 Task: Create a profiles.
Action: Mouse moved to (618, 49)
Screenshot: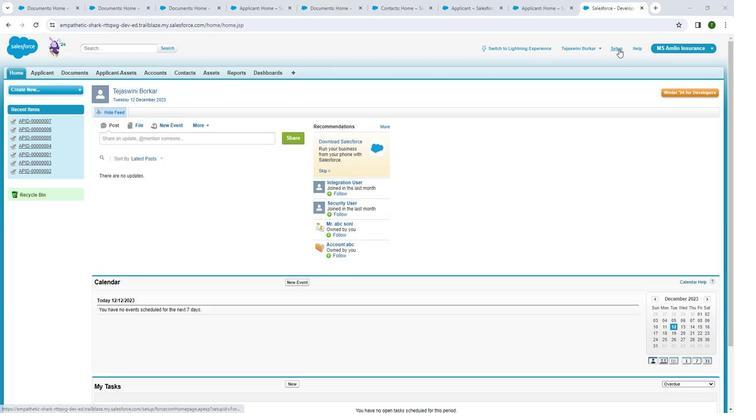 
Action: Mouse pressed left at (618, 49)
Screenshot: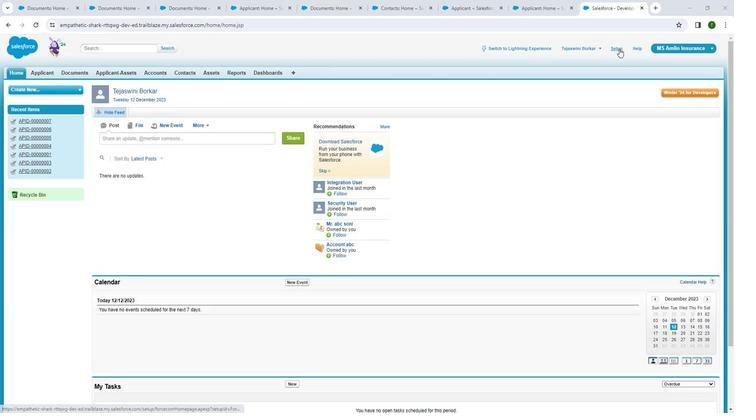 
Action: Mouse moved to (618, 49)
Screenshot: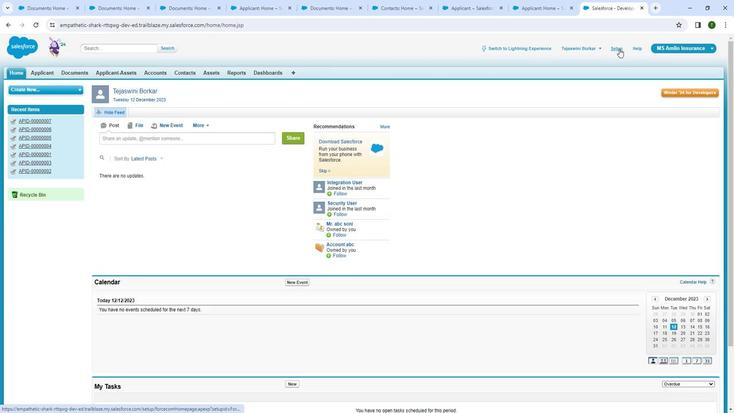 
Action: Mouse pressed left at (618, 49)
Screenshot: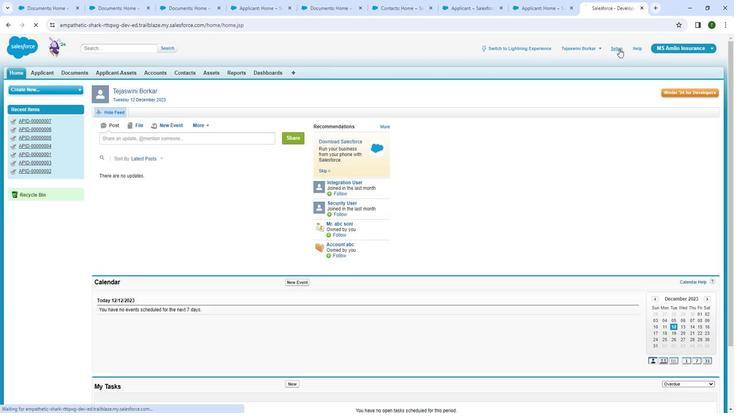 
Action: Mouse moved to (41, 139)
Screenshot: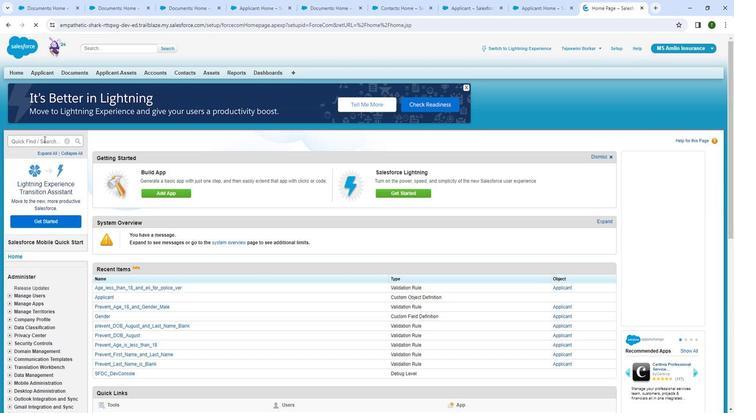 
Action: Mouse pressed left at (41, 139)
Screenshot: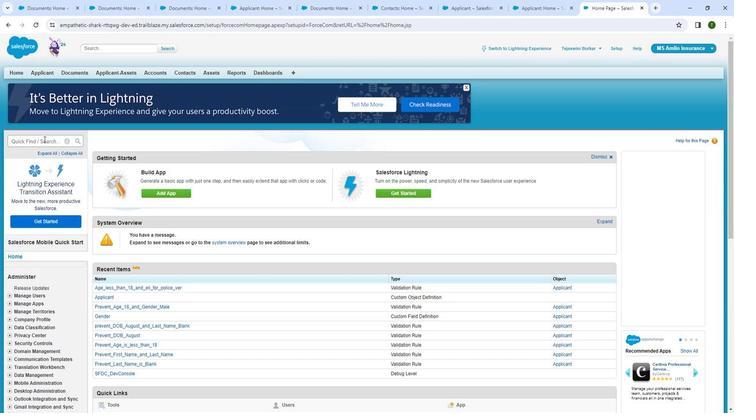 
Action: Mouse moved to (50, 145)
Screenshot: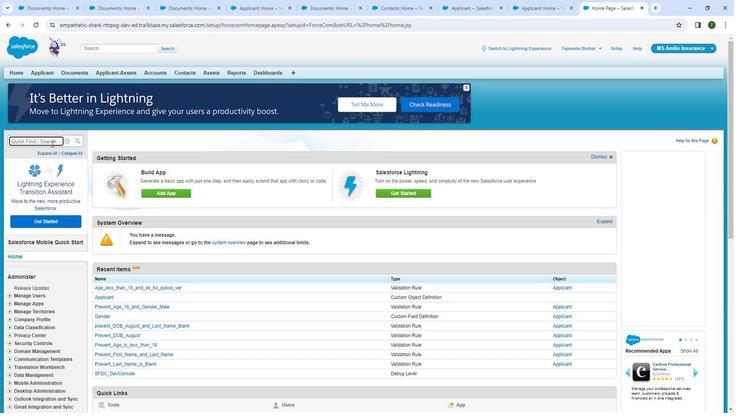 
Action: Key pressed u
Screenshot: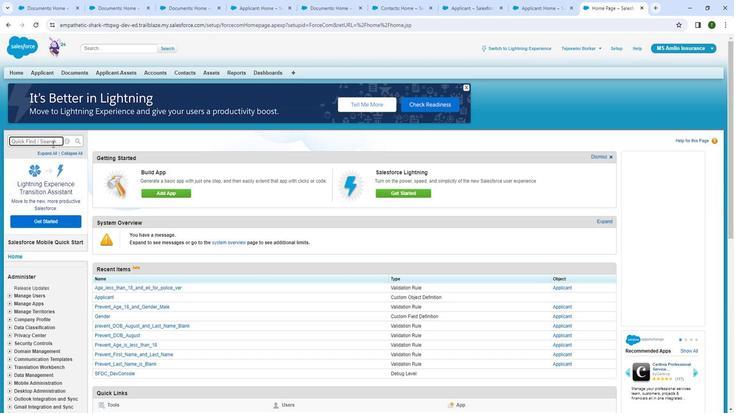 
Action: Mouse moved to (53, 145)
Screenshot: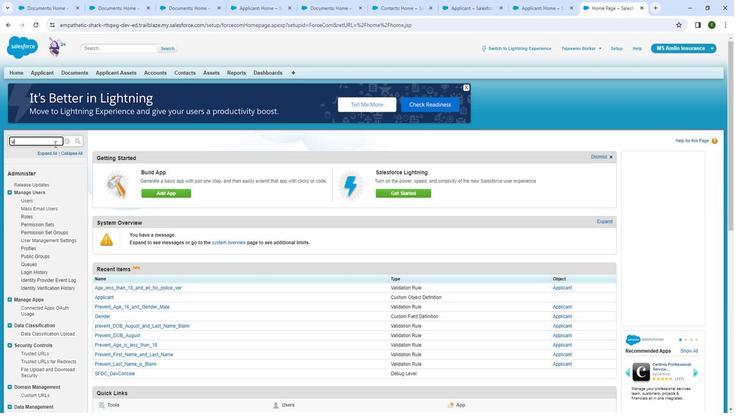 
Action: Key pressed s
Screenshot: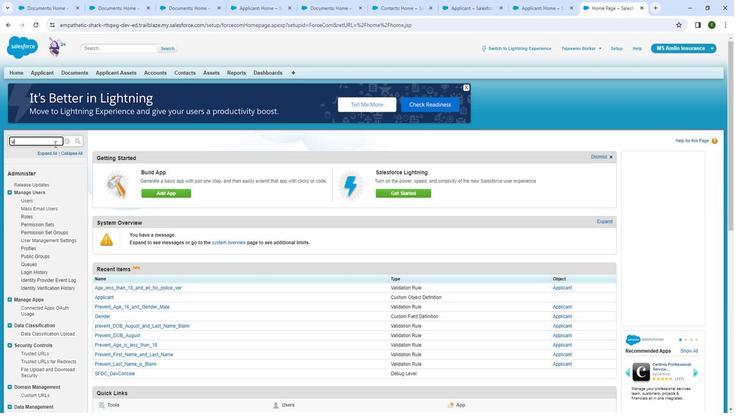 
Action: Mouse moved to (55, 144)
Screenshot: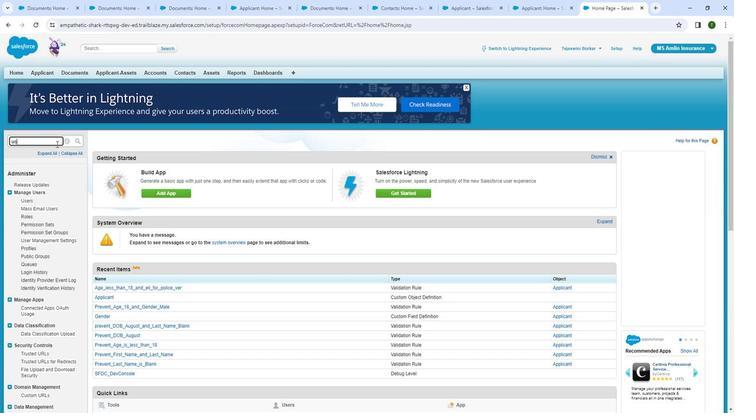 
Action: Key pressed s
Screenshot: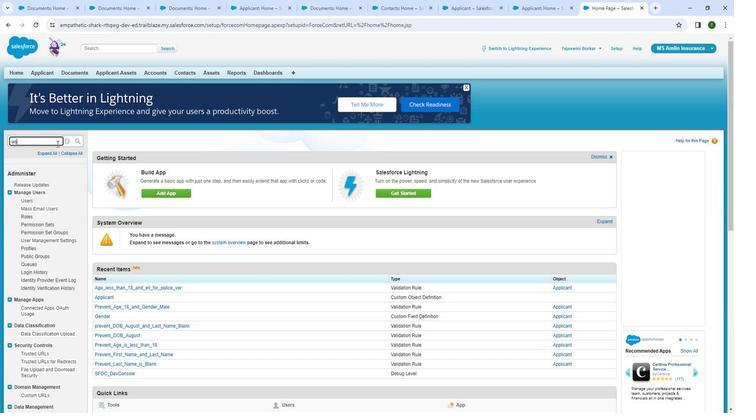 
Action: Mouse moved to (56, 143)
Screenshot: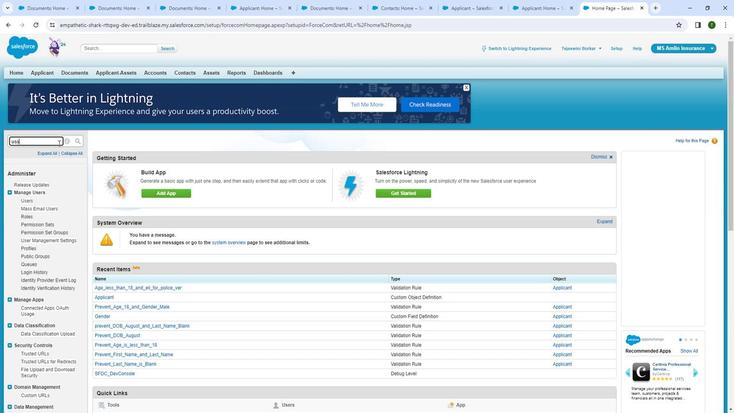 
Action: Key pressed e
Screenshot: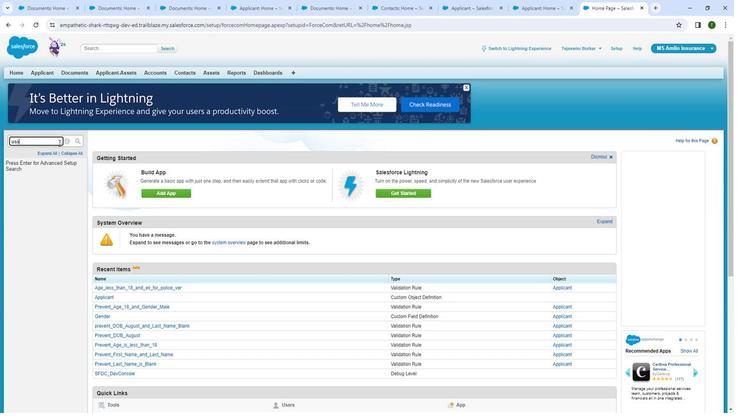 
Action: Mouse moved to (57, 143)
Screenshot: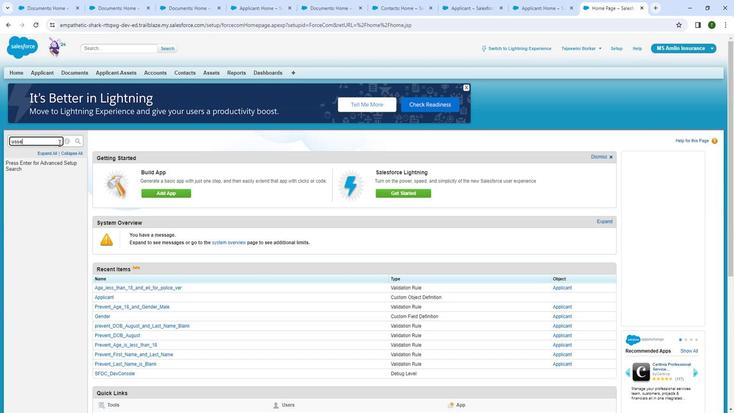 
Action: Key pressed r
Screenshot: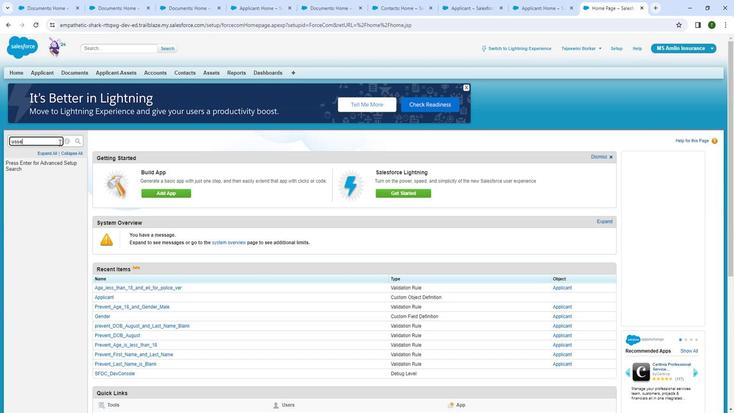 
Action: Mouse moved to (73, 136)
Screenshot: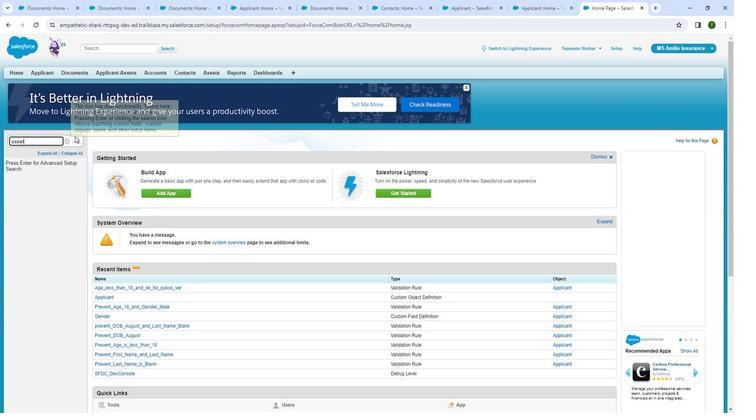 
Action: Key pressed <Key.backspace><Key.backspace><Key.backspace><Key.backspace>p
Screenshot: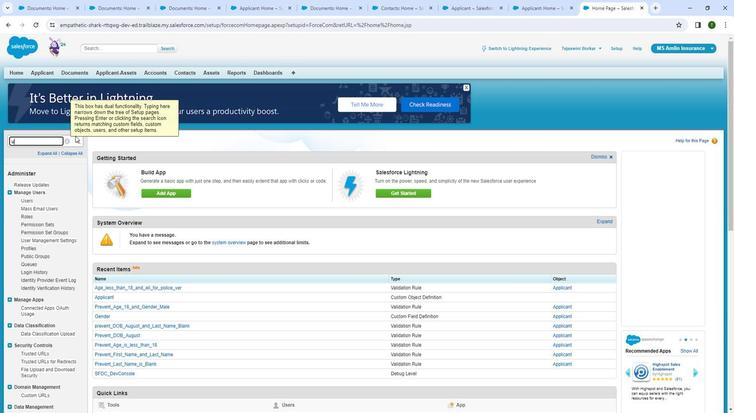 
Action: Mouse moved to (73, 136)
Screenshot: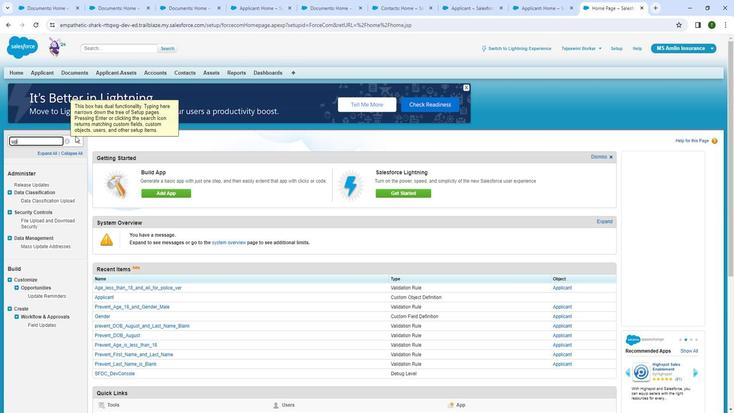 
Action: Key pressed <Key.backspace><Key.backspace>
Screenshot: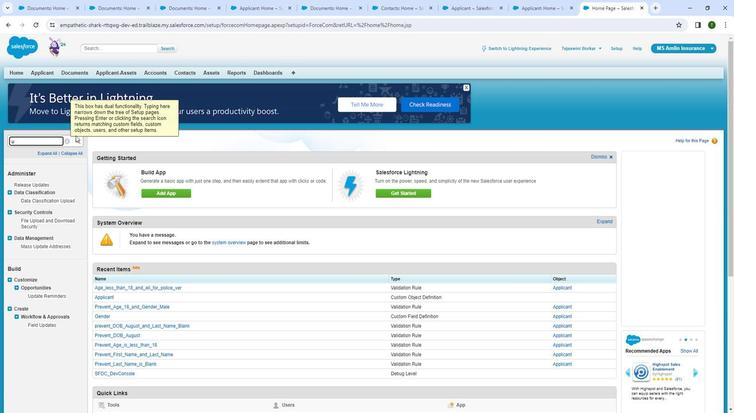 
Action: Mouse moved to (74, 135)
Screenshot: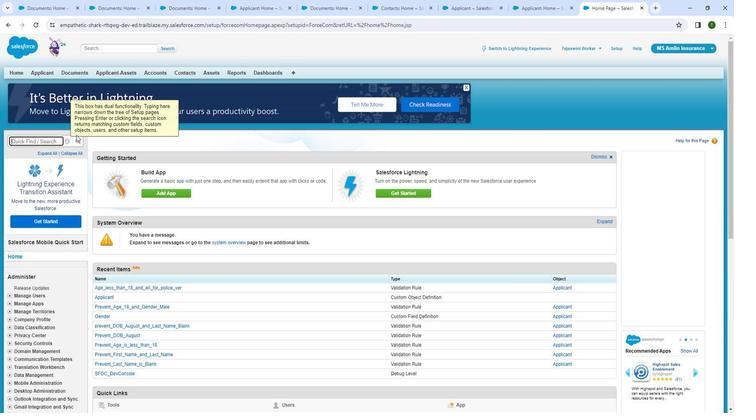 
Action: Key pressed p
Screenshot: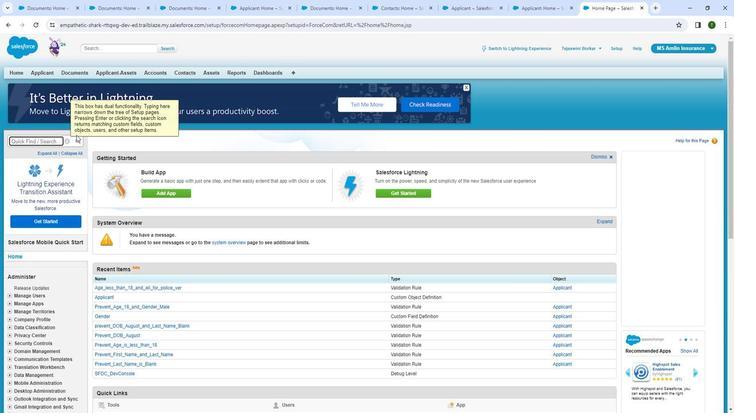 
Action: Mouse moved to (146, 145)
Screenshot: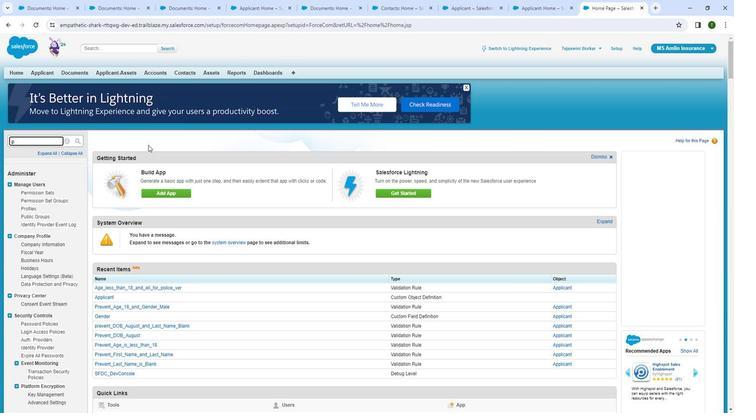 
Action: Key pressed r
Screenshot: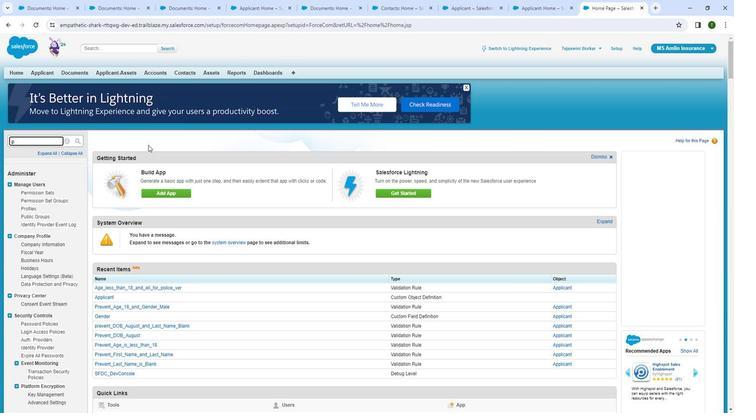 
Action: Mouse moved to (146, 145)
Screenshot: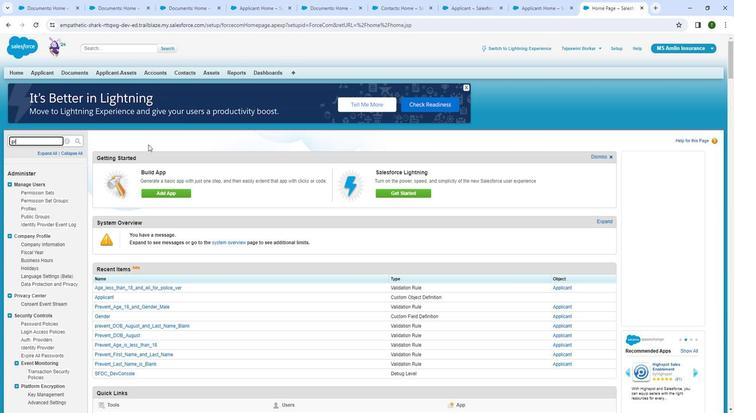 
Action: Key pressed ofile
Screenshot: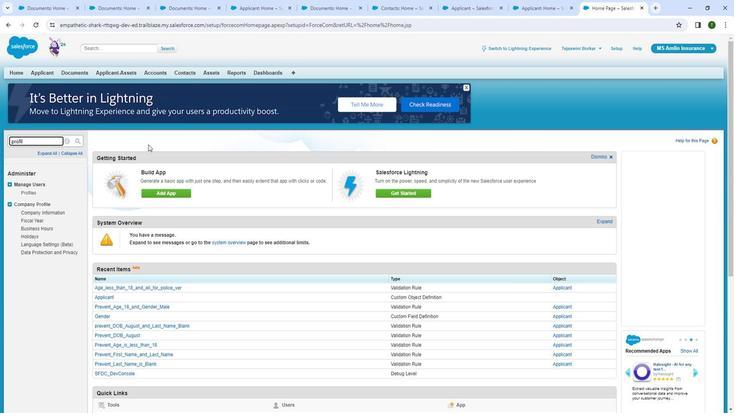 
Action: Mouse moved to (26, 192)
Screenshot: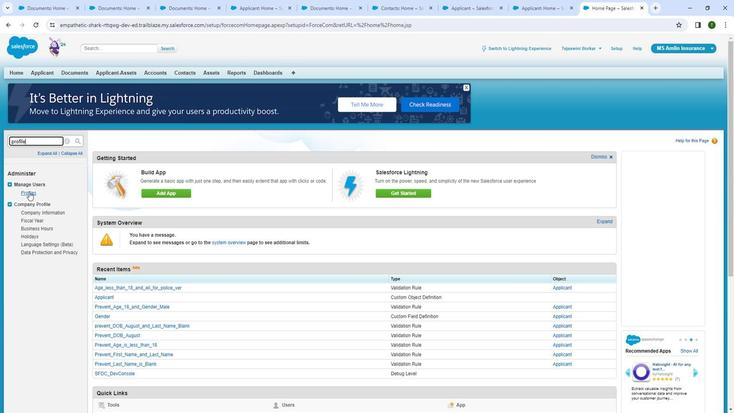 
Action: Mouse pressed left at (26, 192)
Screenshot: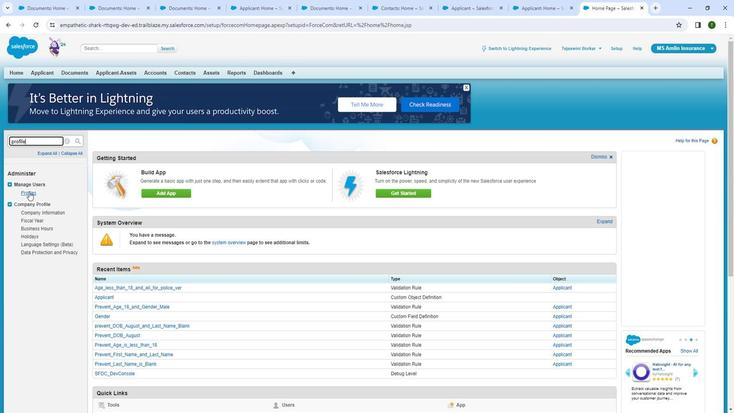 
Action: Mouse moved to (28, 192)
Screenshot: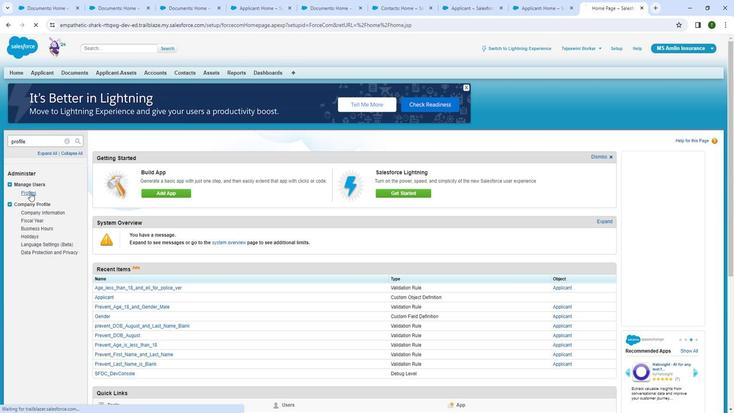 
Action: Mouse pressed left at (28, 192)
Screenshot: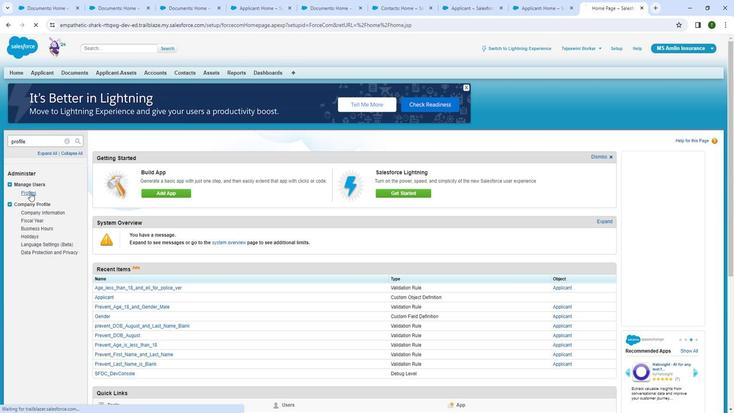 
Action: Mouse moved to (102, 178)
Screenshot: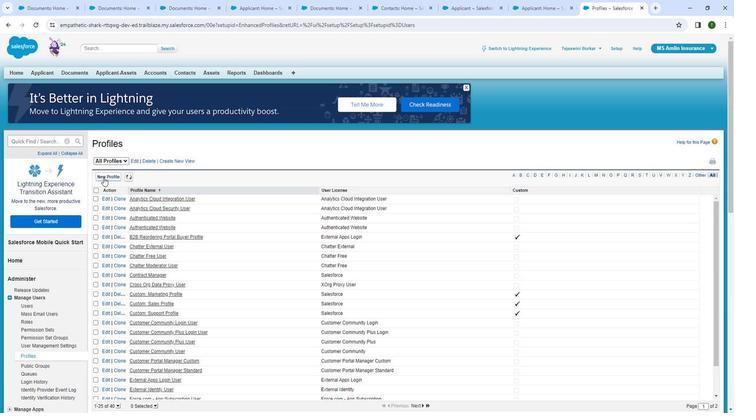 
Action: Mouse pressed left at (102, 178)
Screenshot: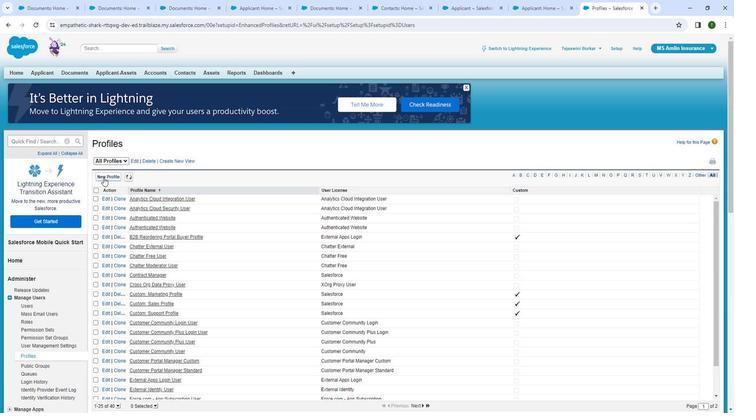 
Action: Mouse moved to (103, 178)
Screenshot: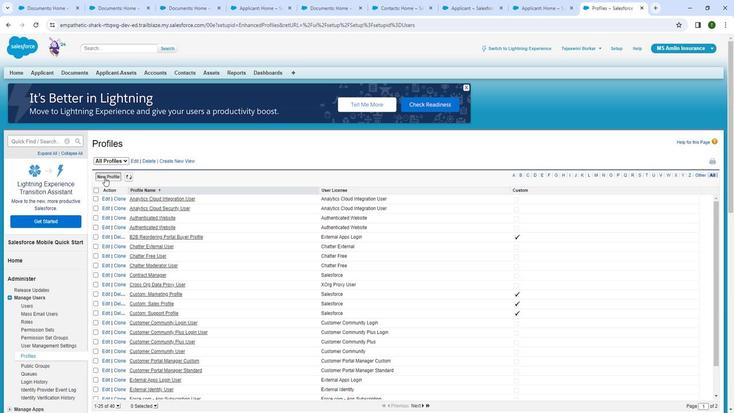 
Action: Mouse pressed left at (103, 178)
Screenshot: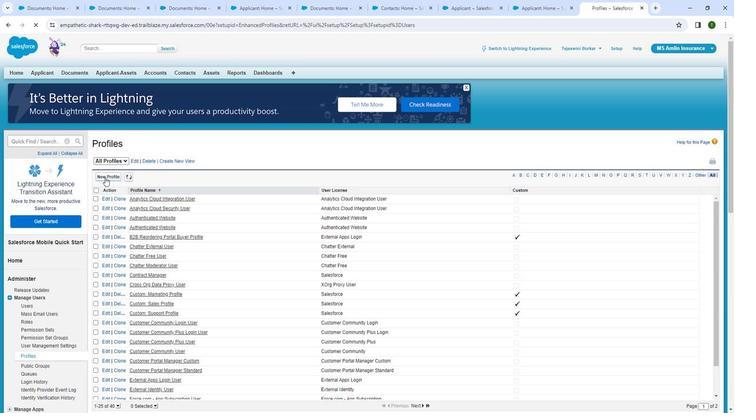 
Action: Mouse moved to (262, 189)
Screenshot: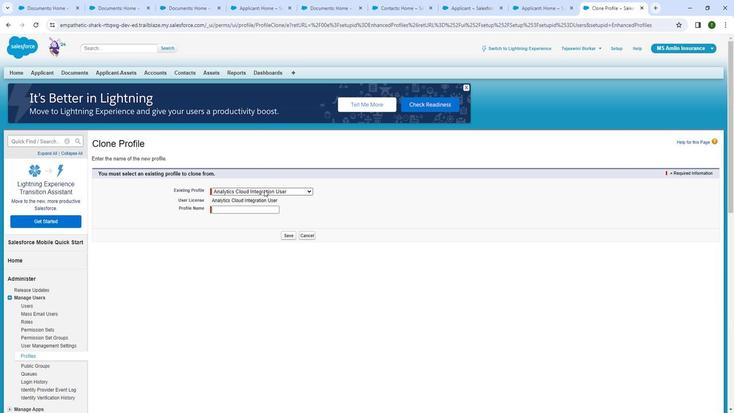 
Action: Mouse pressed left at (262, 189)
Screenshot: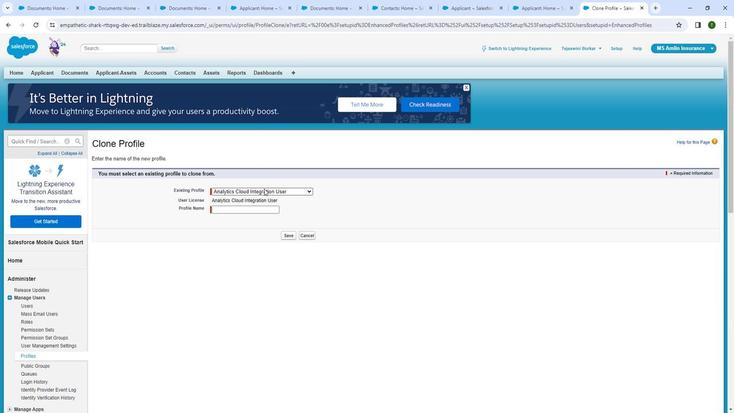 
Action: Mouse moved to (258, 297)
Screenshot: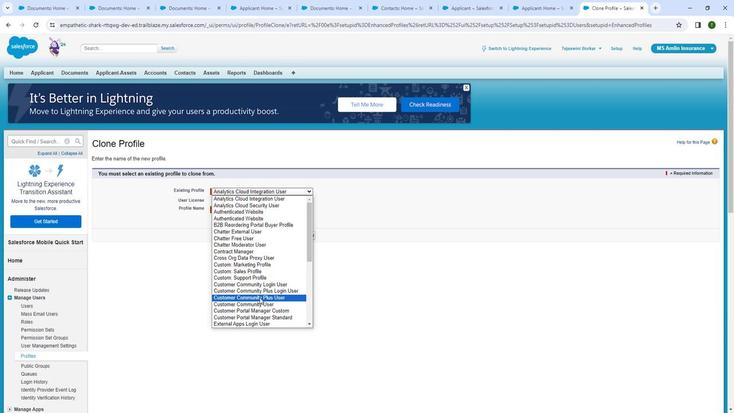 
Action: Key pressed s
Screenshot: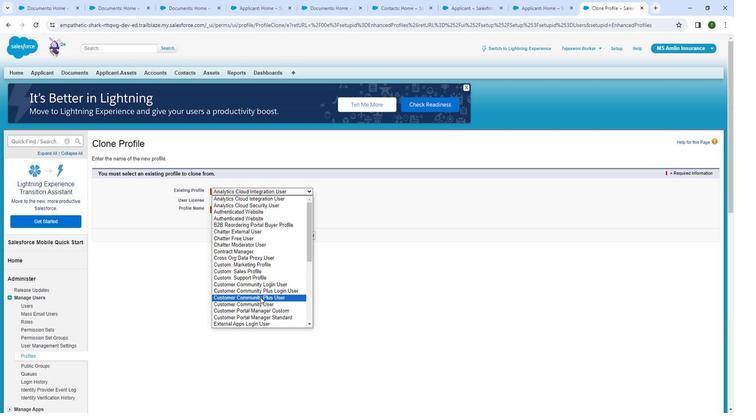 
Action: Mouse moved to (243, 294)
Screenshot: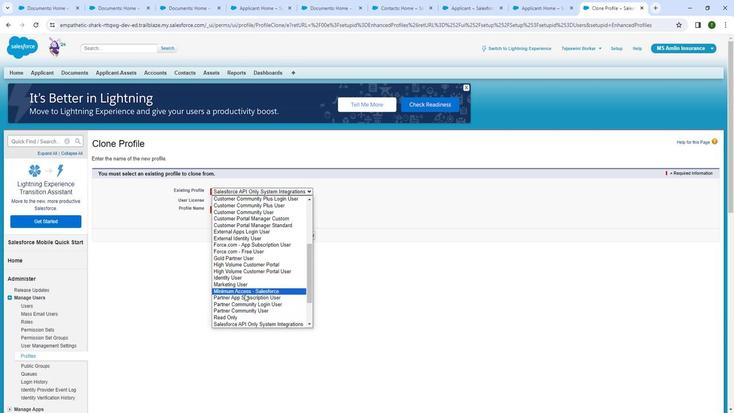 
Action: Key pressed t
Screenshot: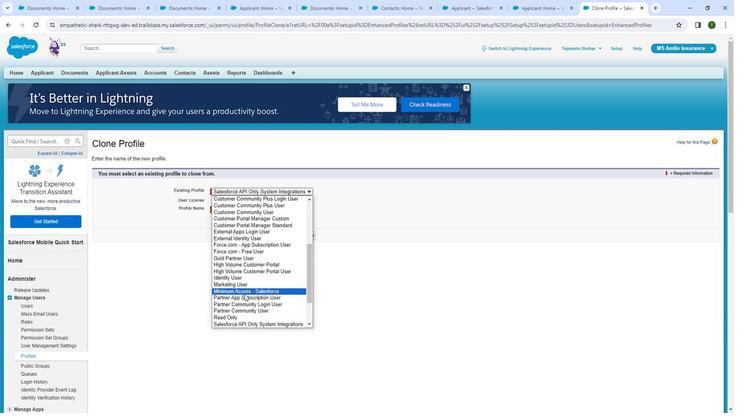 
Action: Mouse moved to (243, 294)
Screenshot: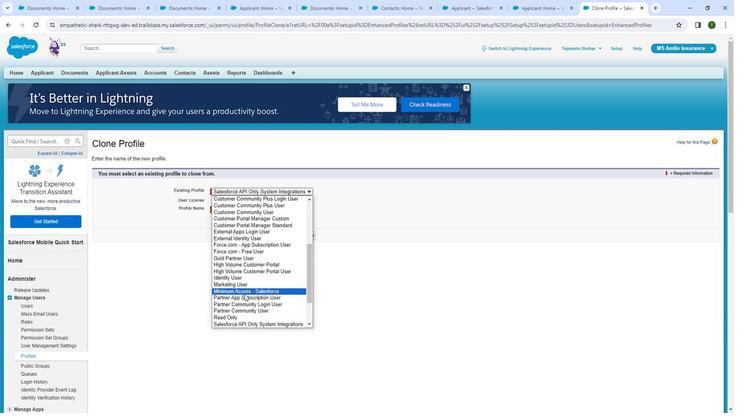 
Action: Key pressed a
Screenshot: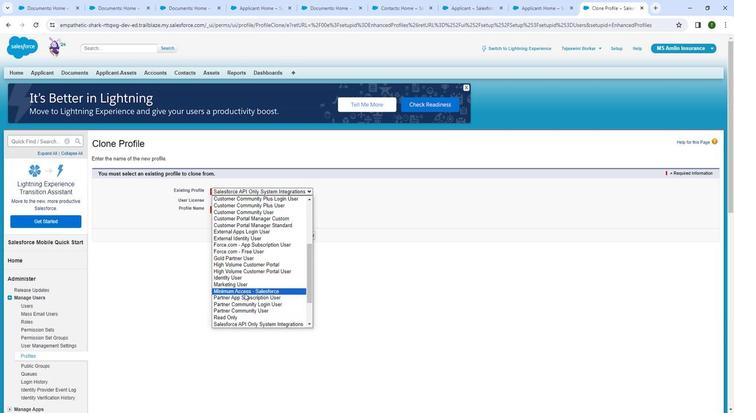 
Action: Mouse moved to (243, 269)
Screenshot: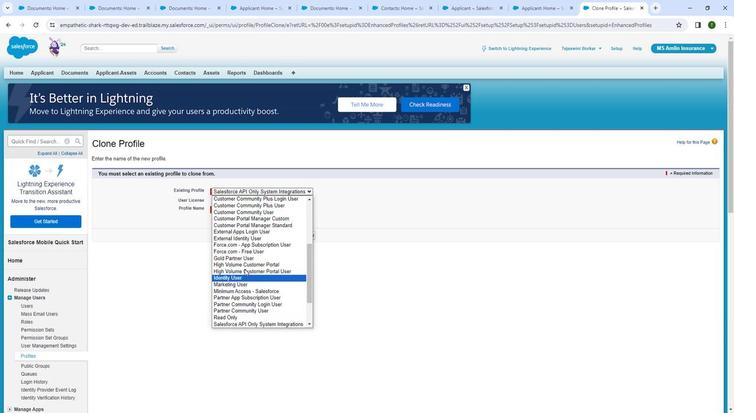 
Action: Mouse scrolled (243, 269) with delta (0, 0)
Screenshot: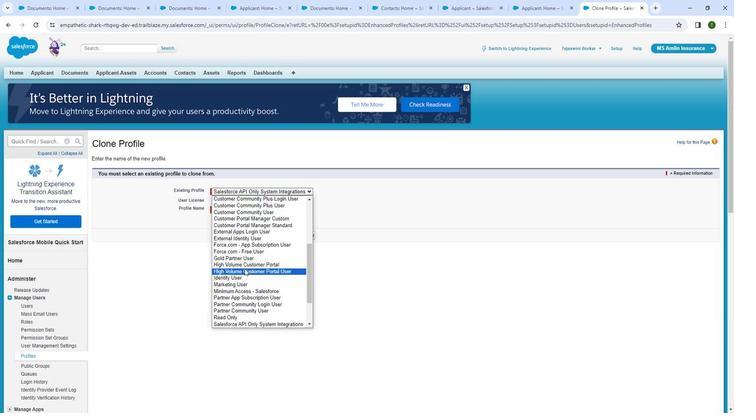 
Action: Mouse moved to (242, 273)
Screenshot: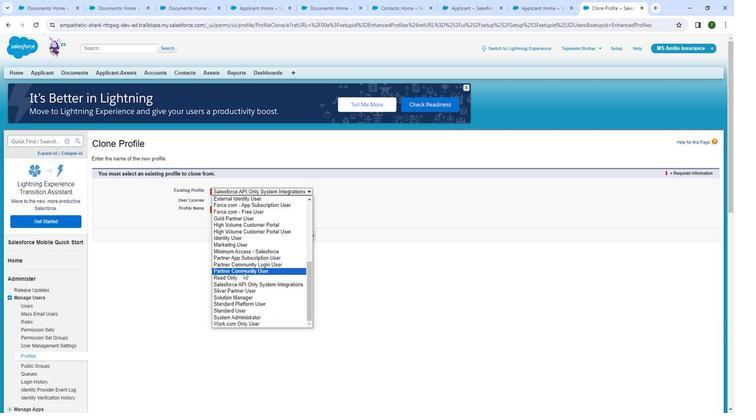 
Action: Mouse scrolled (242, 273) with delta (0, 0)
Screenshot: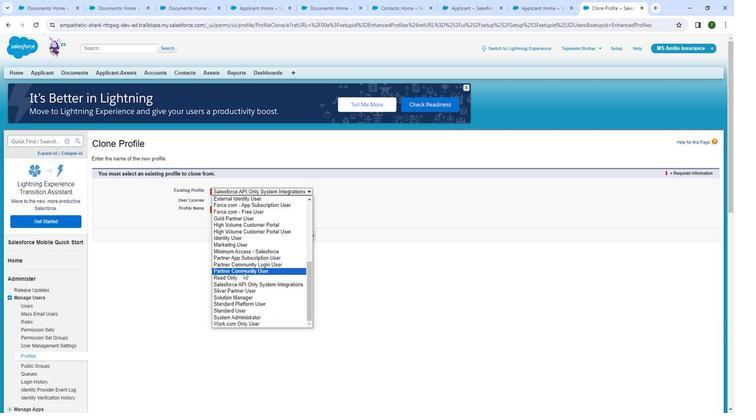 
Action: Mouse moved to (232, 310)
Screenshot: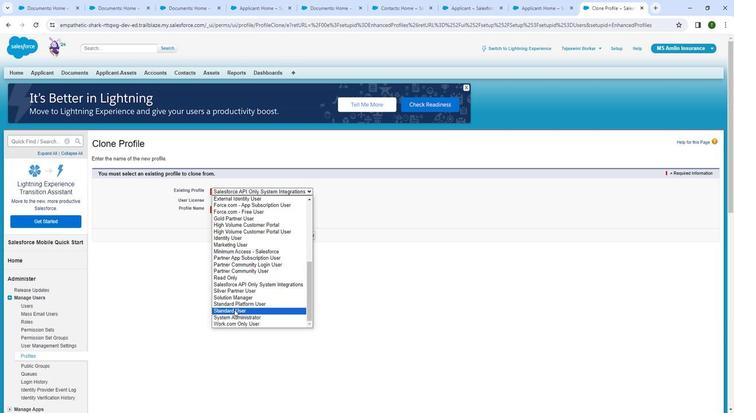 
Action: Mouse pressed left at (232, 310)
Screenshot: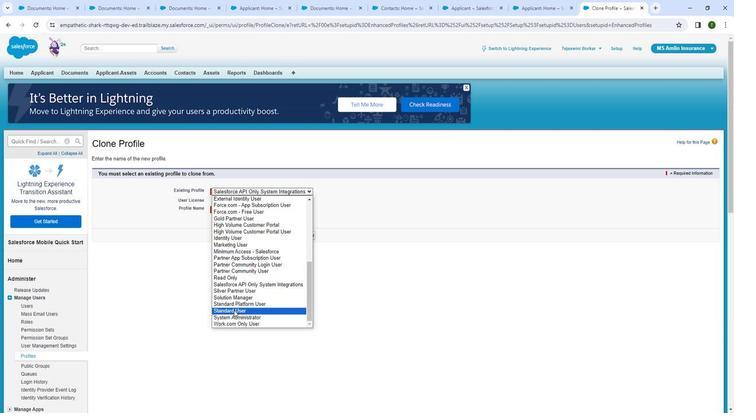 
Action: Mouse moved to (241, 212)
Screenshot: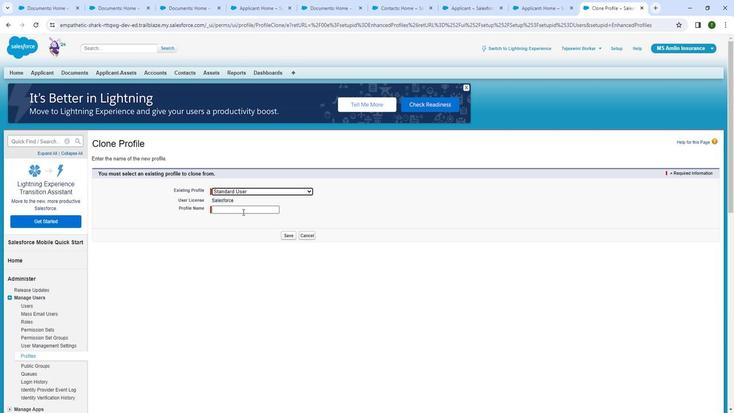 
Action: Mouse pressed left at (241, 212)
Screenshot: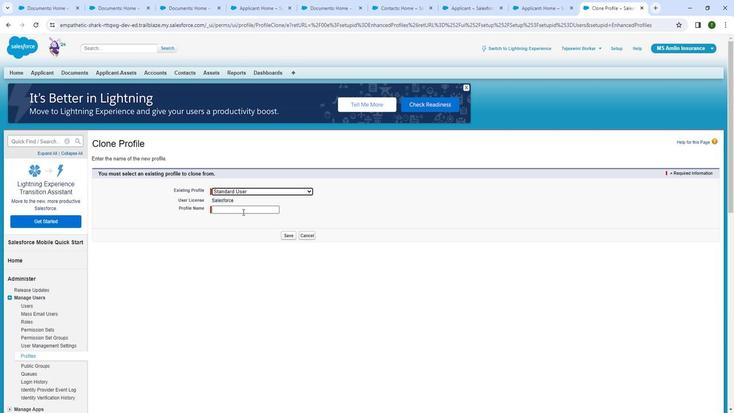 
Action: Mouse moved to (243, 211)
Screenshot: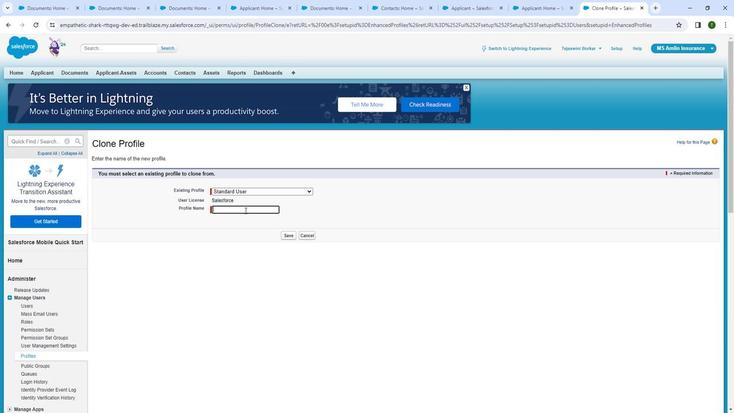
Action: Key pressed <Key.shift>Agent<Key.space>
Screenshot: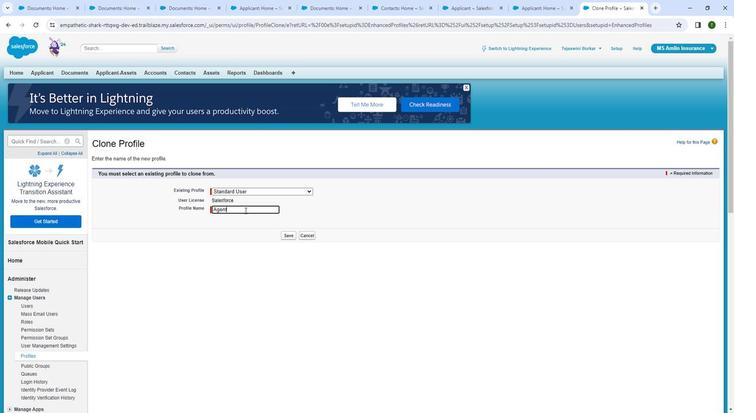 
Action: Mouse moved to (398, 164)
Screenshot: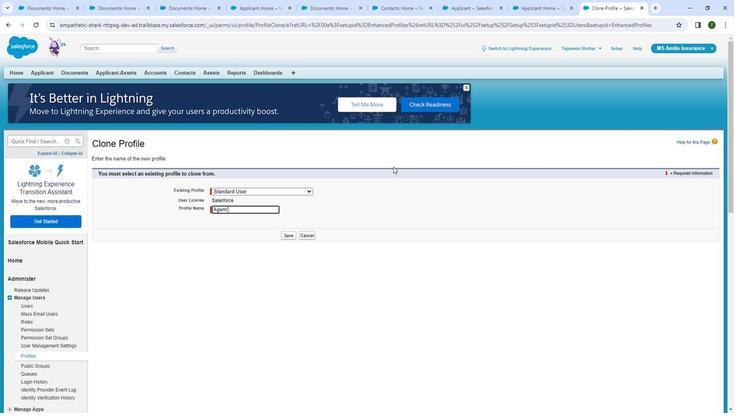 
Action: Key pressed <Key.shift><Key.shift>
Screenshot: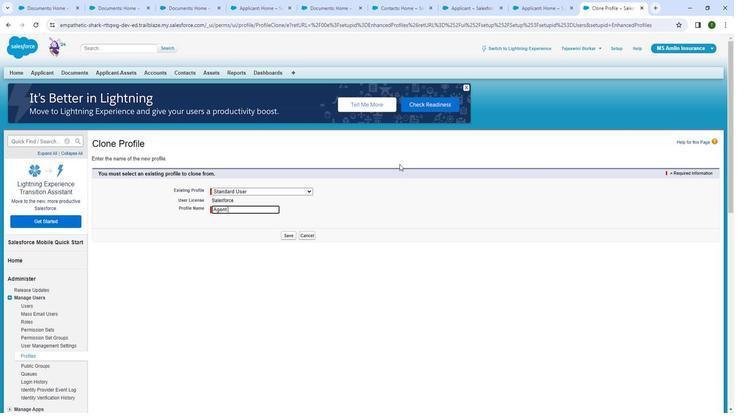
Action: Mouse moved to (398, 163)
Screenshot: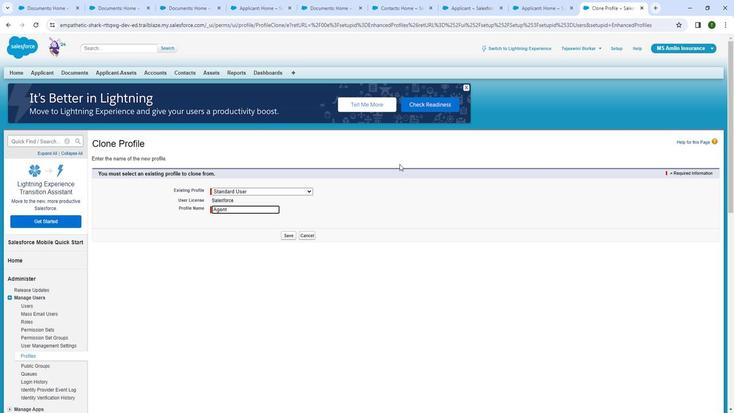 
Action: Key pressed <Key.shift>
Screenshot: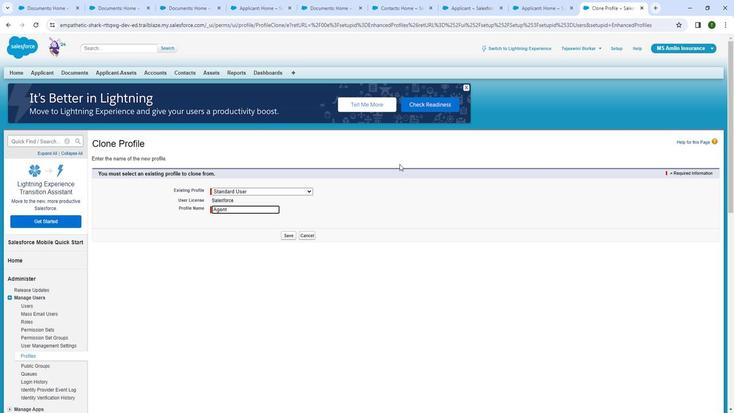 
Action: Mouse moved to (387, 152)
Screenshot: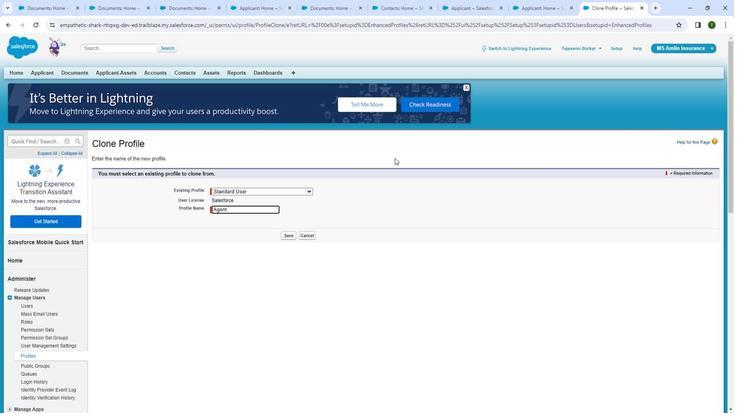 
Action: Key pressed <Key.shift>
Screenshot: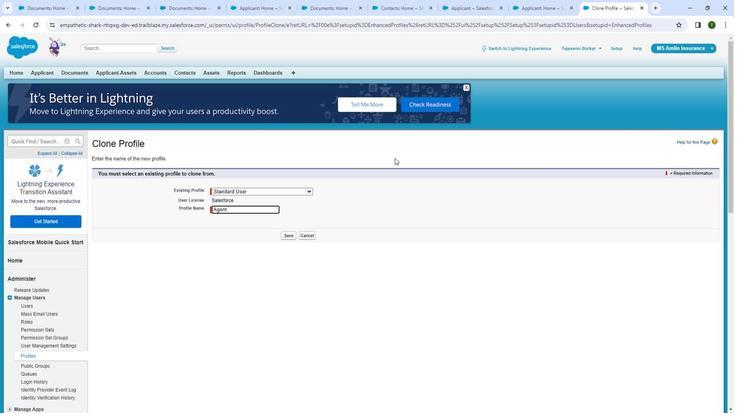 
Action: Mouse moved to (376, 137)
Screenshot: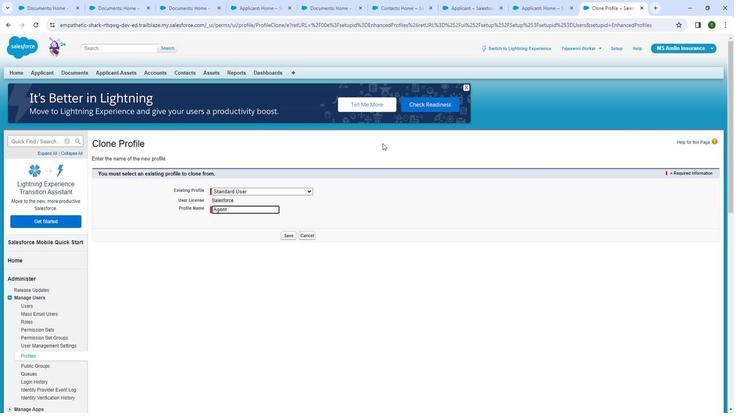 
Action: Key pressed <Key.shift>
Screenshot: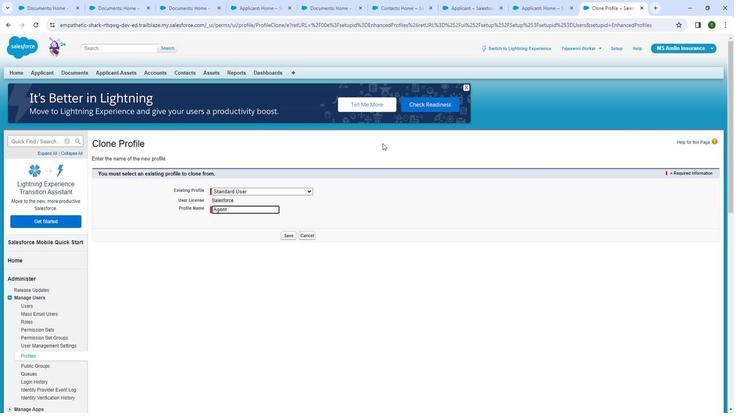 
Action: Mouse moved to (367, 126)
Screenshot: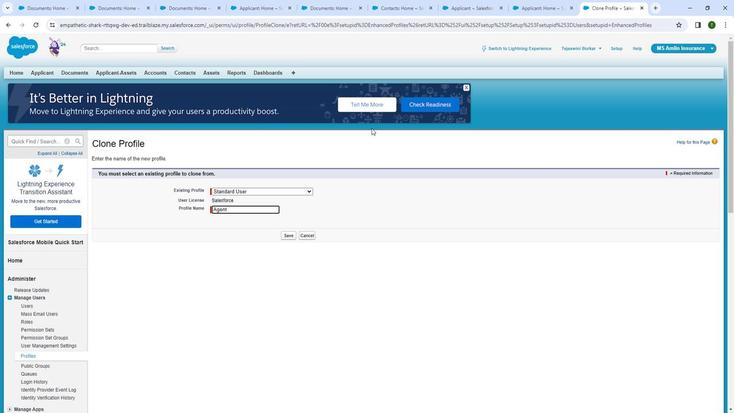 
Action: Key pressed <Key.shift>
Screenshot: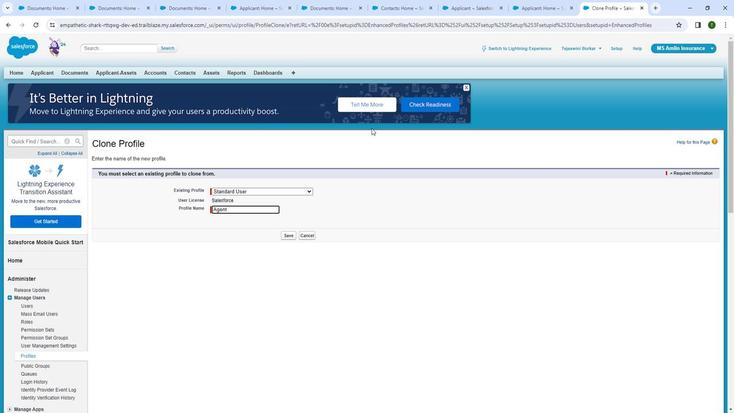 
Action: Mouse moved to (357, 114)
Screenshot: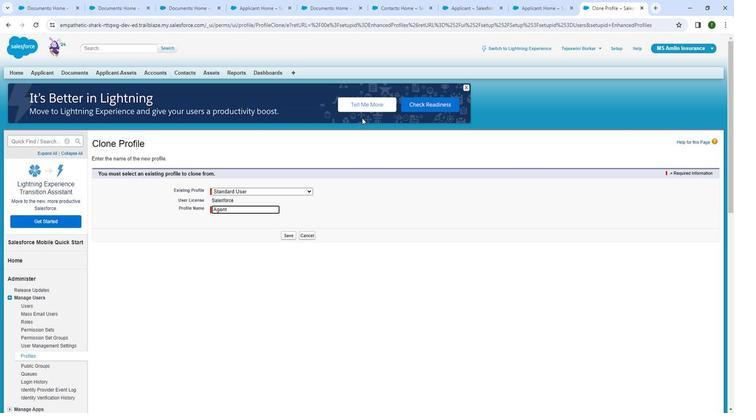 
Action: Key pressed <Key.shift>
Screenshot: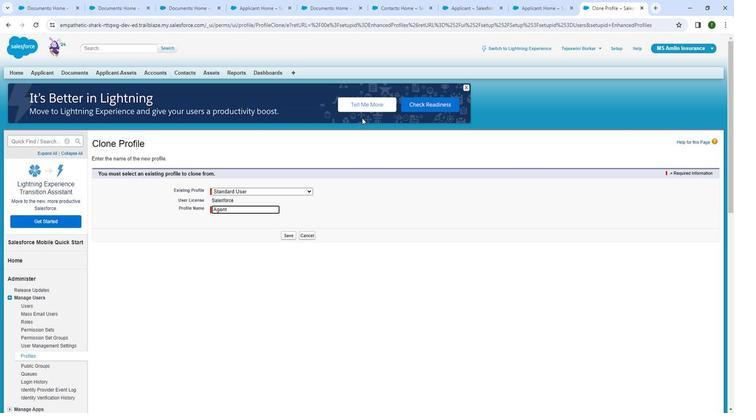 
Action: Mouse moved to (339, 97)
Screenshot: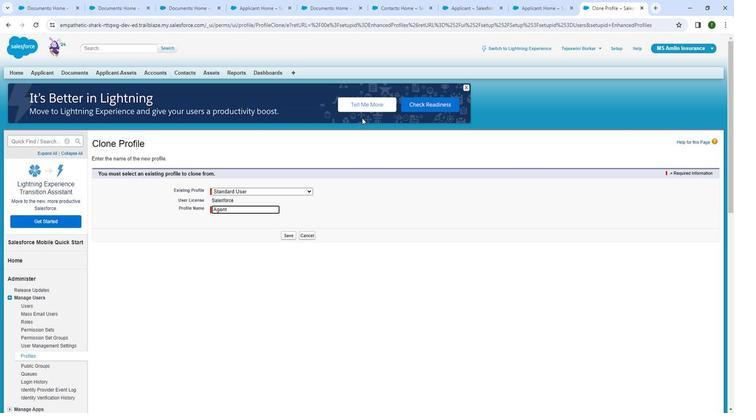 
Action: Key pressed P
Screenshot: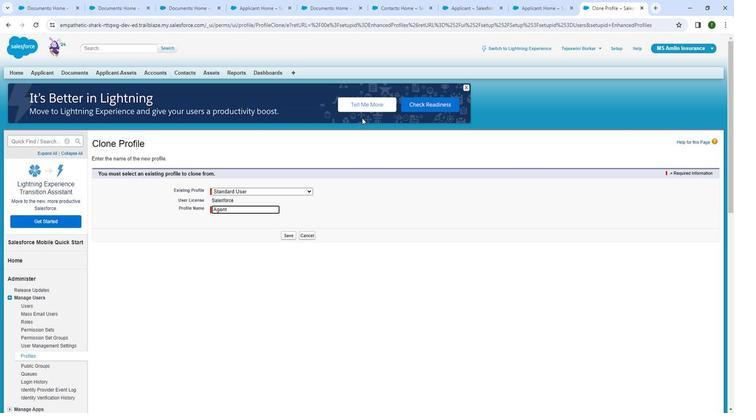 
Action: Mouse moved to (213, 17)
Screenshot: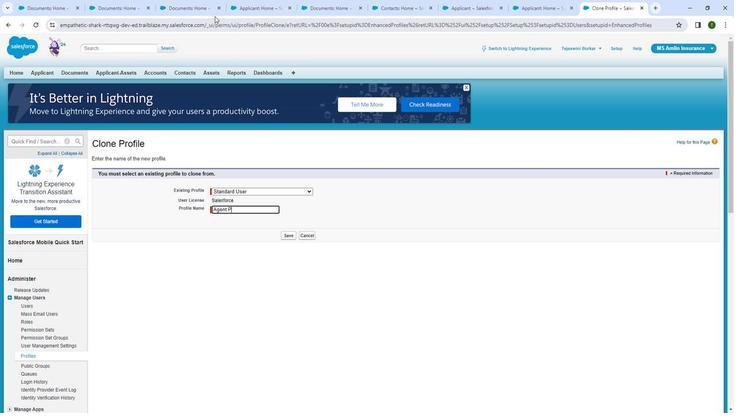 
Action: Key pressed r
Screenshot: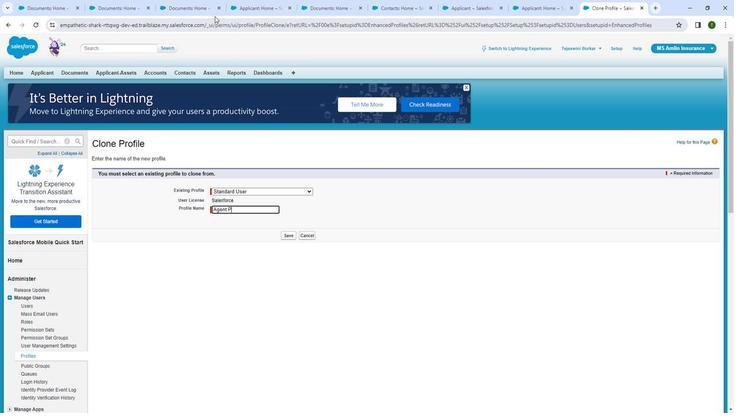 
Action: Mouse moved to (207, 12)
Screenshot: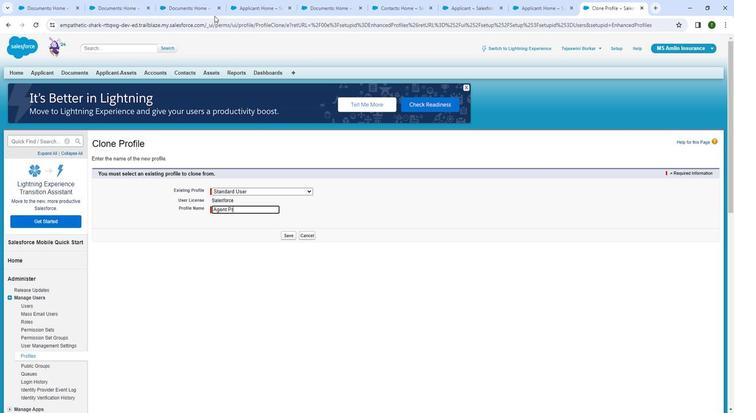 
Action: Key pressed of
Screenshot: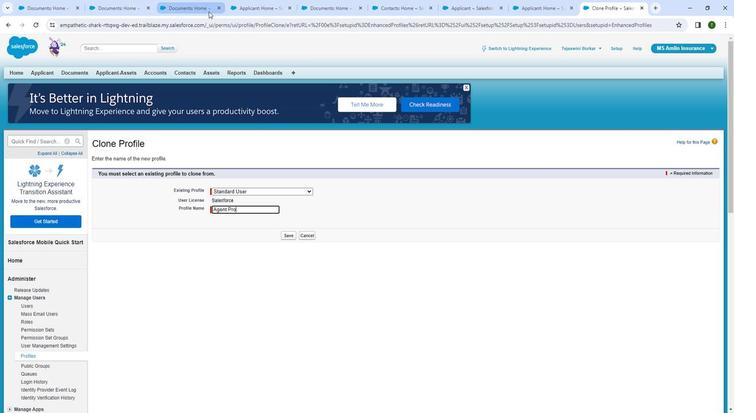 
Action: Mouse moved to (205, 12)
Screenshot: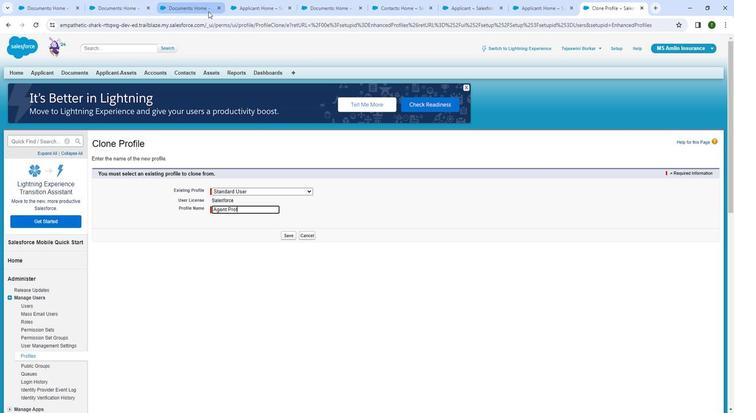 
Action: Key pressed i
Screenshot: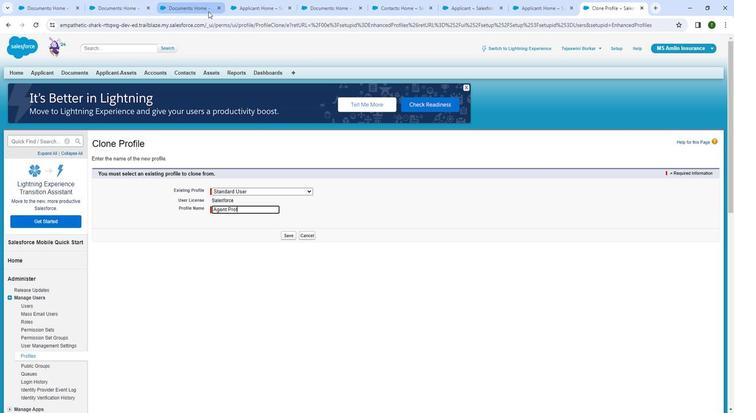 
Action: Mouse moved to (202, 10)
Screenshot: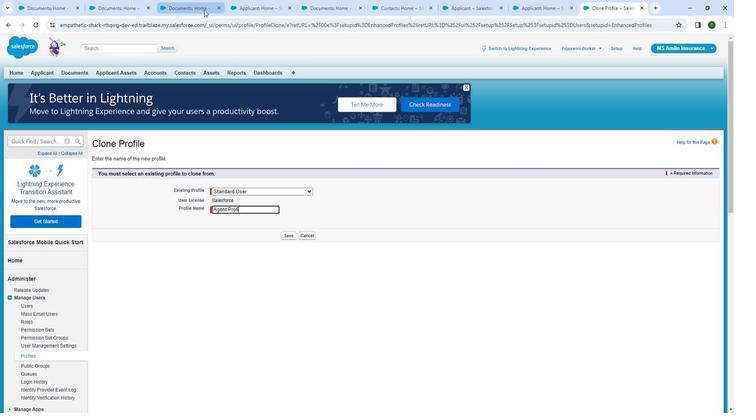 
Action: Key pressed l
Screenshot: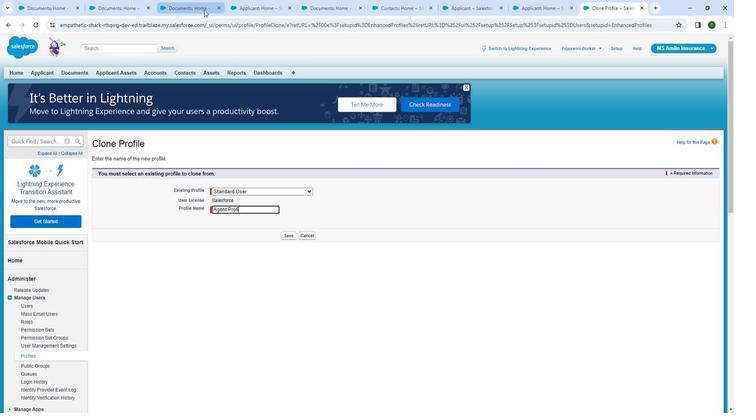 
Action: Mouse moved to (200, 9)
Screenshot: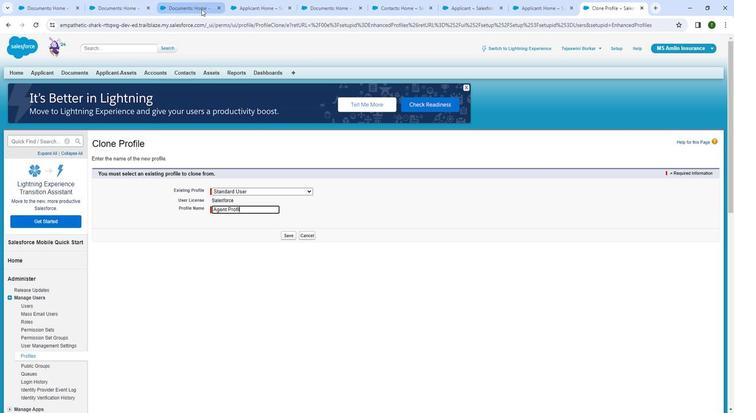 
Action: Key pressed e
Screenshot: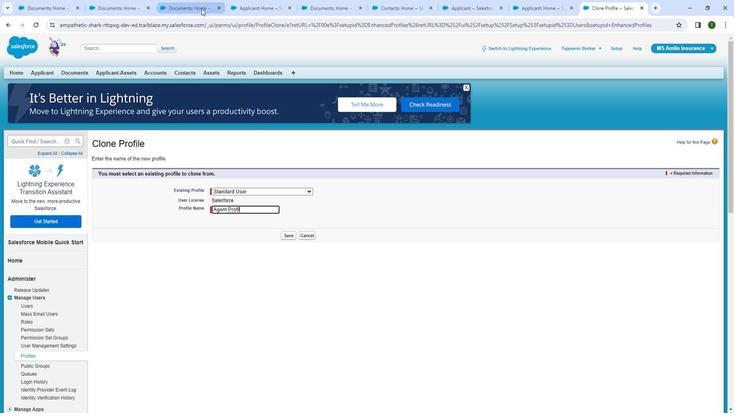 
Action: Mouse moved to (282, 237)
Screenshot: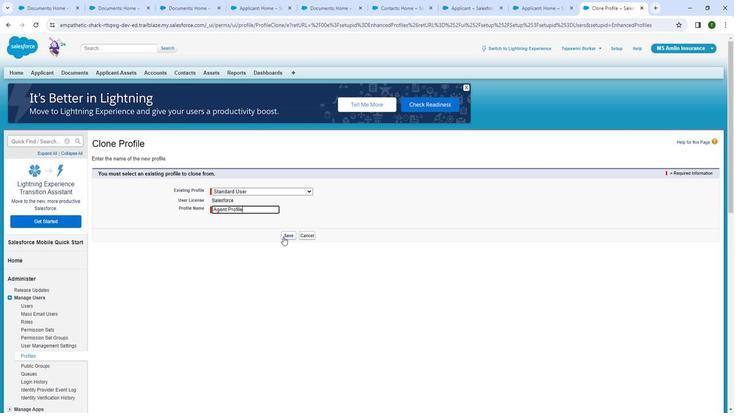 
Action: Mouse pressed left at (282, 237)
Screenshot: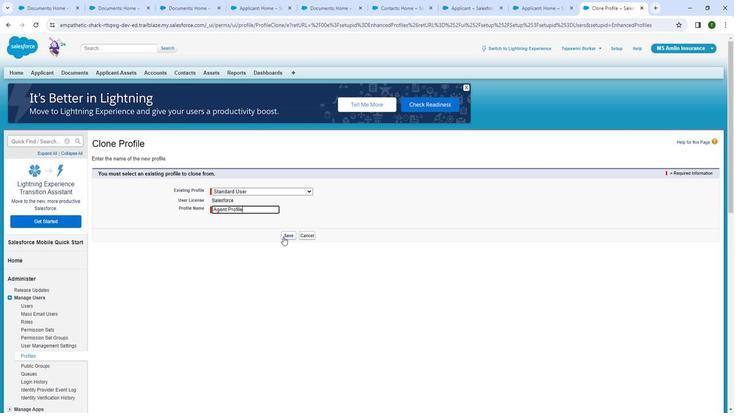 
Action: Mouse moved to (265, 241)
Screenshot: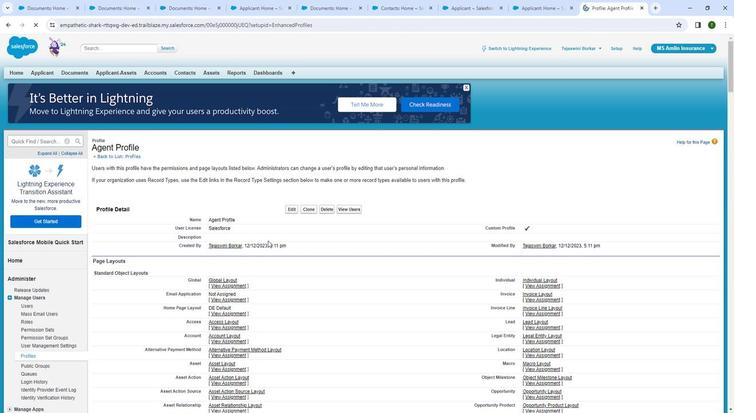 
Action: Mouse scrolled (265, 240) with delta (0, 0)
Screenshot: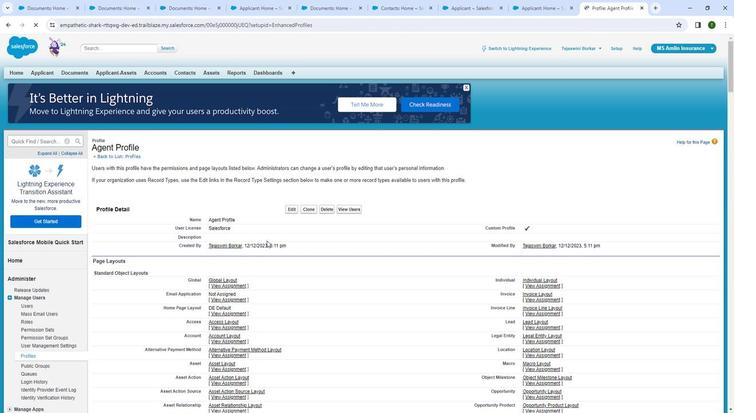 
Action: Mouse moved to (162, 147)
Screenshot: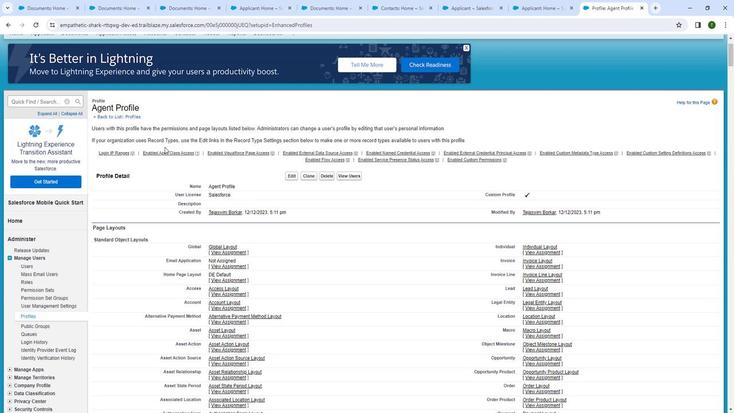 
Action: Mouse scrolled (162, 147) with delta (0, 0)
Screenshot: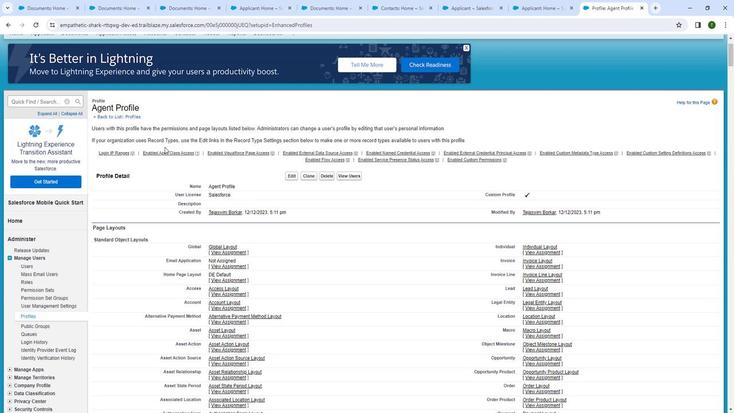 
Action: Mouse moved to (127, 158)
Screenshot: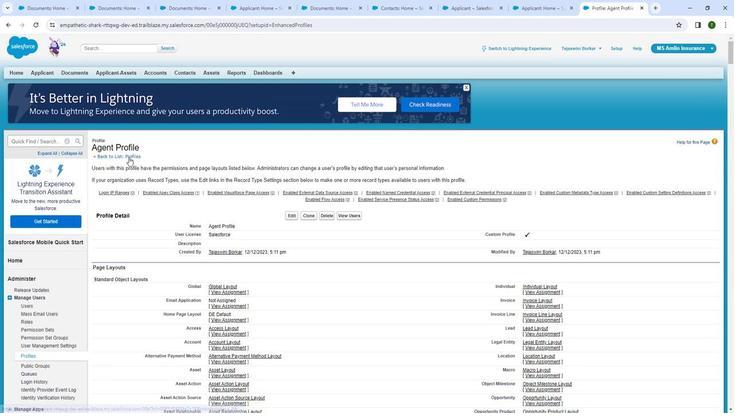 
Action: Mouse pressed left at (127, 158)
Screenshot: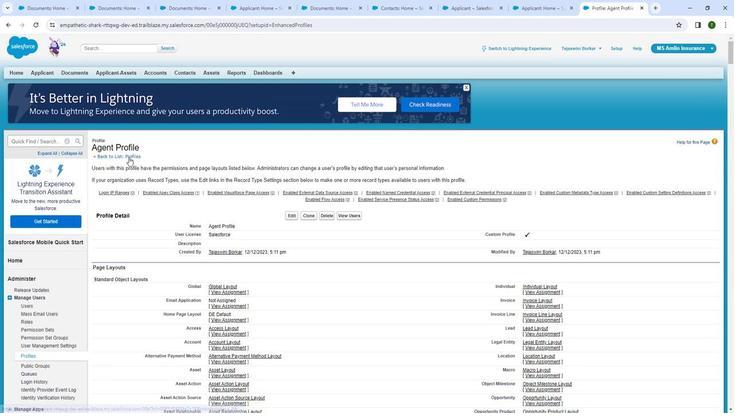 
Action: Mouse moved to (149, 197)
Screenshot: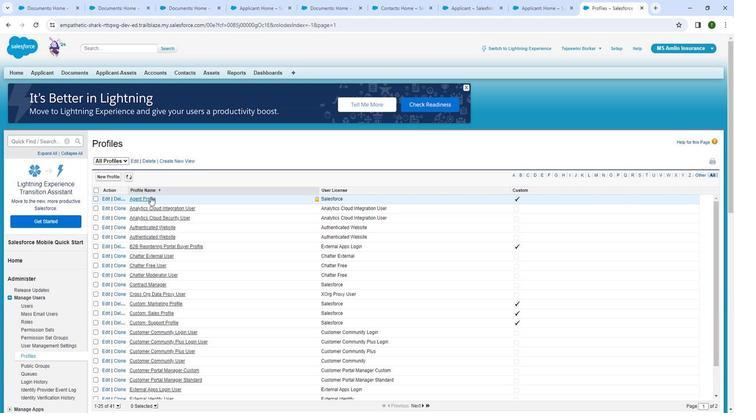 
Action: Mouse pressed left at (149, 197)
Screenshot: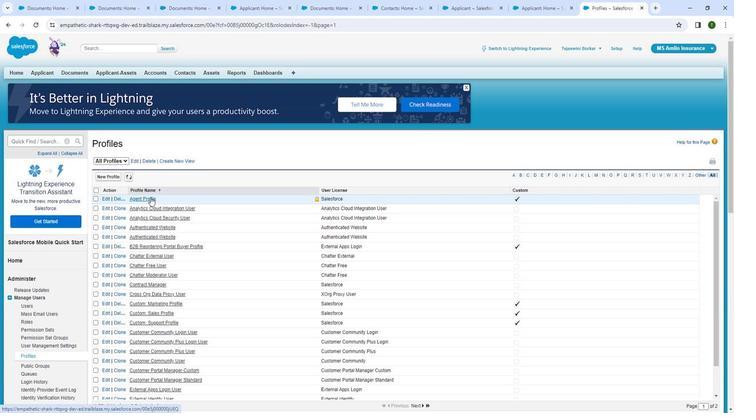 
Action: Mouse moved to (288, 215)
Screenshot: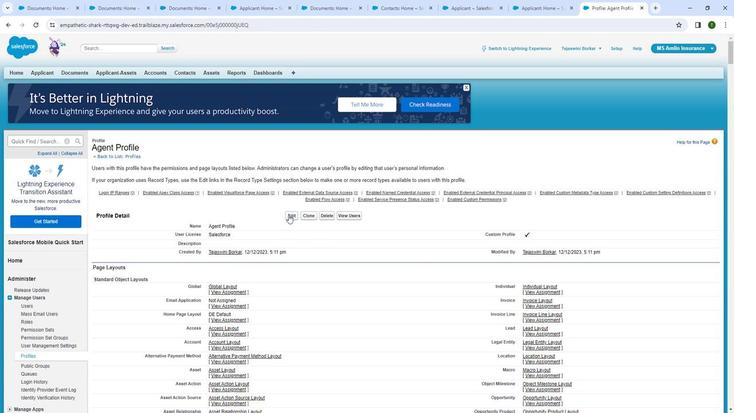
Action: Mouse pressed left at (288, 215)
Screenshot: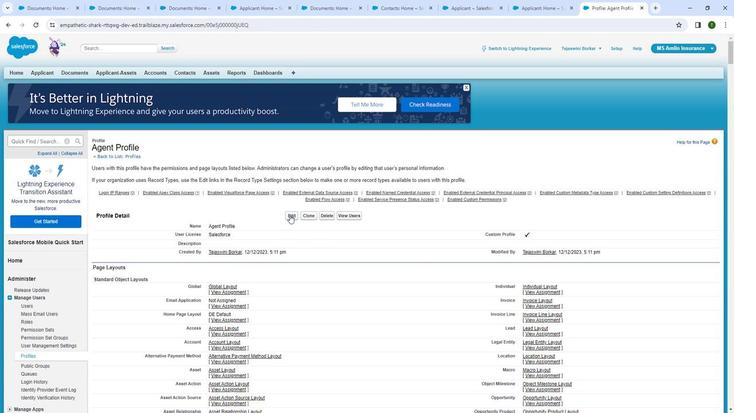 
Action: Mouse moved to (283, 217)
Screenshot: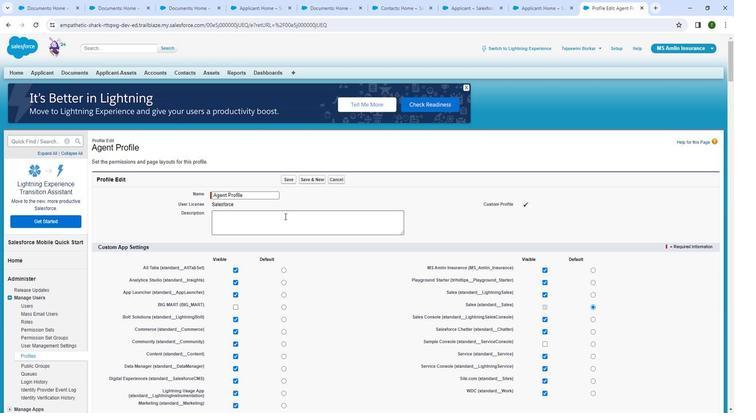 
Action: Mouse scrolled (283, 217) with delta (0, 0)
Screenshot: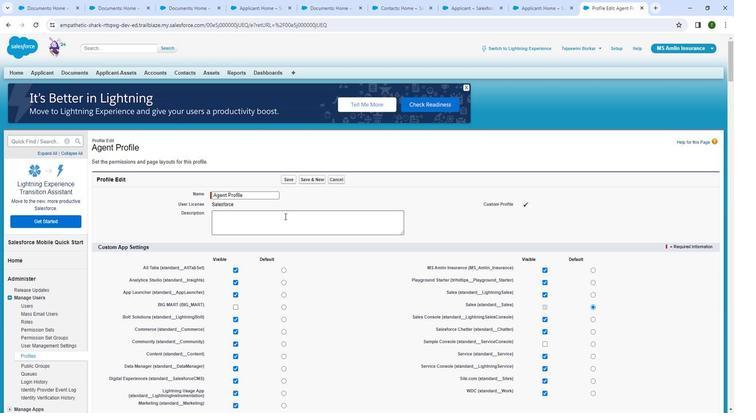 
Action: Mouse moved to (282, 219)
Screenshot: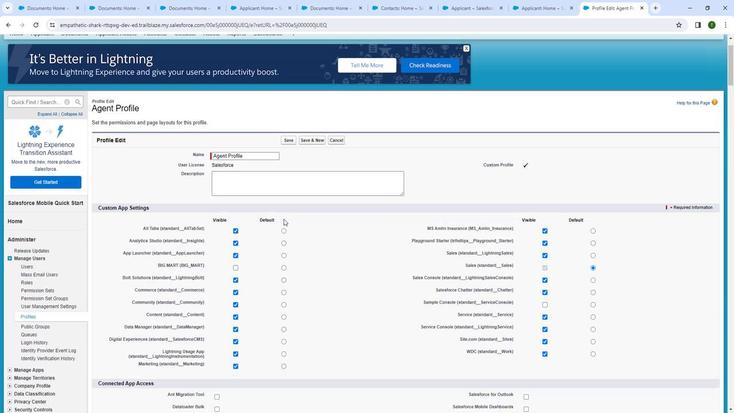 
Action: Mouse scrolled (282, 219) with delta (0, 0)
Screenshot: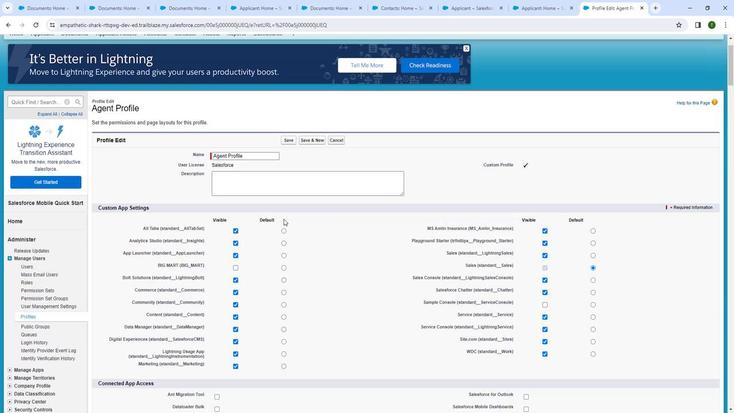 
Action: Mouse moved to (282, 220)
Screenshot: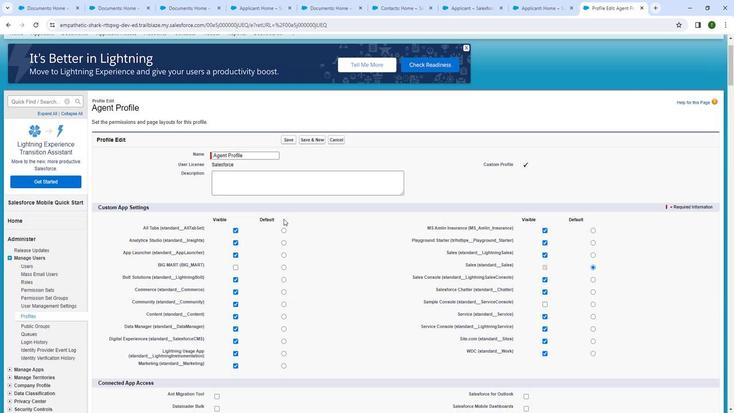 
Action: Mouse scrolled (282, 219) with delta (0, 0)
Screenshot: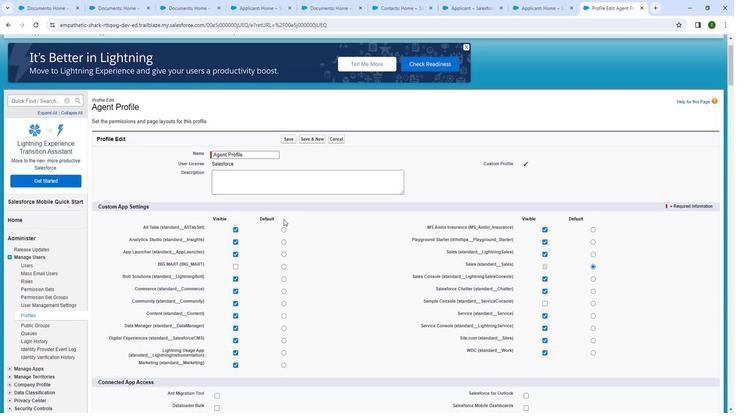 
Action: Mouse moved to (277, 223)
Screenshot: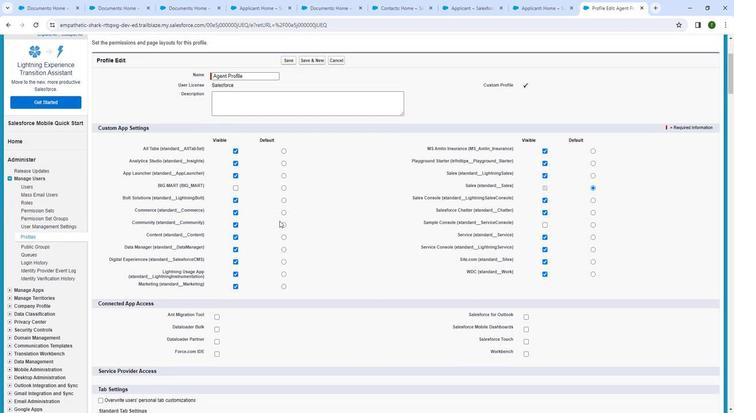 
Action: Mouse scrolled (277, 223) with delta (0, 0)
Screenshot: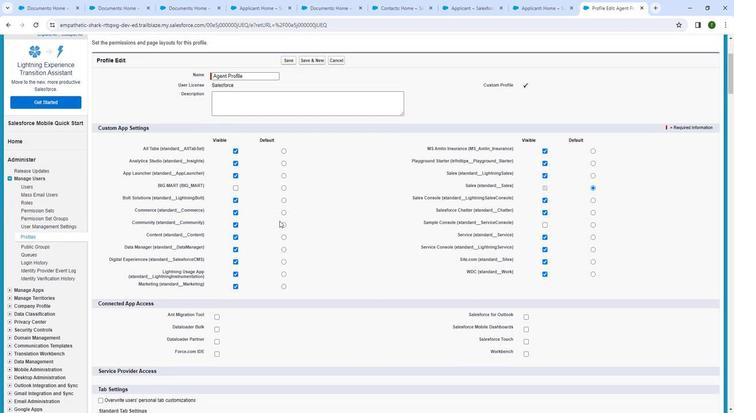 
Action: Mouse moved to (276, 225)
Screenshot: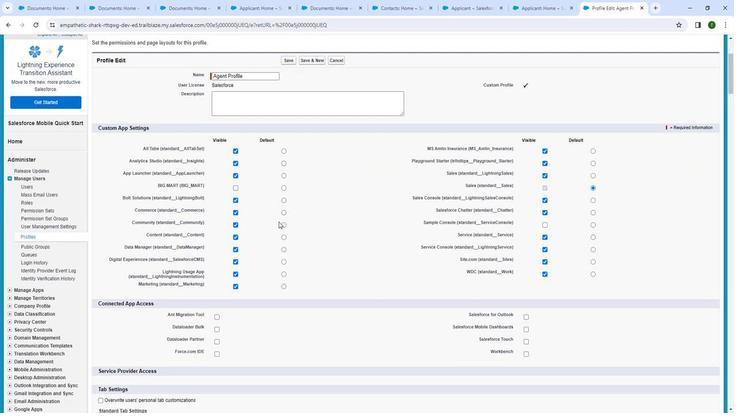 
Action: Mouse scrolled (276, 225) with delta (0, 0)
Screenshot: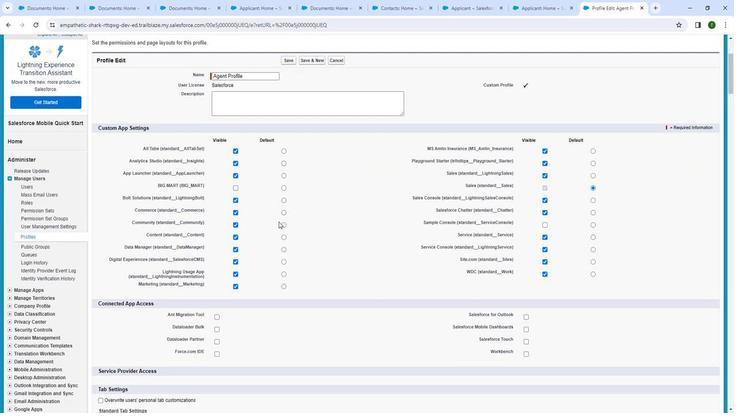 
Action: Mouse moved to (276, 226)
Screenshot: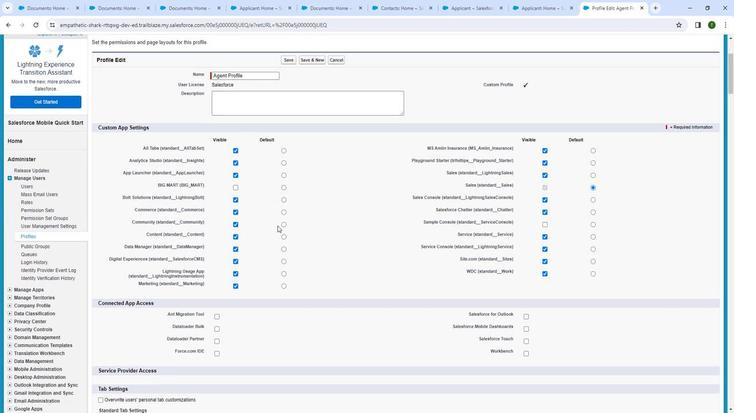
Action: Mouse scrolled (276, 226) with delta (0, 0)
Screenshot: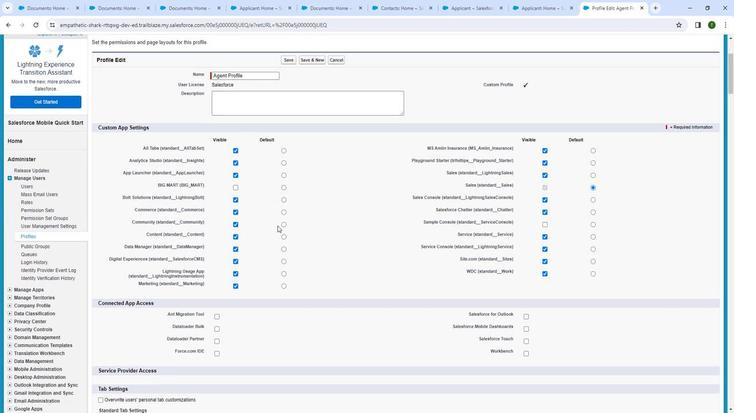 
Action: Mouse scrolled (276, 226) with delta (0, 0)
Screenshot: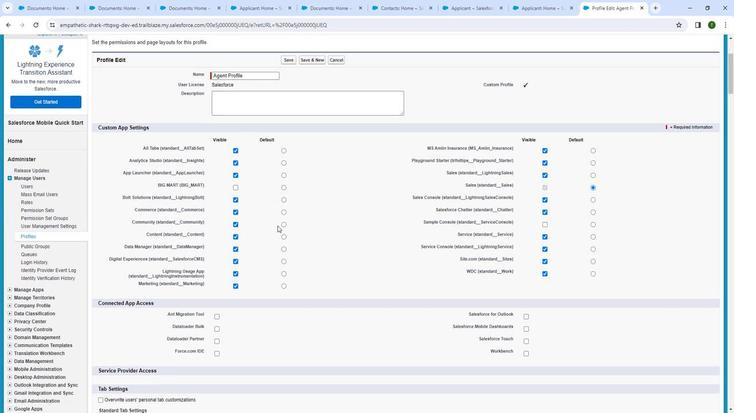 
Action: Mouse scrolled (276, 226) with delta (0, 0)
Screenshot: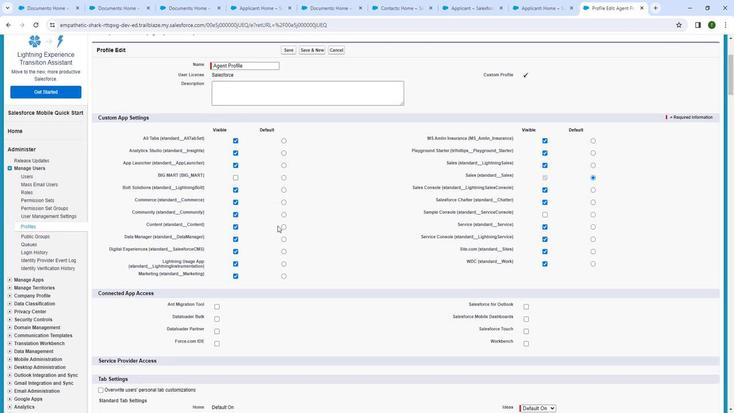 
Action: Mouse moved to (274, 225)
Screenshot: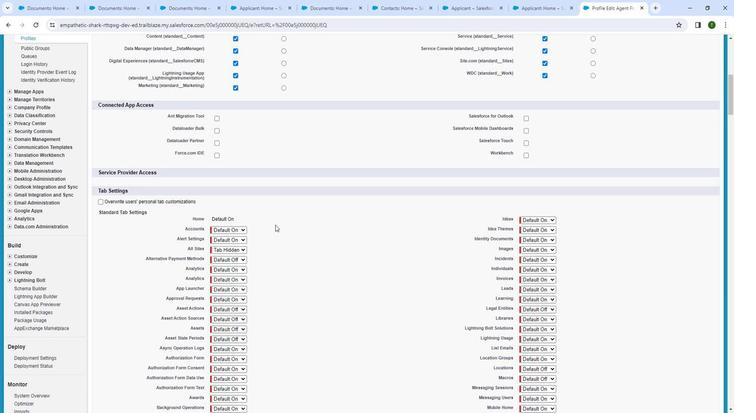 
Action: Mouse scrolled (274, 225) with delta (0, 0)
Screenshot: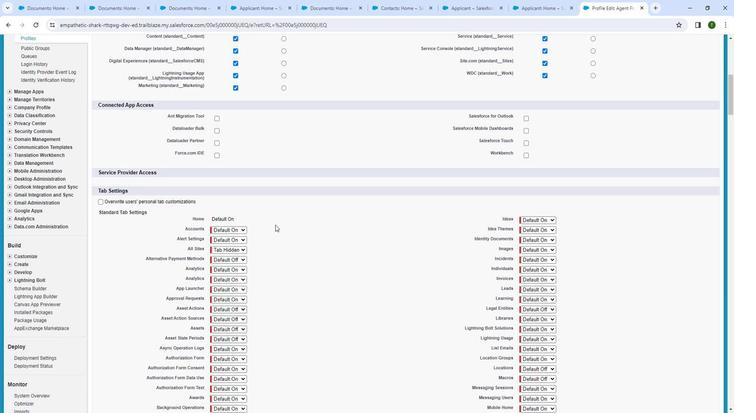 
Action: Mouse scrolled (274, 225) with delta (0, 0)
Screenshot: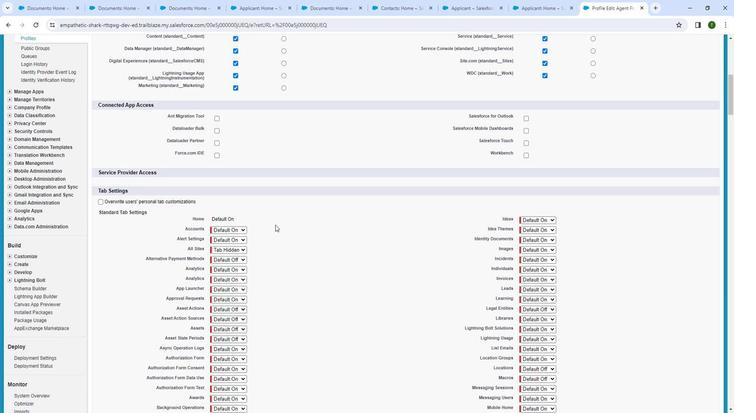 
Action: Mouse scrolled (274, 225) with delta (0, 0)
Screenshot: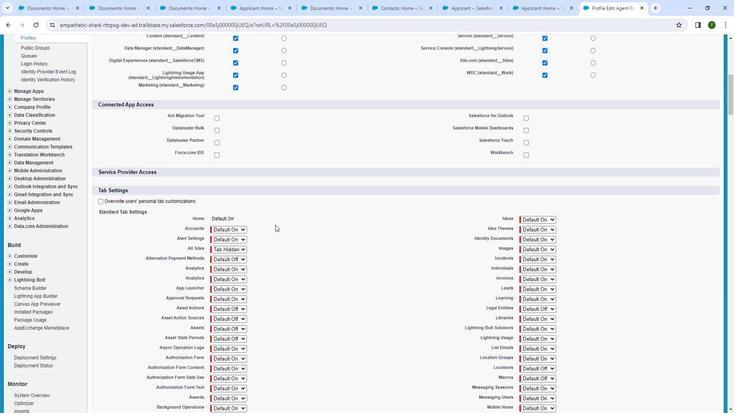 
Action: Mouse scrolled (274, 225) with delta (0, 0)
Screenshot: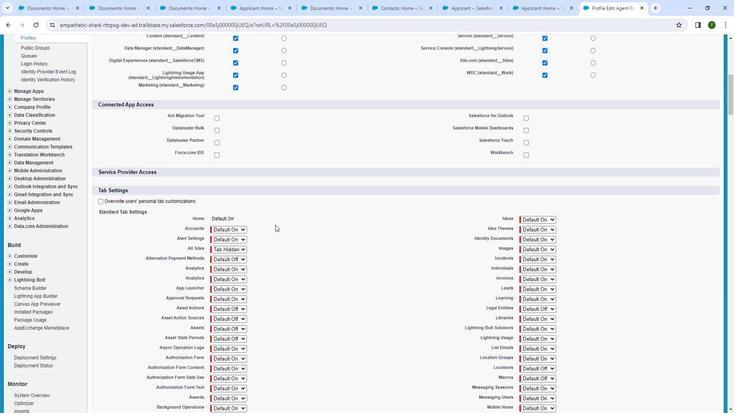 
Action: Mouse scrolled (274, 225) with delta (0, 0)
Screenshot: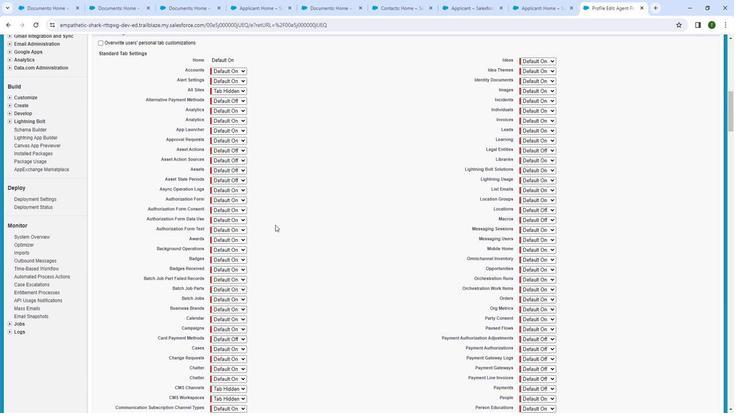 
Action: Mouse moved to (273, 227)
Screenshot: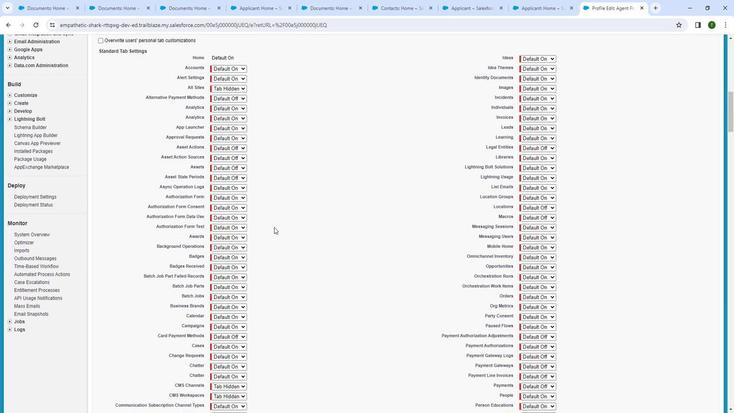 
Action: Mouse scrolled (273, 227) with delta (0, 0)
Screenshot: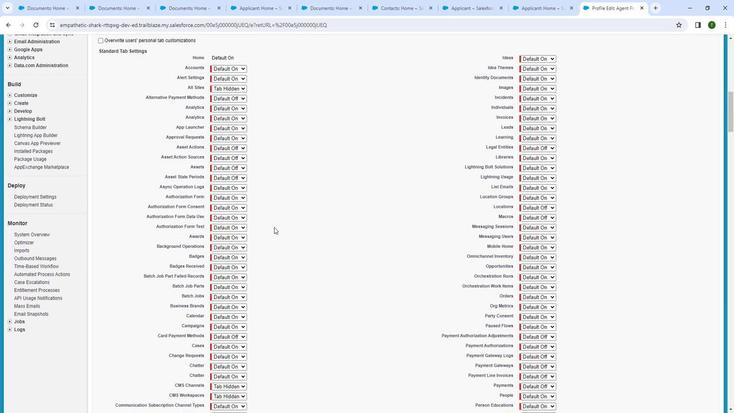
Action: Mouse moved to (273, 227)
Screenshot: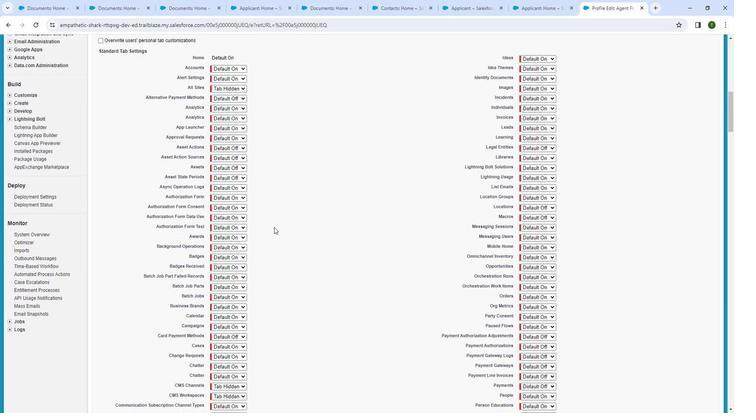 
Action: Mouse scrolled (273, 227) with delta (0, 0)
Screenshot: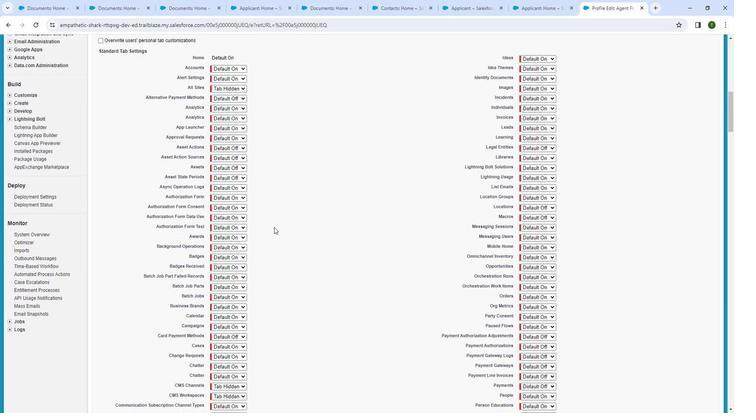 
Action: Mouse moved to (273, 227)
Screenshot: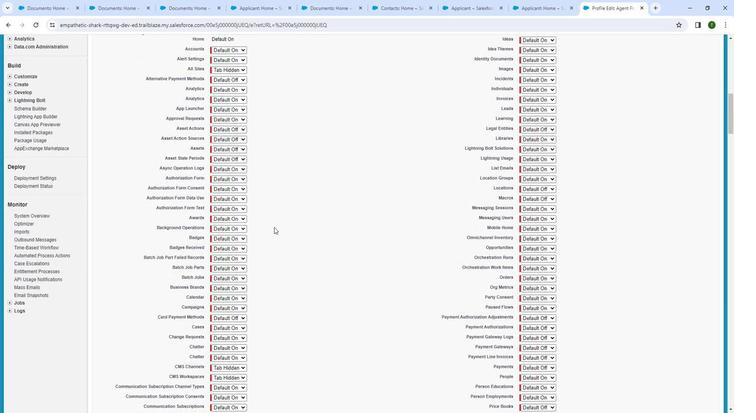 
Action: Mouse scrolled (273, 227) with delta (0, 0)
Screenshot: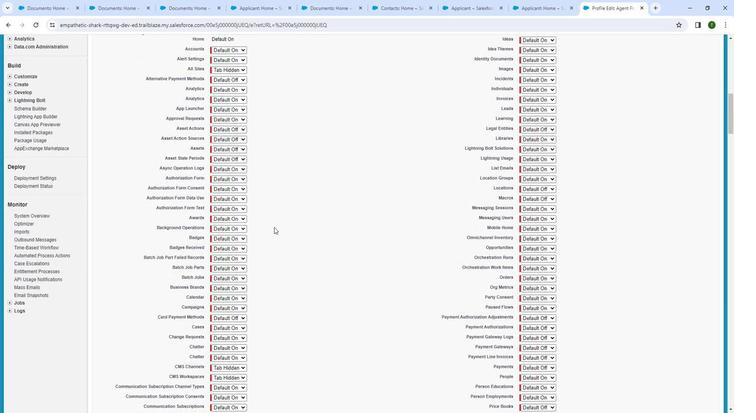 
Action: Mouse moved to (270, 227)
Screenshot: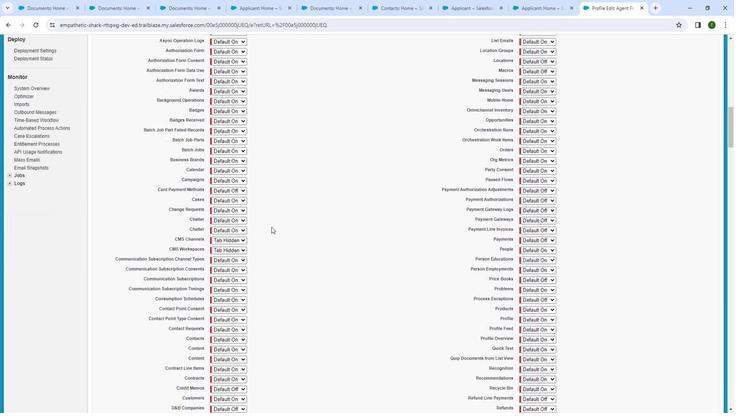 
Action: Mouse scrolled (270, 227) with delta (0, 0)
Screenshot: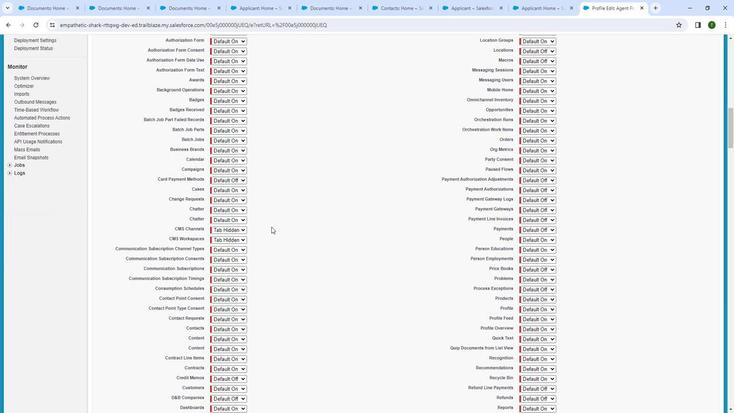 
Action: Mouse moved to (269, 227)
Screenshot: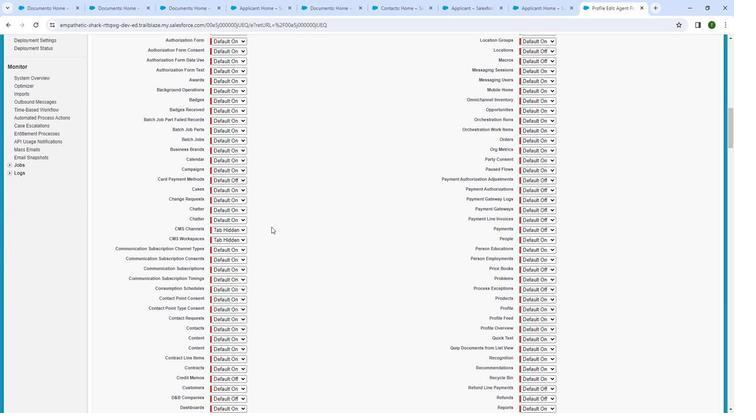 
Action: Mouse scrolled (269, 227) with delta (0, 0)
Screenshot: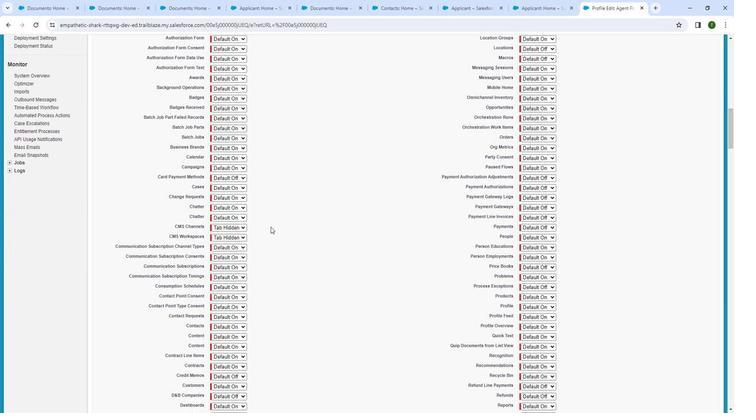 
Action: Mouse scrolled (269, 227) with delta (0, 0)
Screenshot: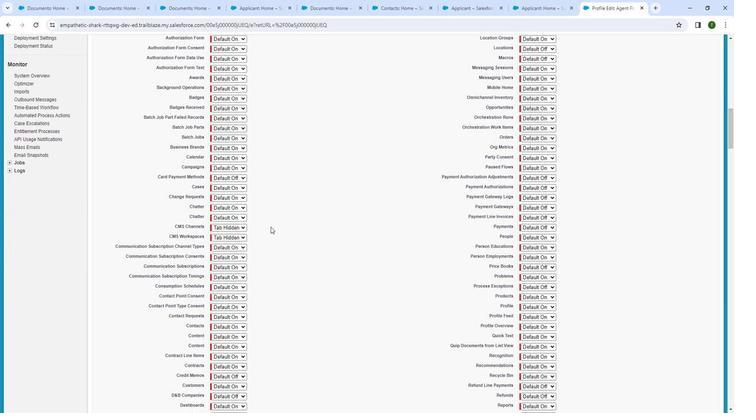 
Action: Mouse scrolled (269, 227) with delta (0, 0)
Screenshot: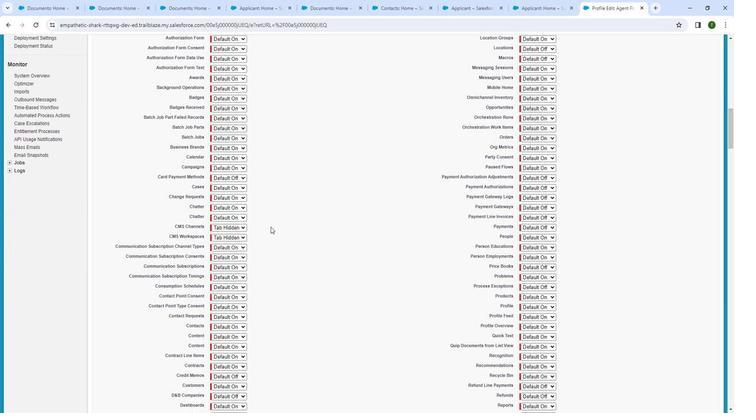 
Action: Mouse scrolled (269, 227) with delta (0, 0)
Screenshot: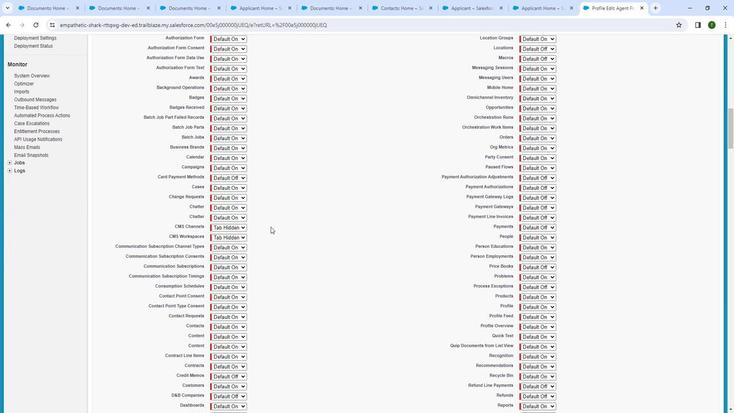 
Action: Mouse moved to (269, 226)
Screenshot: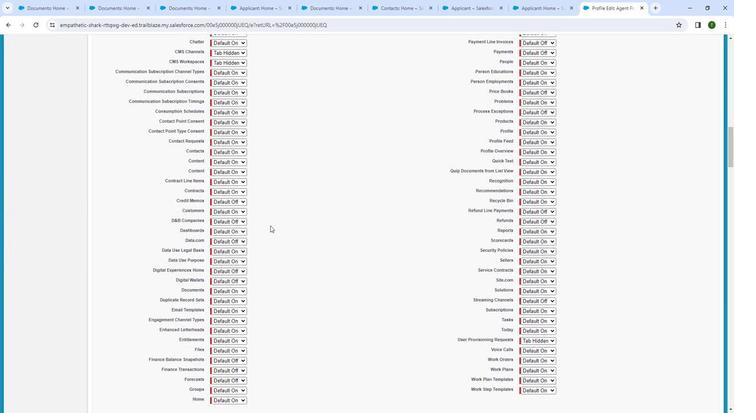 
Action: Mouse scrolled (269, 226) with delta (0, 0)
Screenshot: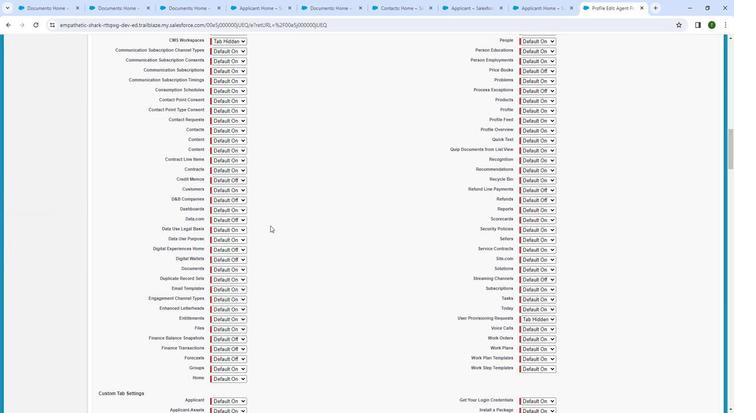 
Action: Mouse scrolled (269, 226) with delta (0, 0)
Screenshot: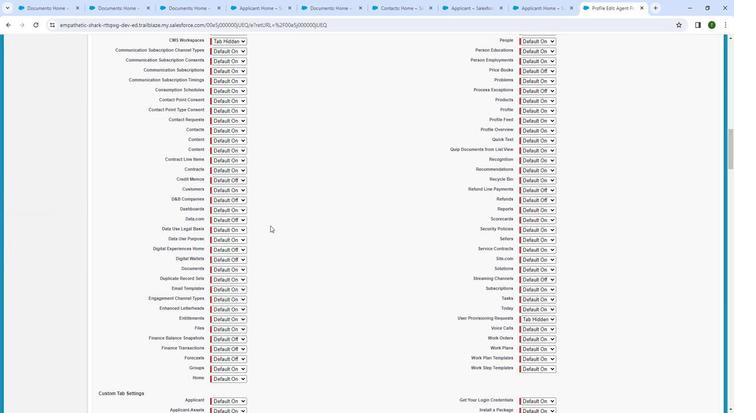
Action: Mouse moved to (268, 226)
Screenshot: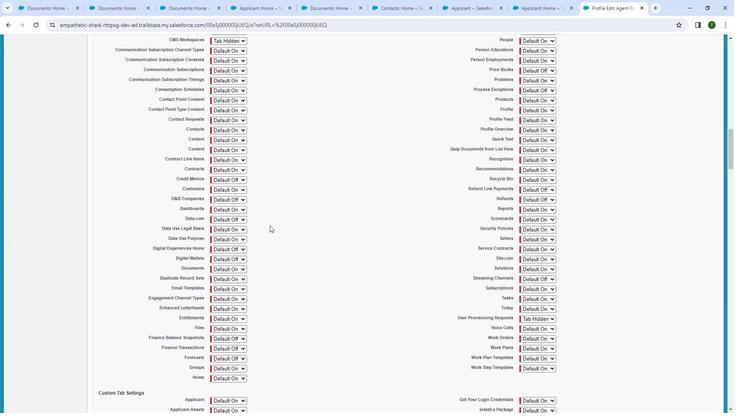 
Action: Mouse scrolled (268, 226) with delta (0, 0)
Screenshot: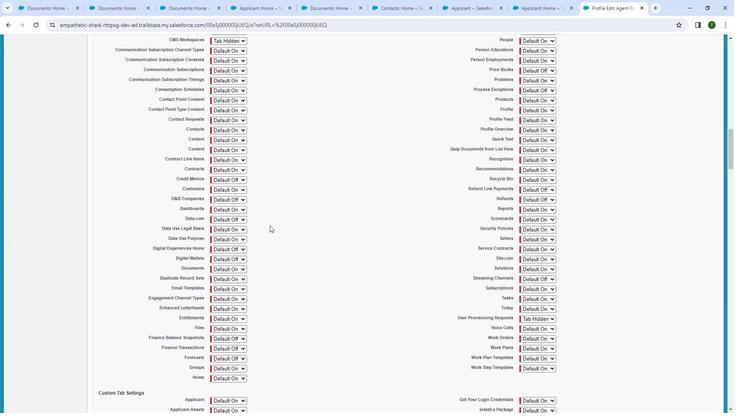 
Action: Mouse moved to (268, 226)
Screenshot: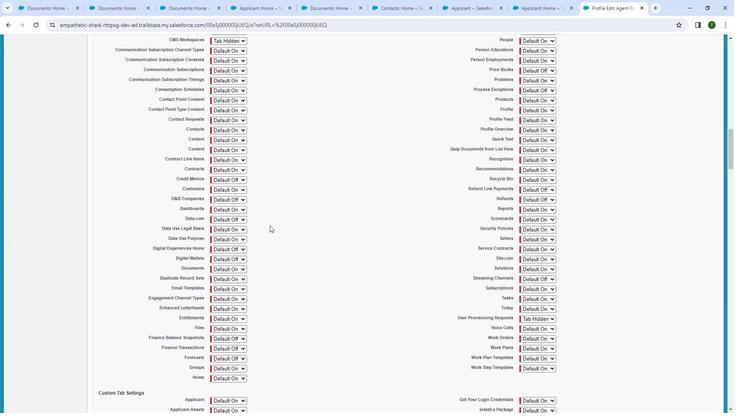 
Action: Mouse scrolled (268, 226) with delta (0, 0)
Screenshot: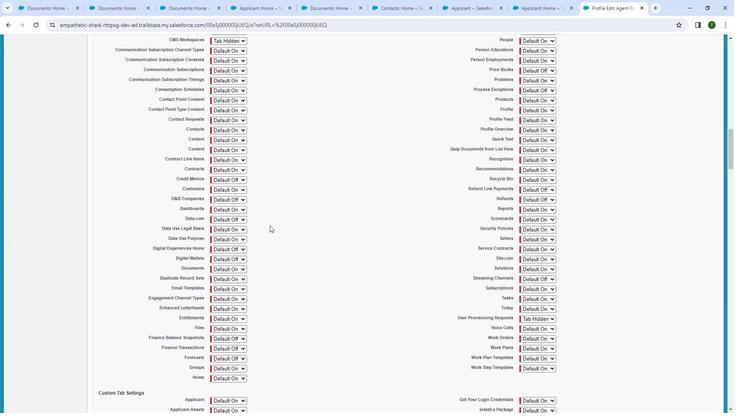 
Action: Mouse scrolled (268, 226) with delta (0, 0)
Screenshot: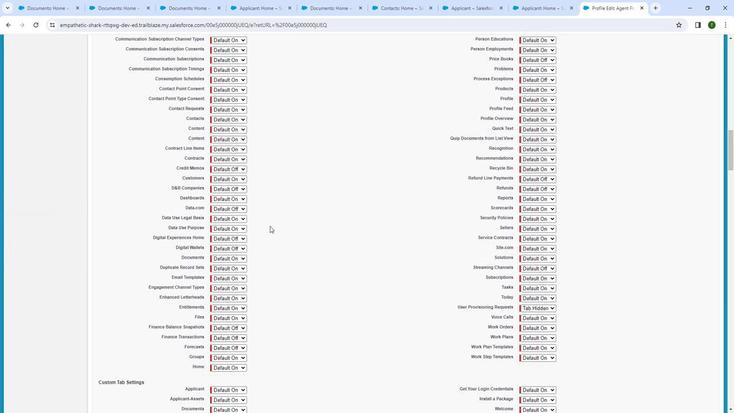 
Action: Mouse moved to (267, 226)
Screenshot: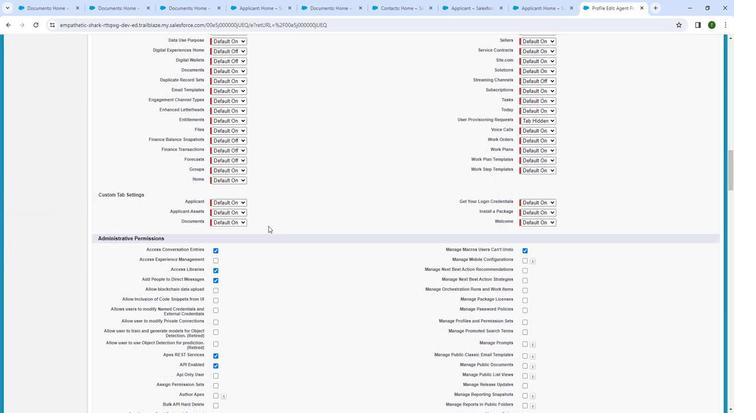 
Action: Mouse scrolled (267, 226) with delta (0, 0)
Screenshot: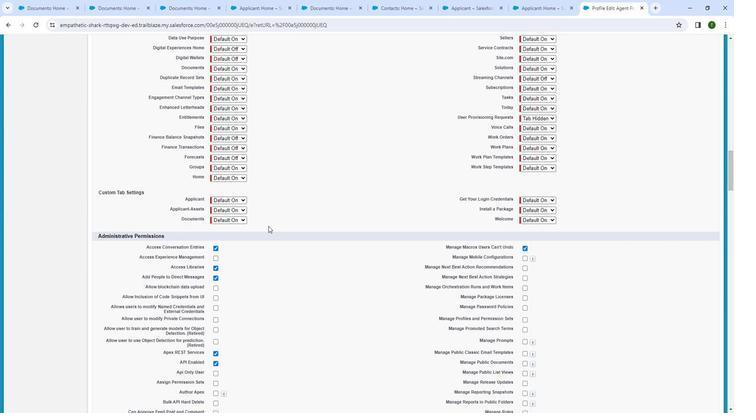 
Action: Mouse scrolled (267, 226) with delta (0, 0)
Screenshot: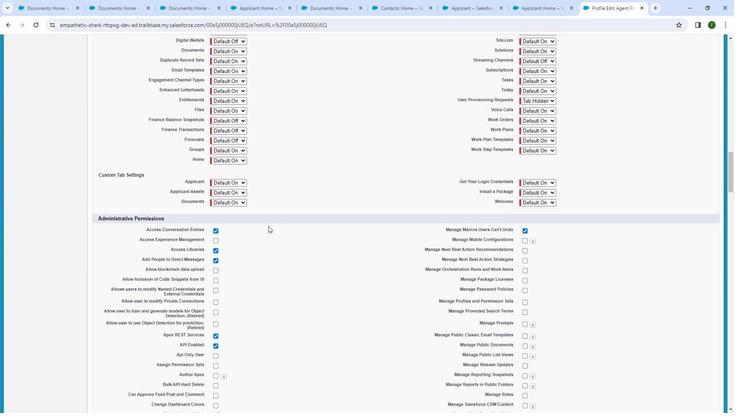 
Action: Mouse moved to (266, 226)
Screenshot: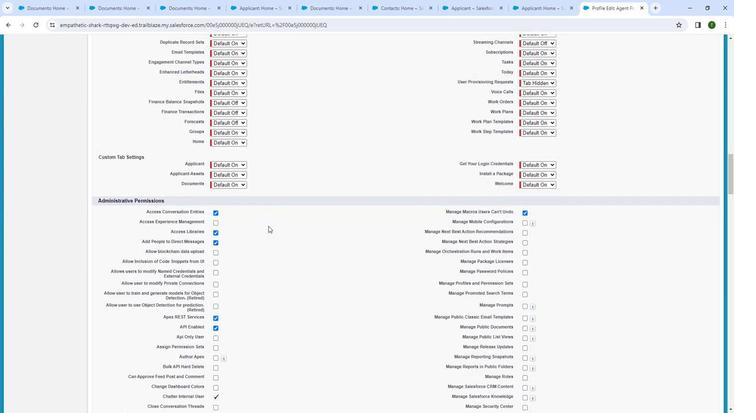 
Action: Mouse scrolled (266, 226) with delta (0, 0)
Screenshot: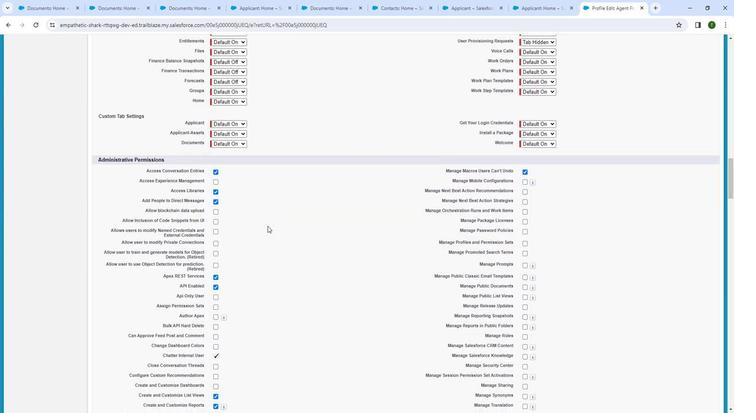 
Action: Mouse moved to (261, 224)
Screenshot: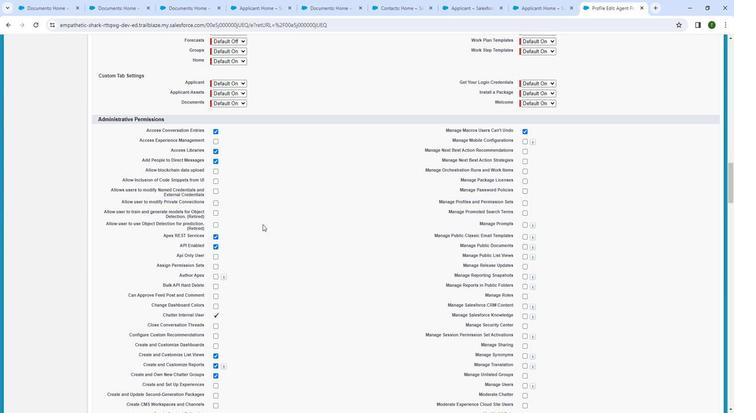 
Action: Mouse scrolled (261, 224) with delta (0, 0)
Screenshot: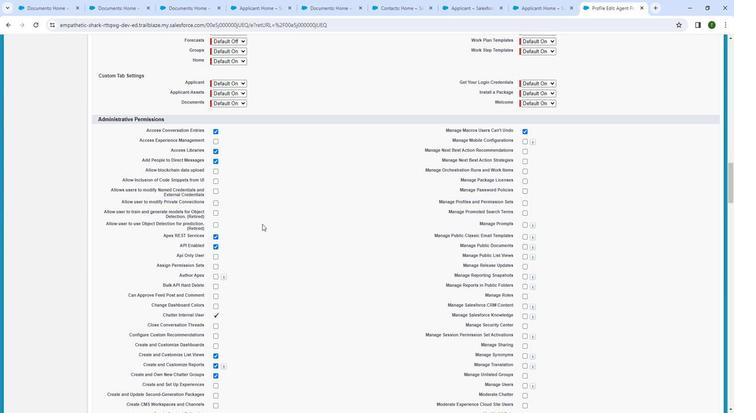 
Action: Mouse scrolled (261, 224) with delta (0, 0)
Screenshot: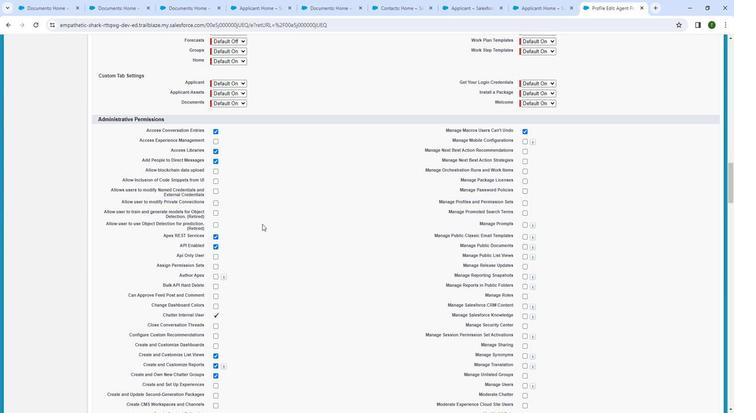 
Action: Mouse scrolled (261, 224) with delta (0, 0)
Screenshot: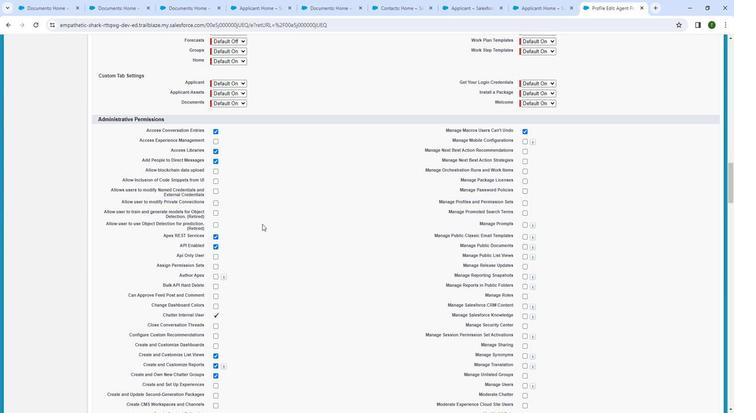 
Action: Mouse scrolled (261, 224) with delta (0, 0)
Screenshot: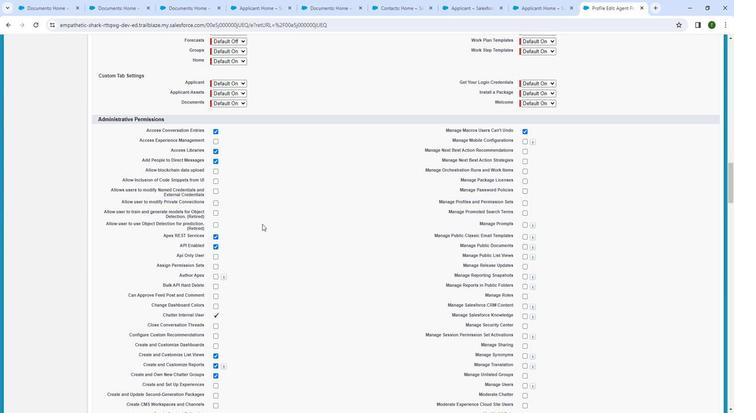 
Action: Mouse moved to (261, 224)
Screenshot: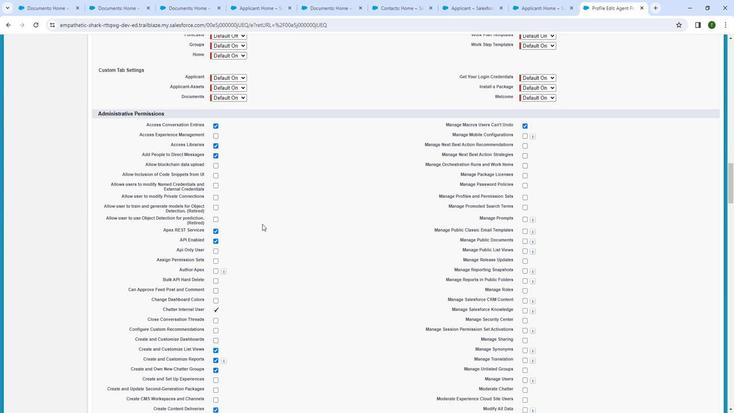 
Action: Mouse scrolled (261, 224) with delta (0, 0)
Screenshot: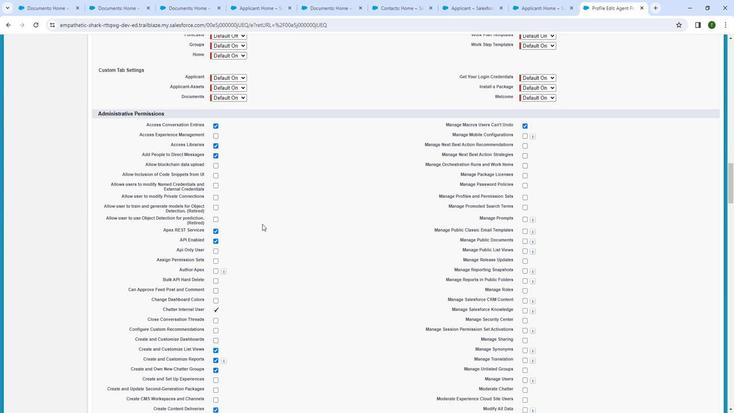 
Action: Mouse scrolled (261, 224) with delta (0, 0)
Screenshot: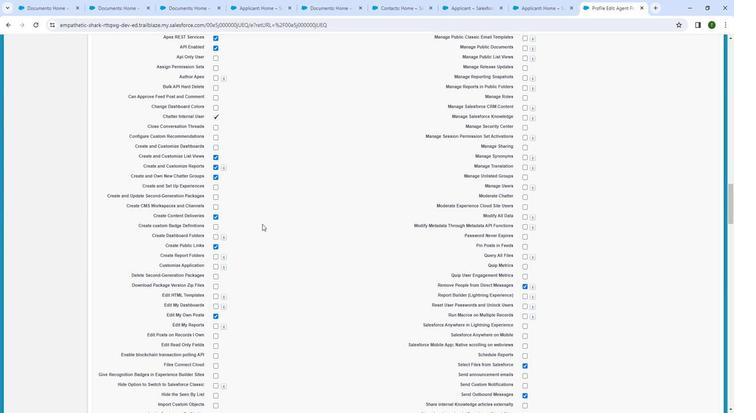 
Action: Mouse scrolled (261, 224) with delta (0, 0)
Screenshot: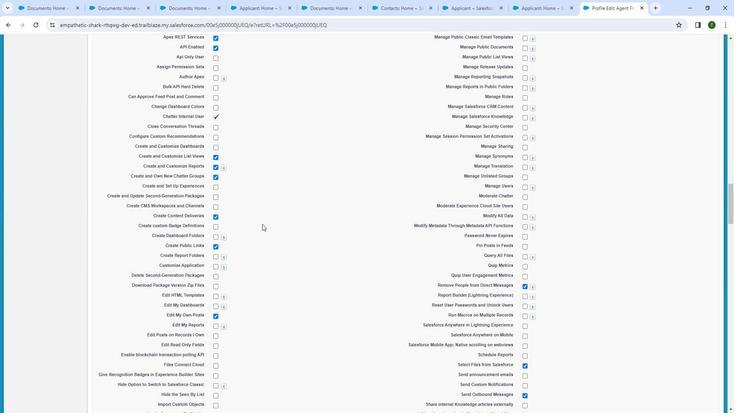 
Action: Mouse scrolled (261, 224) with delta (0, 0)
Screenshot: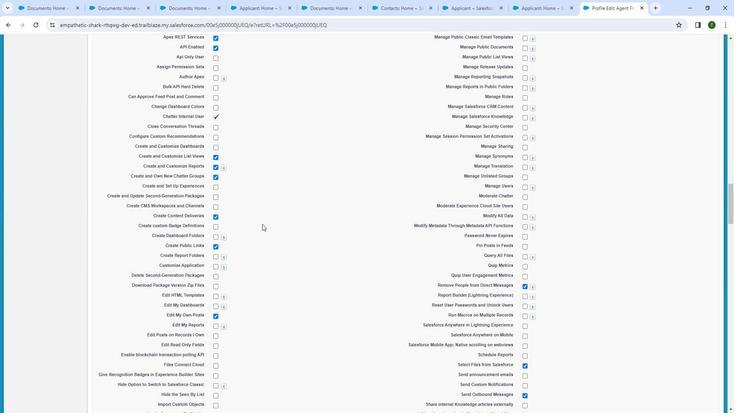 
Action: Mouse scrolled (261, 224) with delta (0, 0)
Screenshot: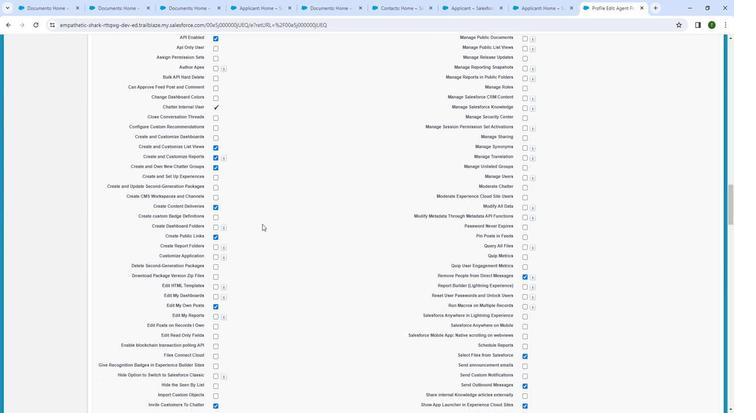
Action: Mouse scrolled (261, 224) with delta (0, 0)
Screenshot: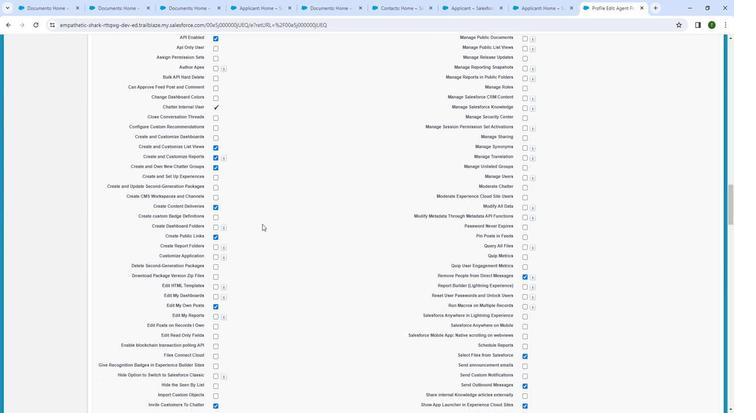 
Action: Mouse scrolled (261, 225) with delta (0, 0)
Screenshot: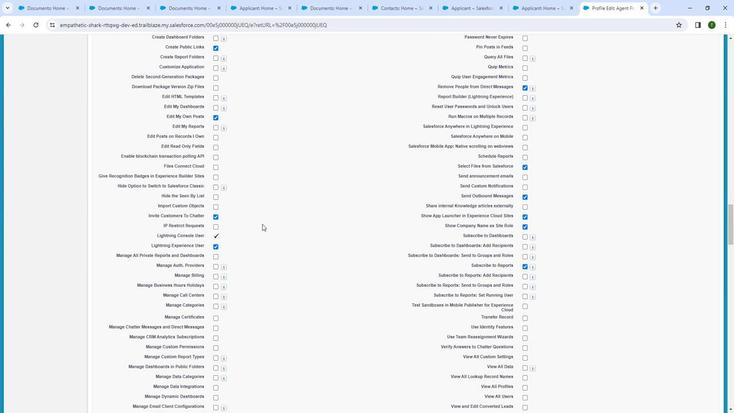 
Action: Mouse moved to (262, 223)
Screenshot: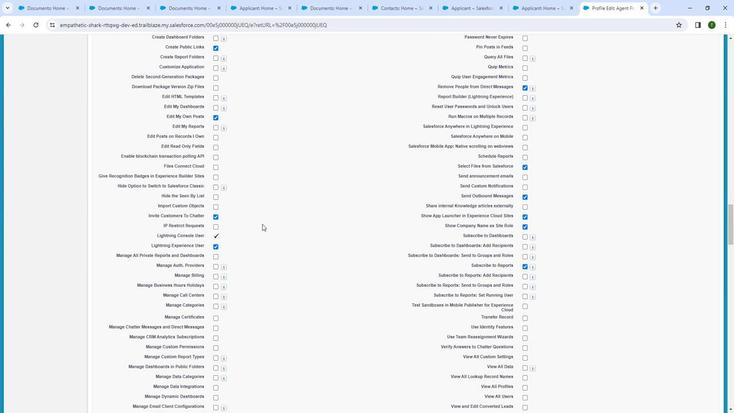 
Action: Mouse scrolled (262, 223) with delta (0, 0)
Screenshot: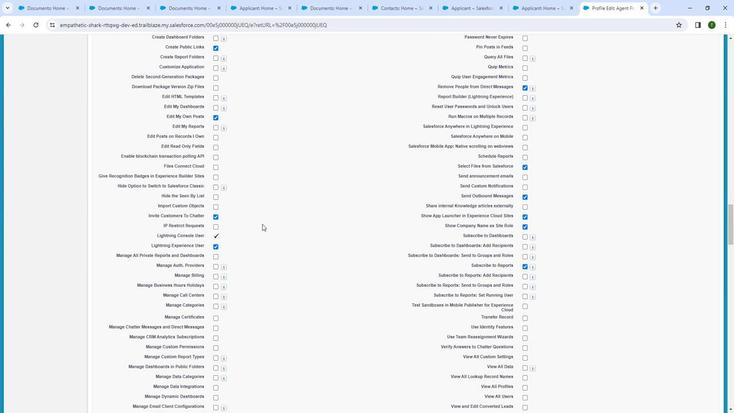 
Action: Mouse moved to (263, 222)
Screenshot: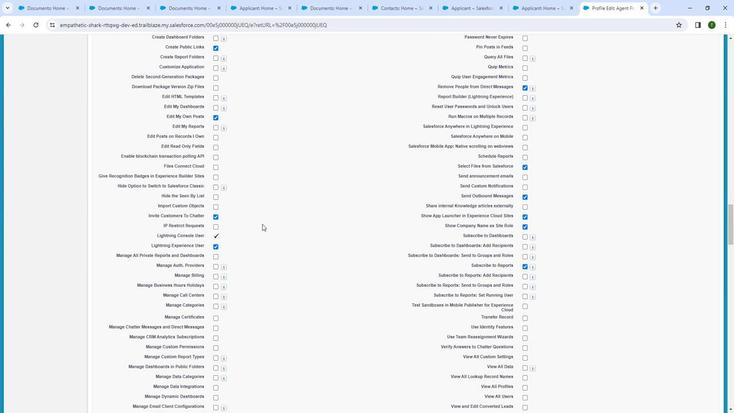 
Action: Mouse scrolled (263, 223) with delta (0, 0)
Screenshot: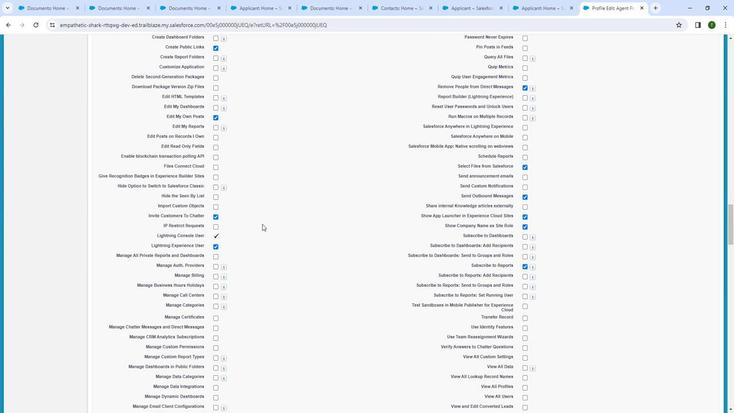 
Action: Mouse moved to (265, 220)
Screenshot: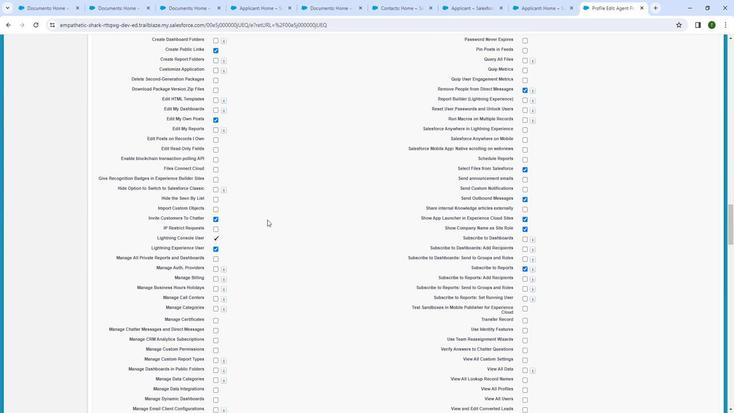 
Action: Mouse scrolled (265, 220) with delta (0, 0)
Screenshot: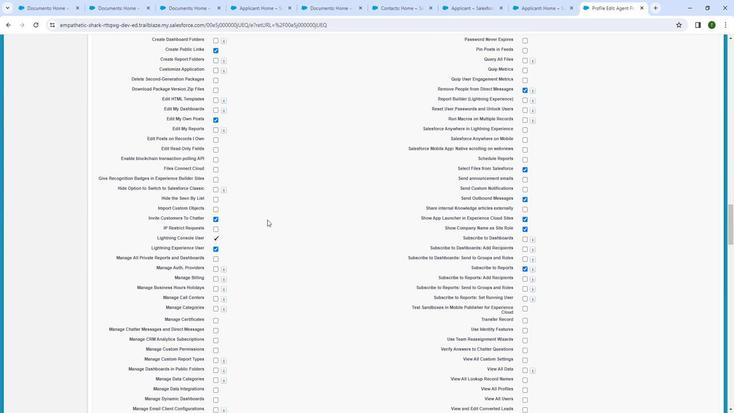 
Action: Mouse moved to (268, 218)
Screenshot: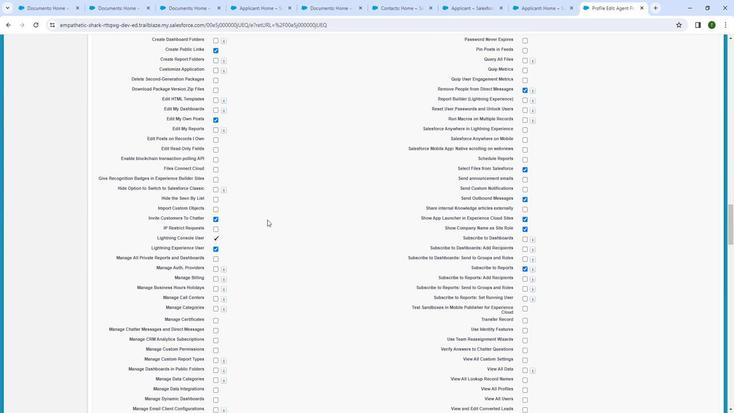 
Action: Mouse scrolled (268, 218) with delta (0, 0)
Screenshot: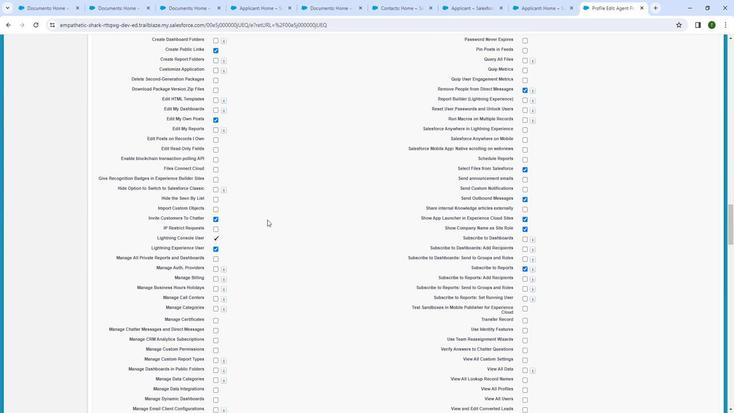 
Action: Mouse moved to (270, 215)
Screenshot: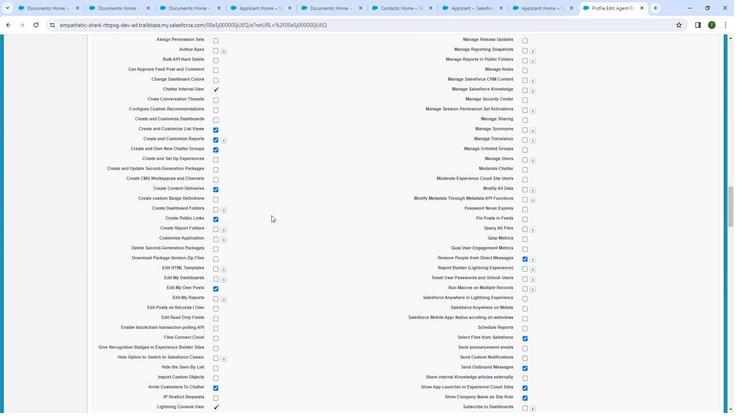 
Action: Mouse scrolled (270, 216) with delta (0, 0)
Screenshot: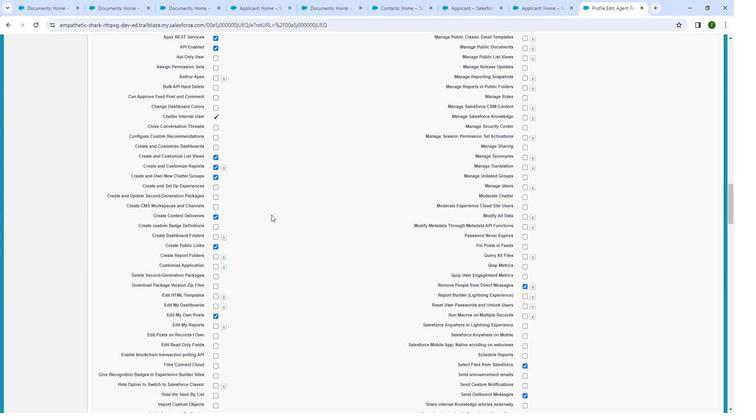 
Action: Mouse scrolled (270, 216) with delta (0, 0)
Screenshot: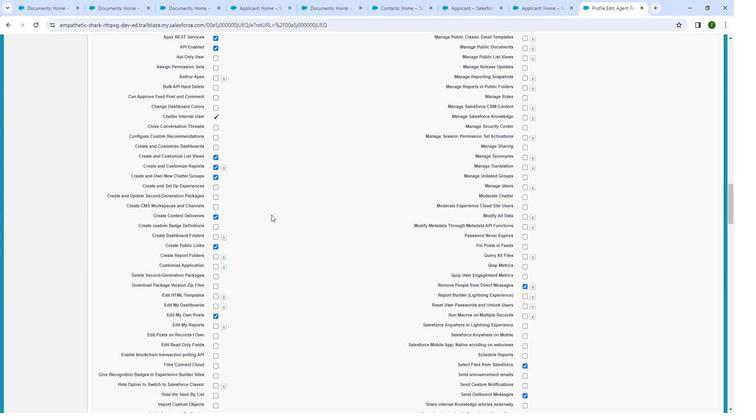 
Action: Mouse scrolled (270, 216) with delta (0, 0)
Screenshot: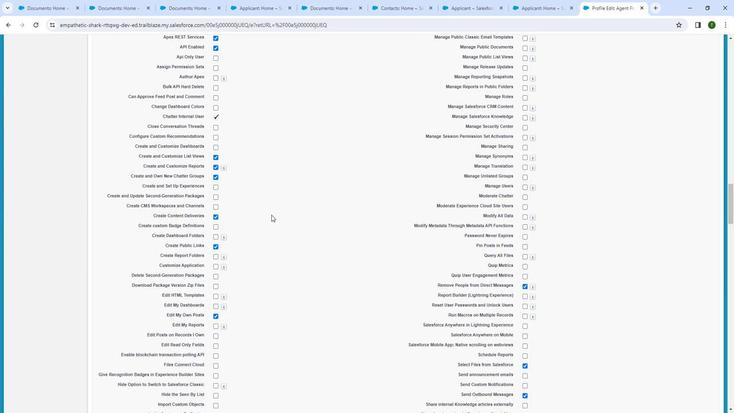 
Action: Mouse scrolled (270, 216) with delta (0, 0)
Screenshot: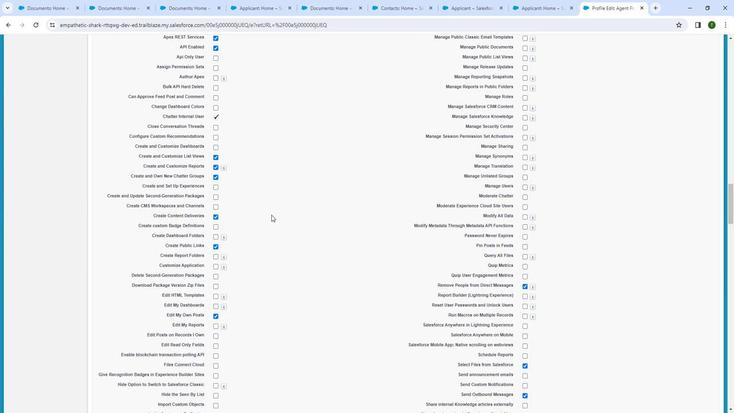 
Action: Mouse scrolled (270, 216) with delta (0, 0)
Screenshot: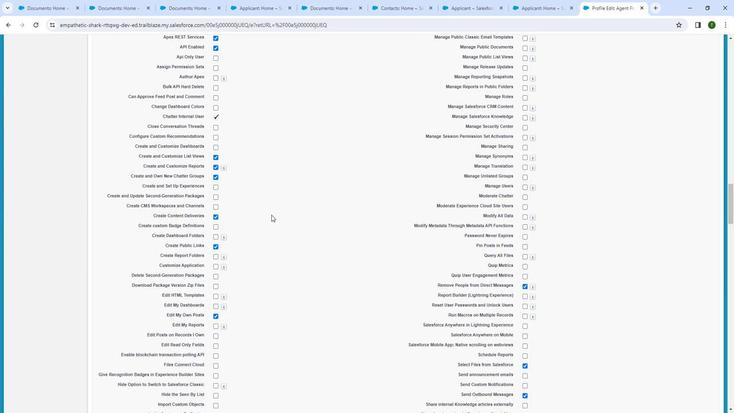 
Action: Mouse scrolled (270, 216) with delta (0, 0)
Screenshot: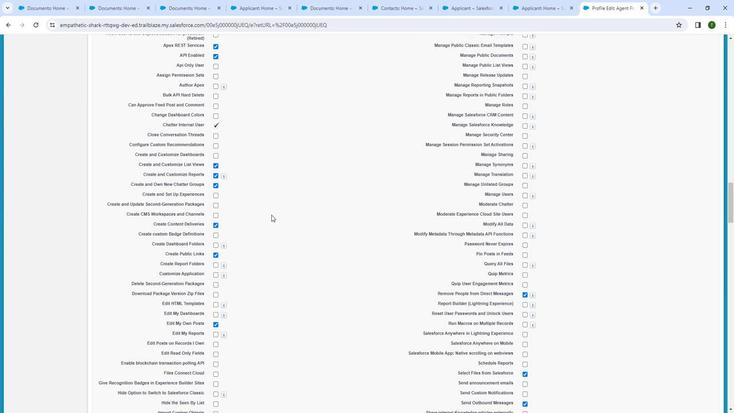 
Action: Mouse scrolled (270, 216) with delta (0, 0)
Screenshot: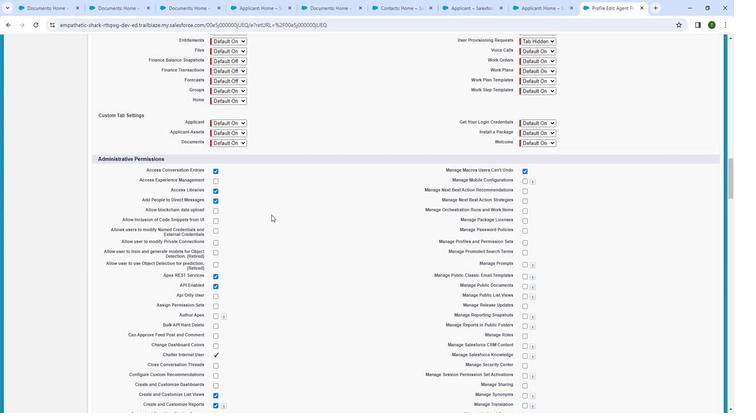 
Action: Mouse scrolled (270, 216) with delta (0, 0)
Screenshot: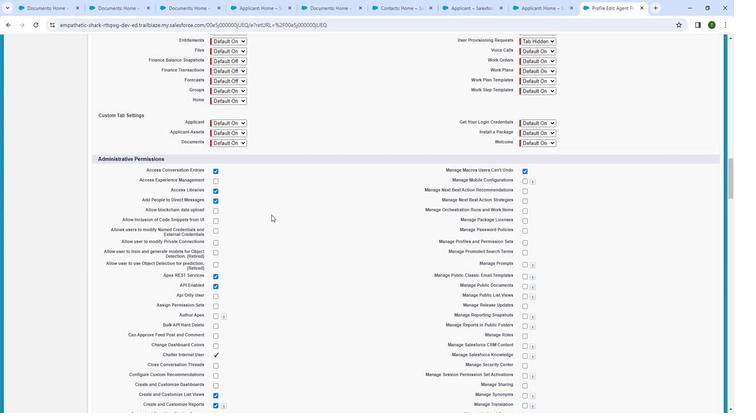 
Action: Mouse scrolled (270, 216) with delta (0, 0)
Screenshot: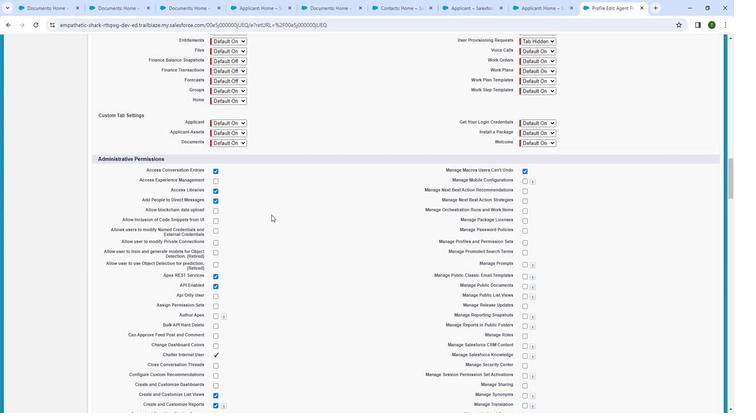 
Action: Mouse scrolled (270, 216) with delta (0, 0)
Screenshot: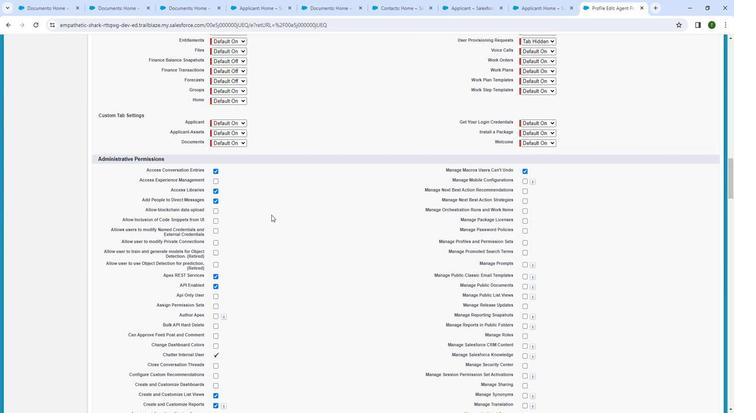 
Action: Mouse scrolled (270, 216) with delta (0, 0)
Screenshot: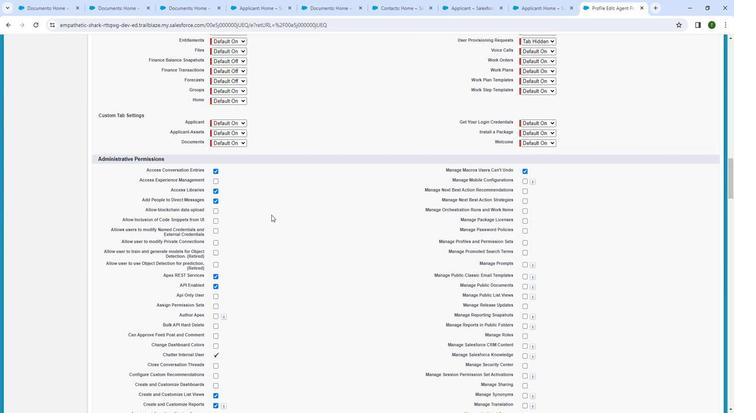 
Action: Mouse moved to (270, 215)
Screenshot: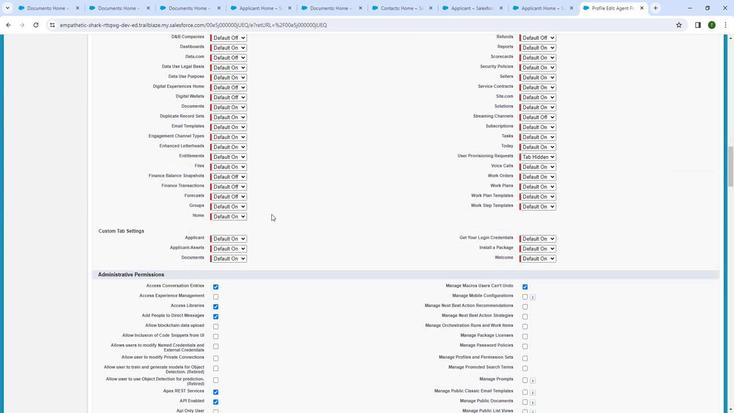 
Action: Mouse scrolled (270, 215) with delta (0, 0)
Screenshot: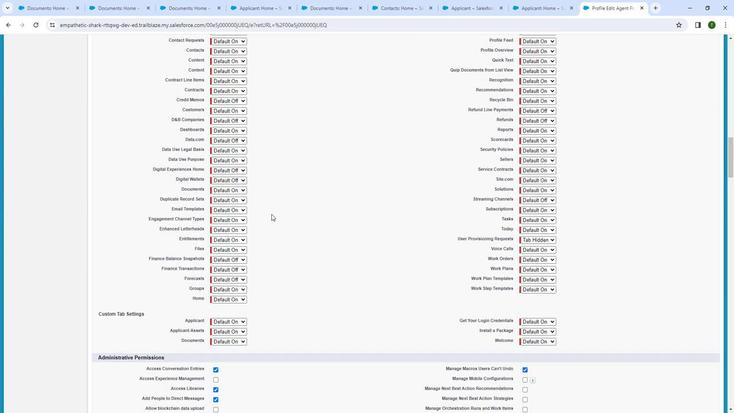 
Action: Mouse scrolled (270, 215) with delta (0, 0)
Screenshot: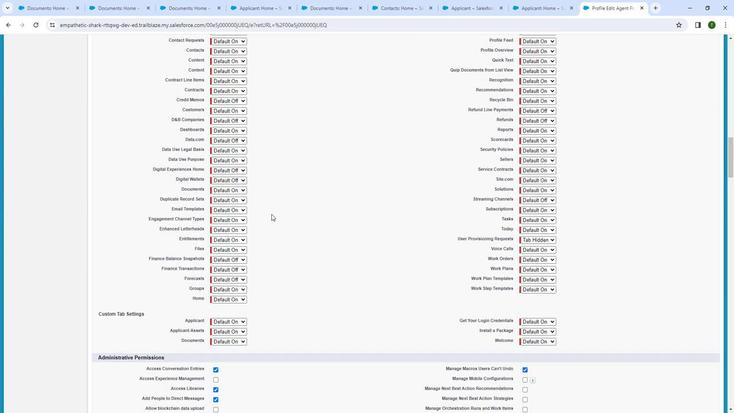 
Action: Mouse scrolled (270, 215) with delta (0, 0)
Screenshot: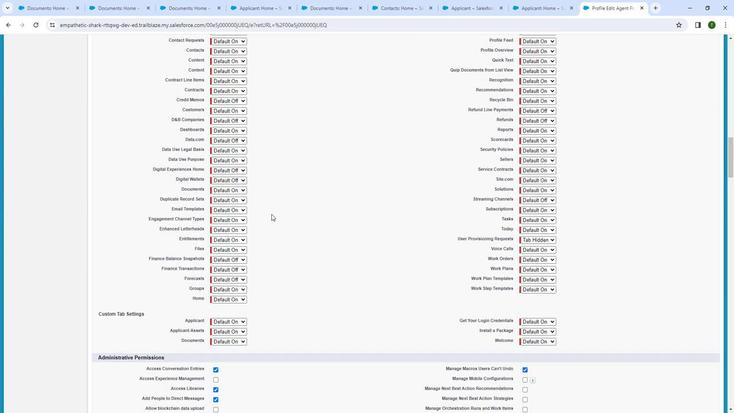 
Action: Mouse scrolled (270, 215) with delta (0, 0)
Screenshot: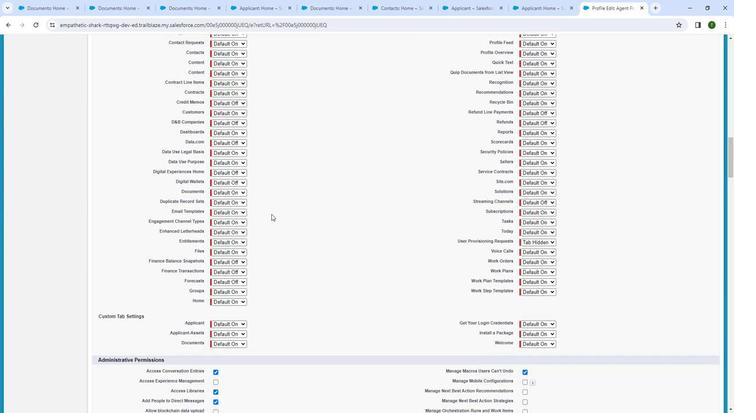
Action: Mouse moved to (270, 211)
Screenshot: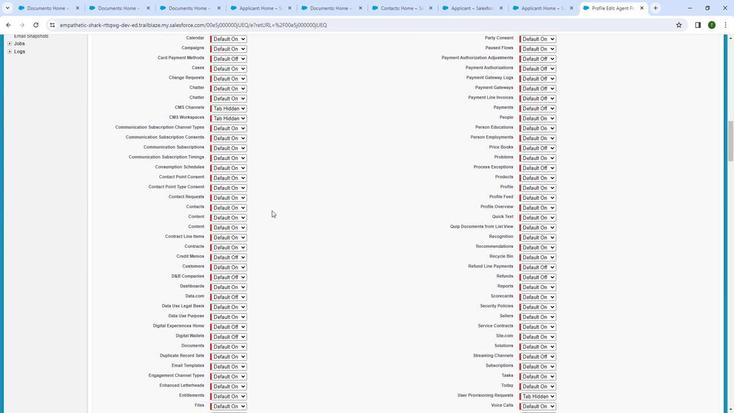 
Action: Mouse scrolled (270, 211) with delta (0, 0)
Screenshot: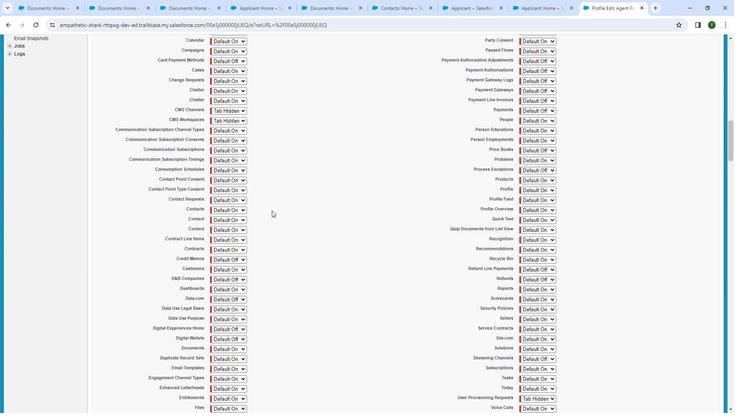 
Action: Mouse scrolled (270, 211) with delta (0, 0)
Screenshot: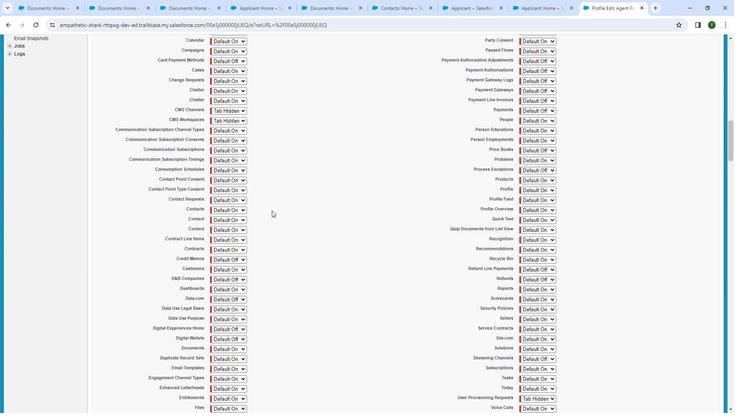 
Action: Mouse scrolled (270, 211) with delta (0, 0)
Screenshot: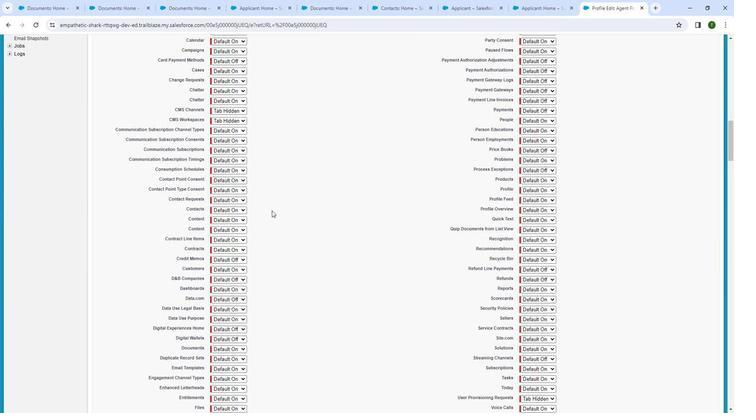 
Action: Mouse scrolled (270, 211) with delta (0, 0)
Screenshot: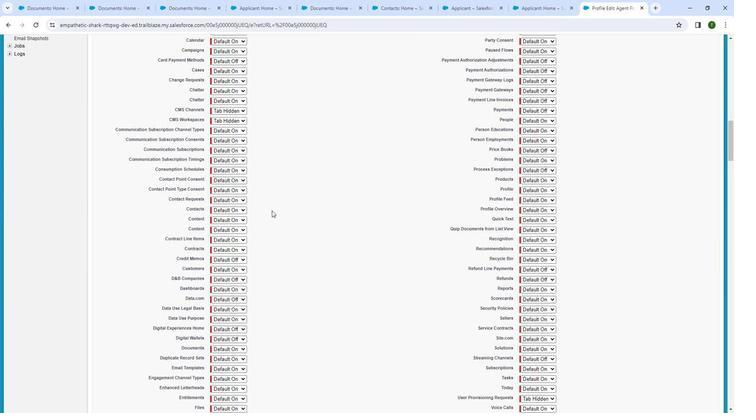 
Action: Mouse scrolled (270, 211) with delta (0, 0)
Screenshot: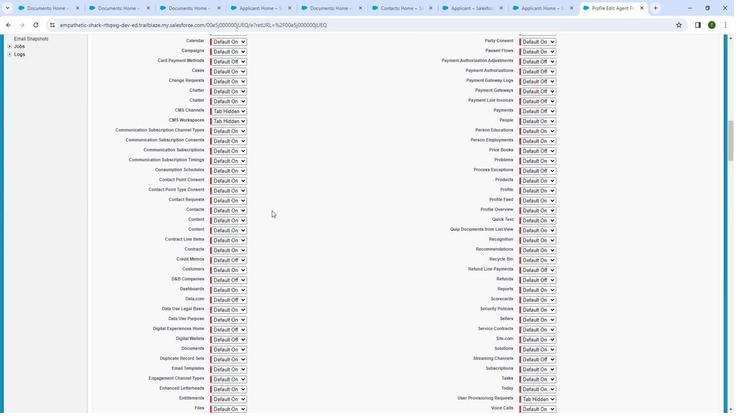 
Action: Mouse scrolled (270, 211) with delta (0, 0)
Screenshot: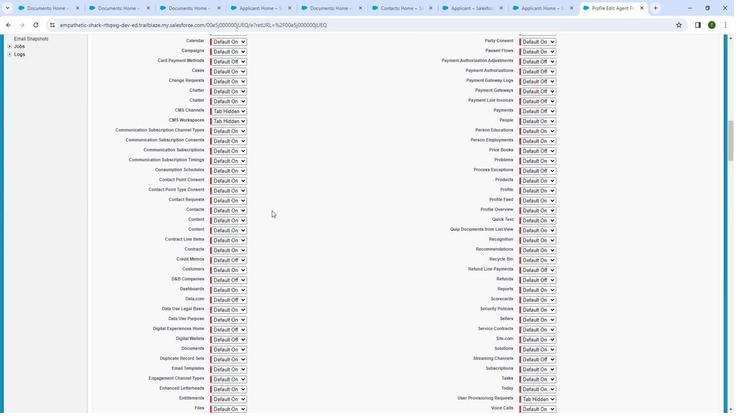 
Action: Mouse moved to (270, 210)
Screenshot: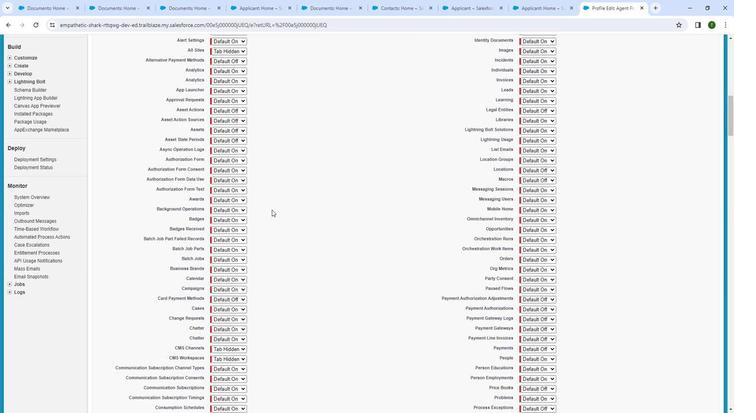 
Action: Mouse scrolled (270, 211) with delta (0, 0)
Screenshot: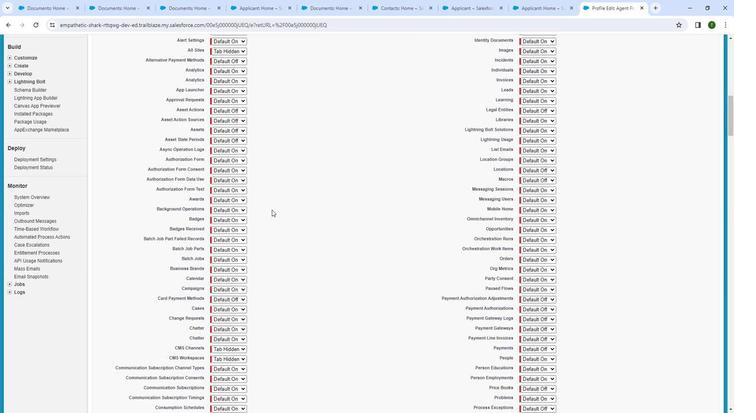 
Action: Mouse scrolled (270, 211) with delta (0, 0)
Screenshot: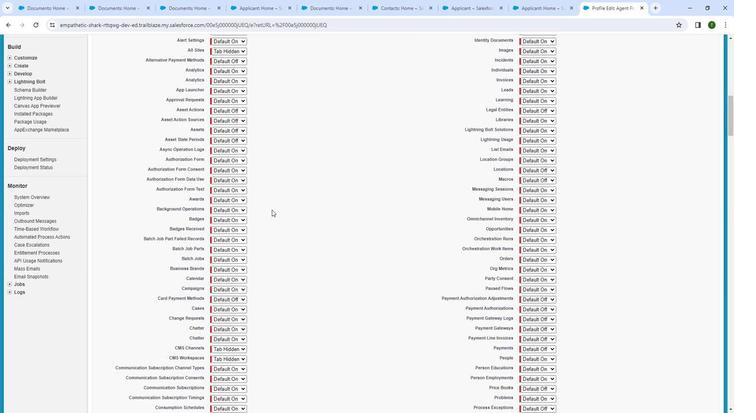 
Action: Mouse scrolled (270, 211) with delta (0, 0)
Screenshot: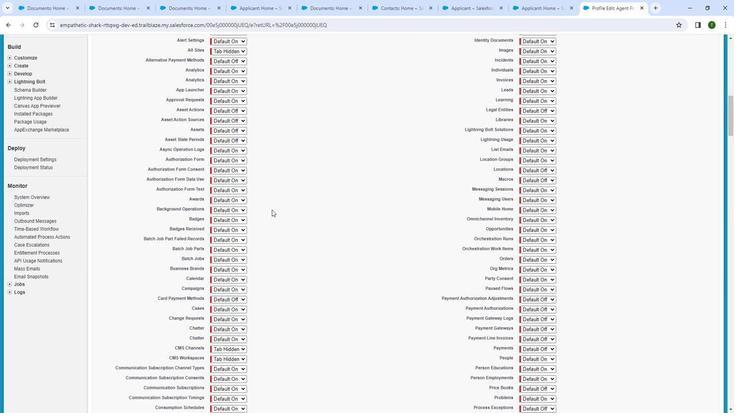 
Action: Mouse scrolled (270, 211) with delta (0, 0)
Screenshot: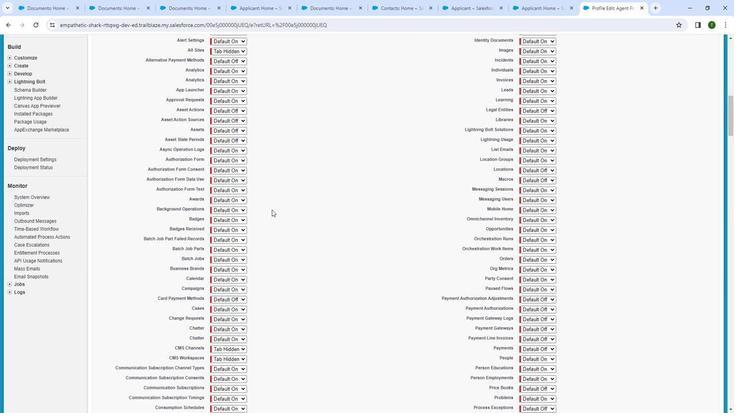 
Action: Mouse moved to (270, 209)
Screenshot: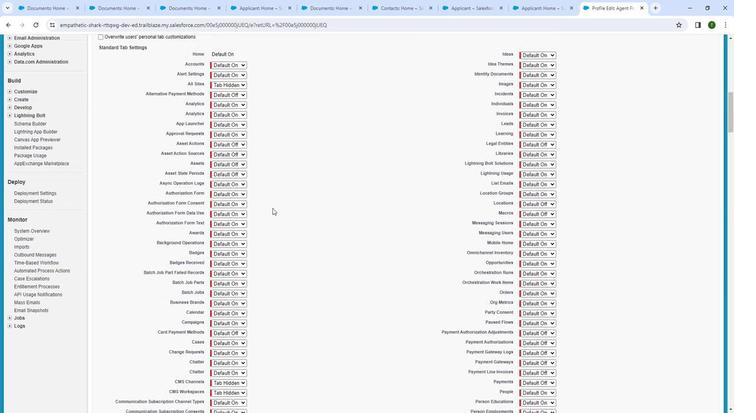 
Action: Mouse scrolled (270, 209) with delta (0, 0)
Screenshot: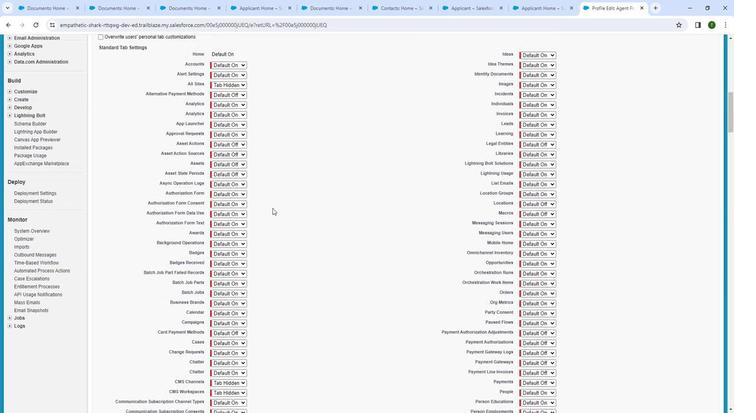 
Action: Mouse moved to (271, 207)
Screenshot: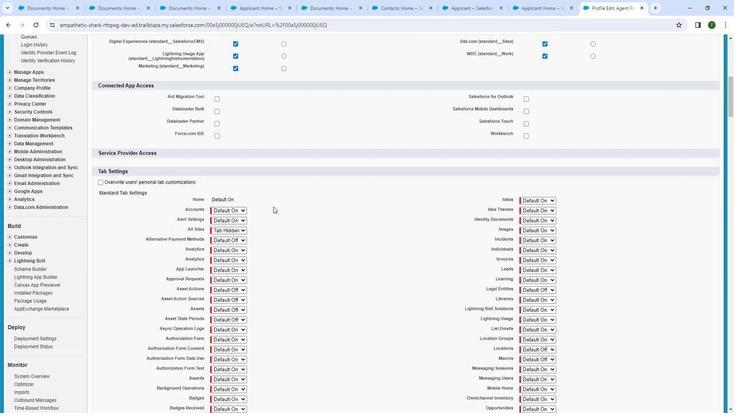 
Action: Mouse scrolled (271, 207) with delta (0, 0)
Screenshot: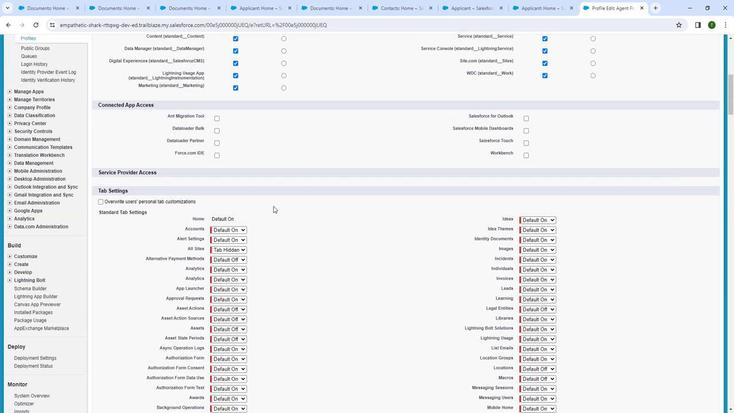 
Action: Mouse scrolled (271, 207) with delta (0, 0)
Screenshot: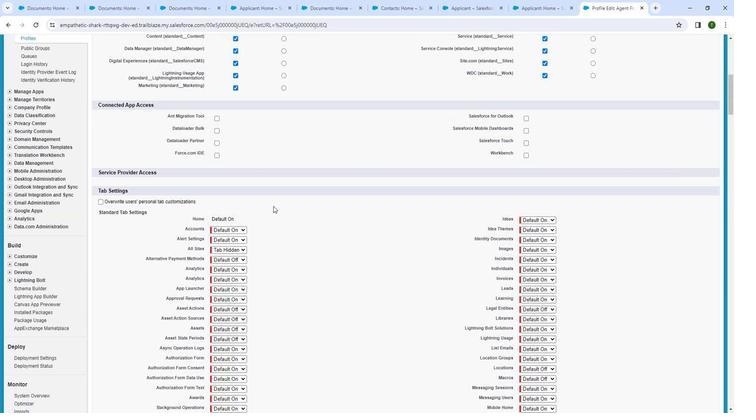
Action: Mouse scrolled (271, 207) with delta (0, 0)
Screenshot: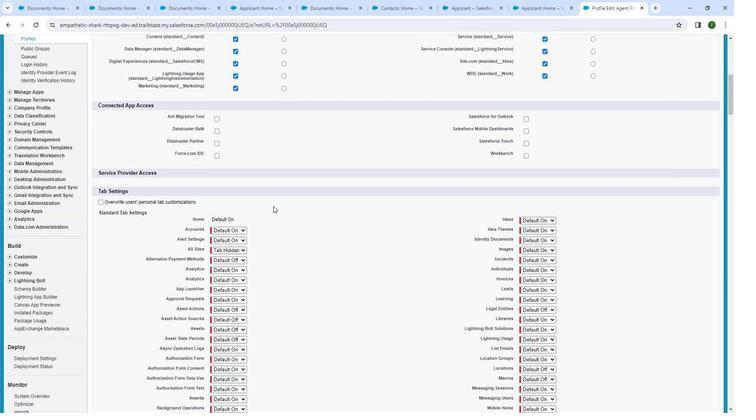
Action: Mouse scrolled (271, 207) with delta (0, 0)
Screenshot: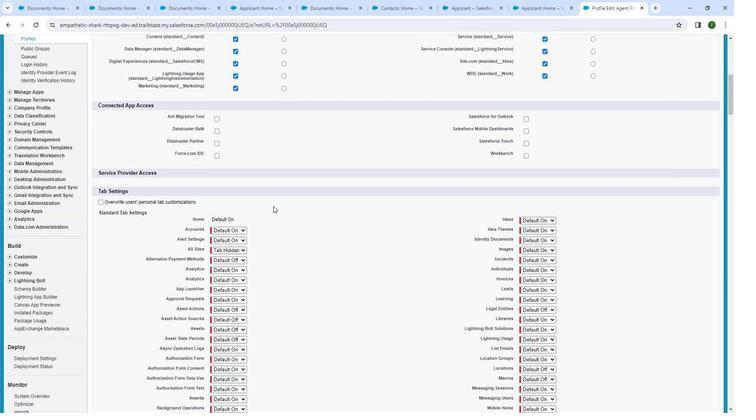 
Action: Mouse scrolled (271, 207) with delta (0, 0)
Screenshot: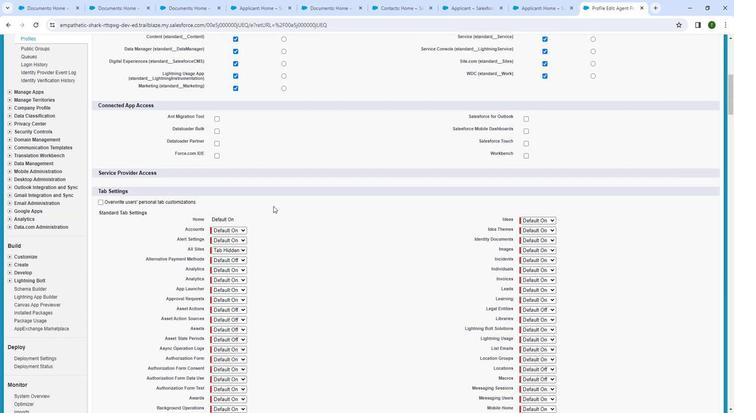 
Action: Mouse moved to (271, 206)
Screenshot: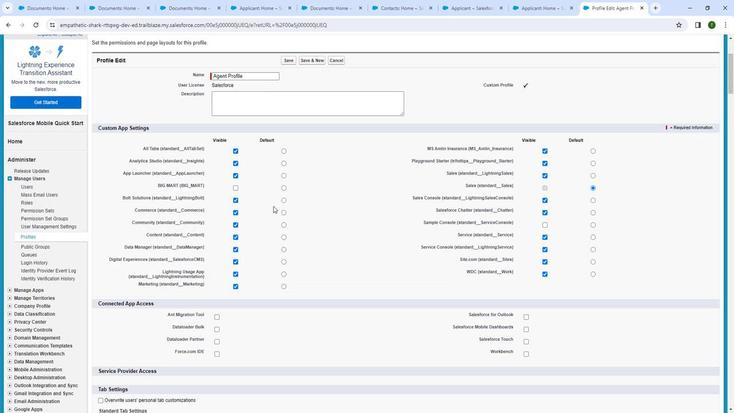 
Action: Mouse scrolled (271, 207) with delta (0, 0)
Screenshot: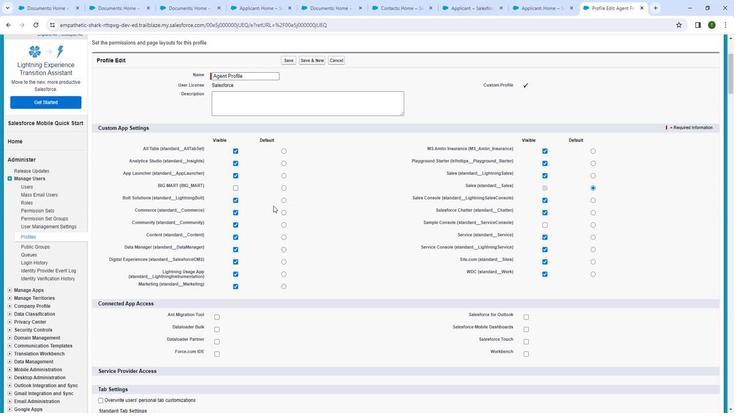 
Action: Mouse scrolled (271, 207) with delta (0, 0)
Screenshot: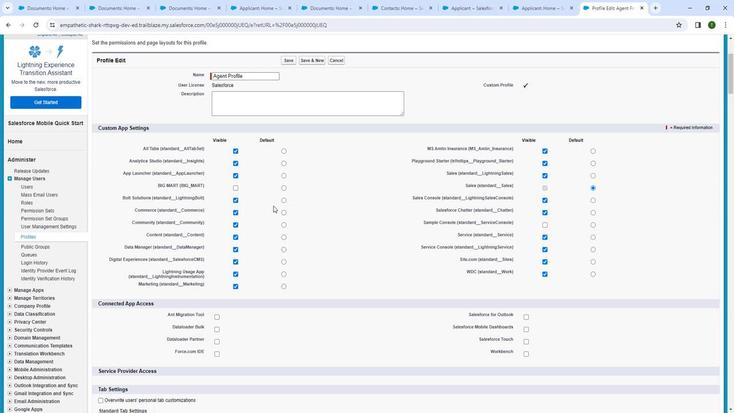 
Action: Mouse scrolled (271, 207) with delta (0, 0)
Screenshot: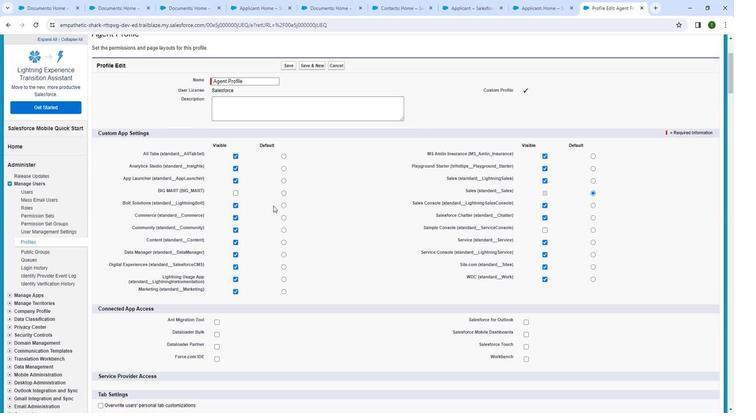 
Action: Mouse scrolled (271, 207) with delta (0, 0)
Screenshot: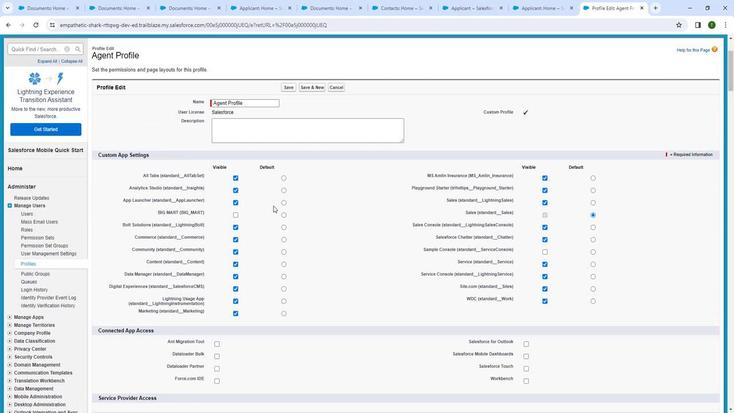 
Action: Mouse moved to (267, 200)
Screenshot: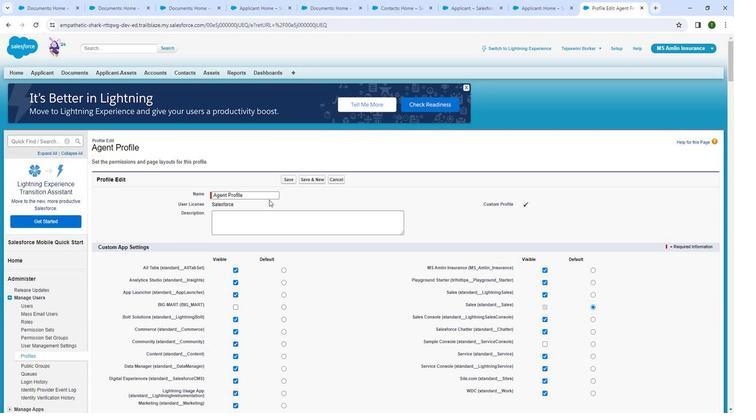 
Action: Mouse scrolled (267, 200) with delta (0, 0)
Screenshot: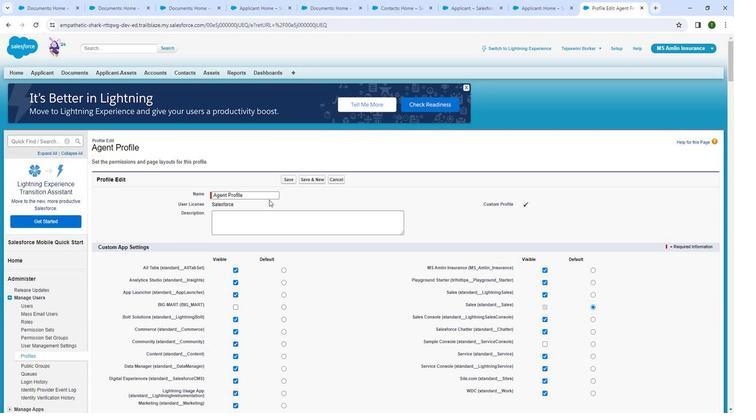 
Action: Mouse moved to (267, 200)
Screenshot: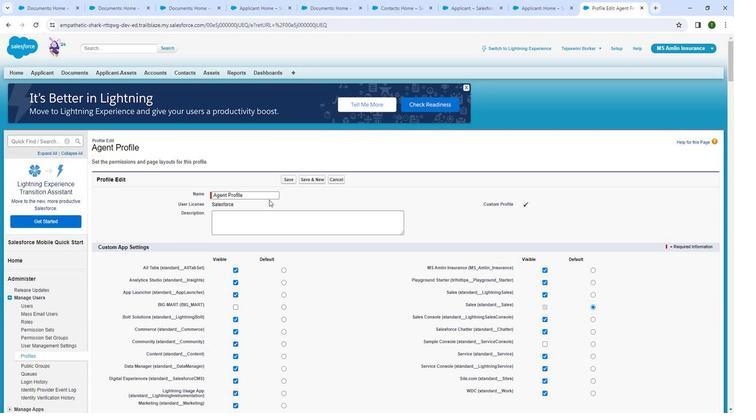 
Action: Mouse scrolled (267, 200) with delta (0, 0)
Screenshot: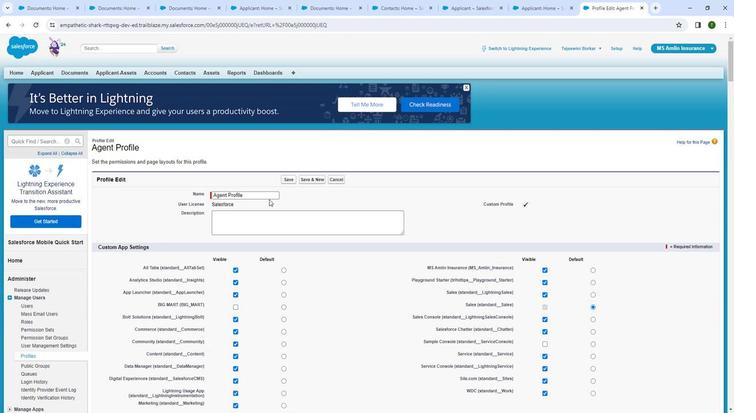 
Action: Mouse scrolled (267, 200) with delta (0, 0)
Screenshot: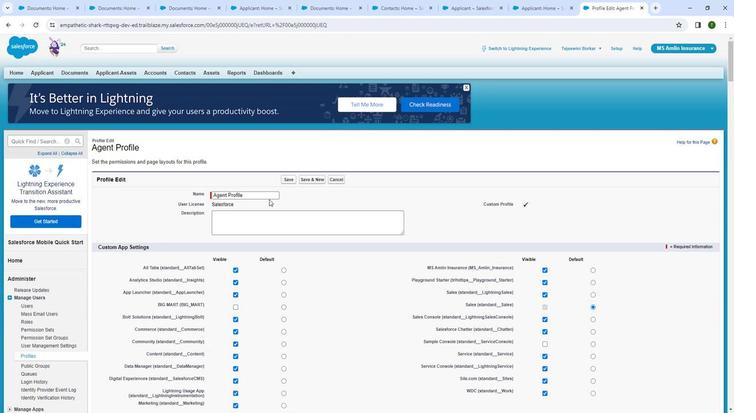 
Action: Mouse scrolled (267, 200) with delta (0, 0)
Screenshot: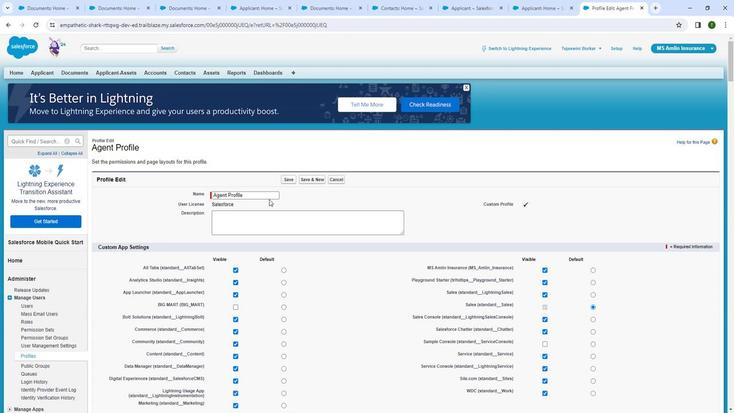 
Action: Mouse moved to (43, 142)
Screenshot: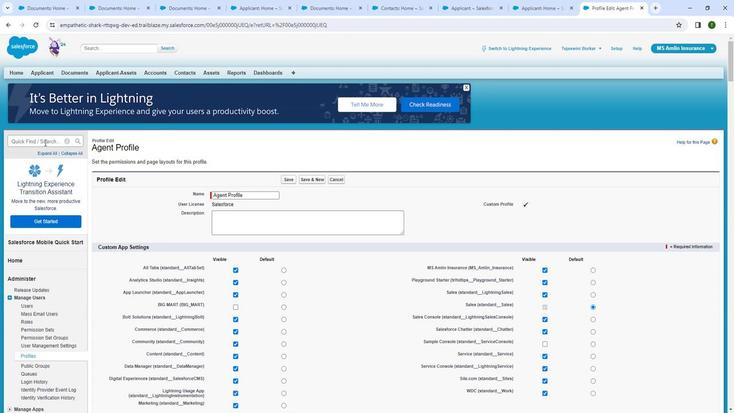 
Action: Mouse pressed left at (43, 142)
Screenshot: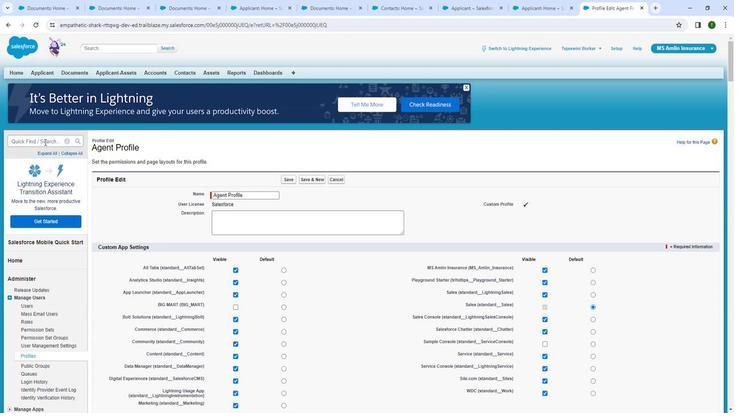 
Action: Mouse moved to (57, 138)
Screenshot: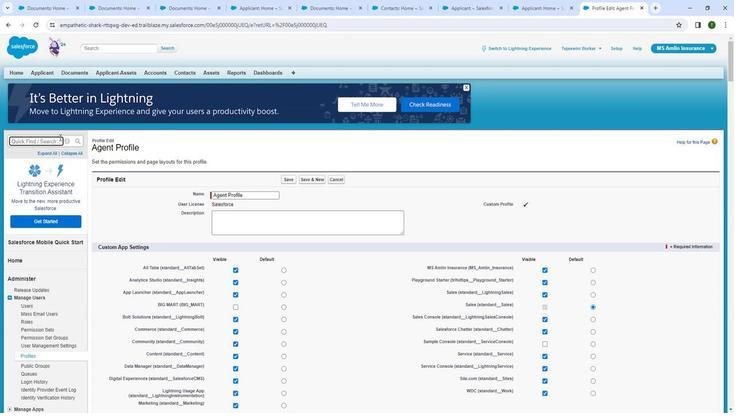 
Action: Key pressed p
Screenshot: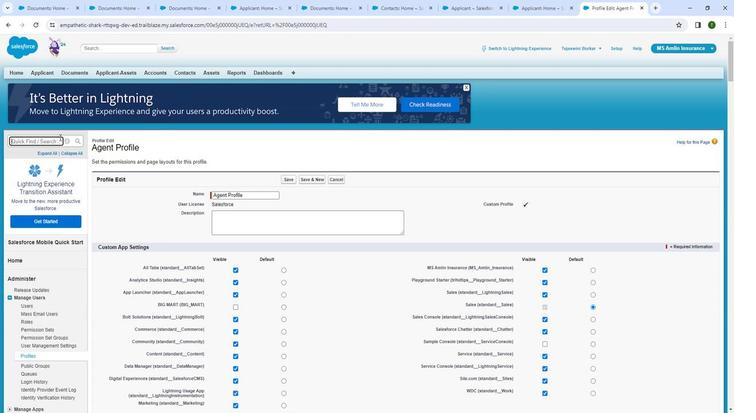 
Action: Mouse moved to (71, 137)
Screenshot: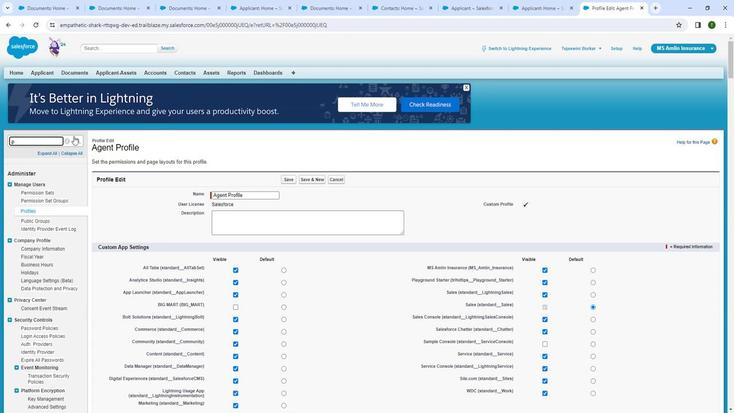 
Action: Key pressed r
Screenshot: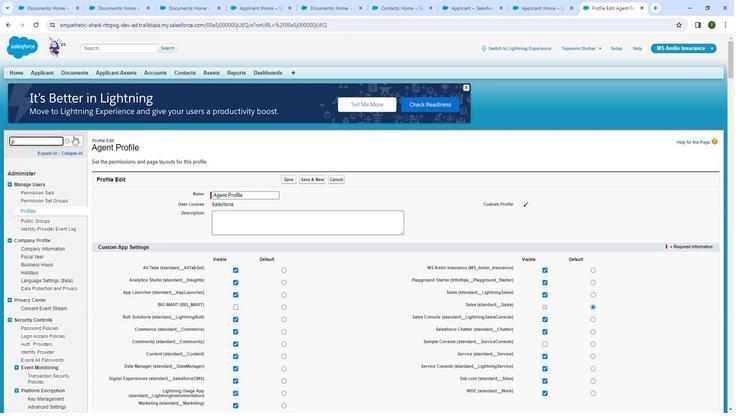 
Action: Mouse moved to (72, 137)
Screenshot: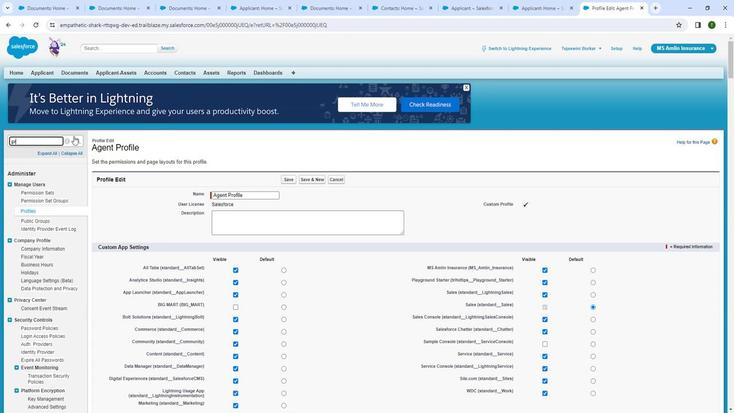 
Action: Key pressed o
Screenshot: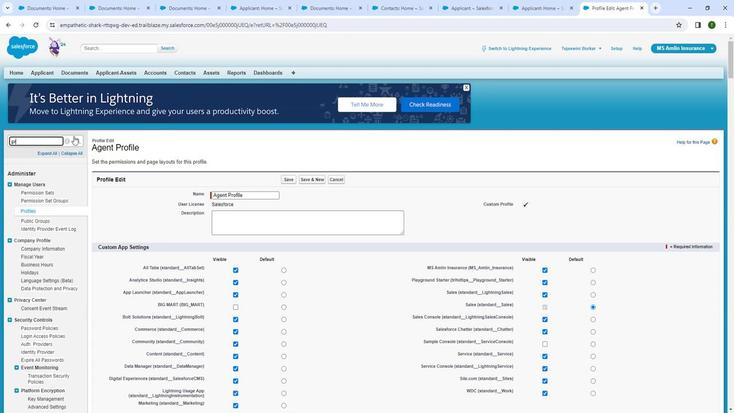 
Action: Mouse moved to (75, 136)
Screenshot: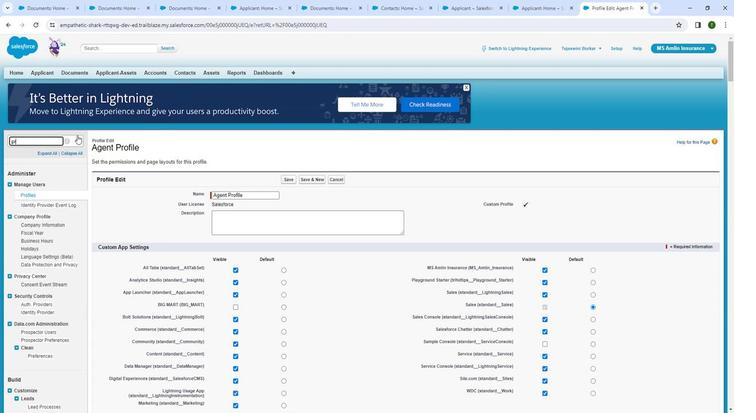 
Action: Key pressed fil
Screenshot: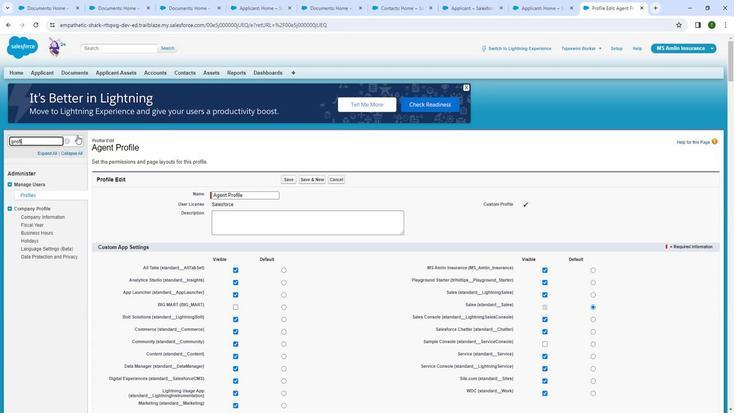 
Action: Mouse moved to (76, 136)
Screenshot: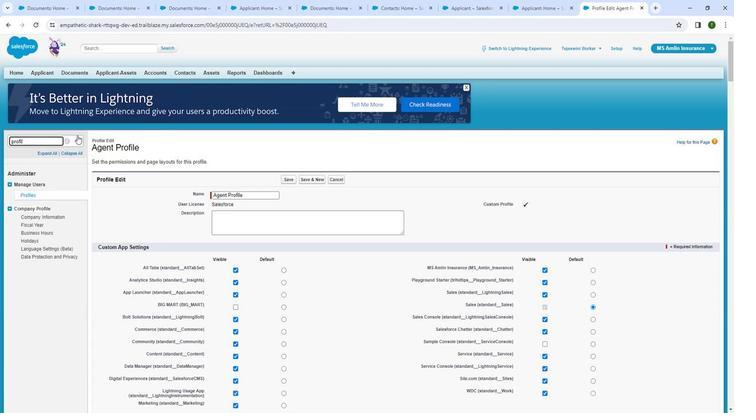 
Action: Key pressed e
Screenshot: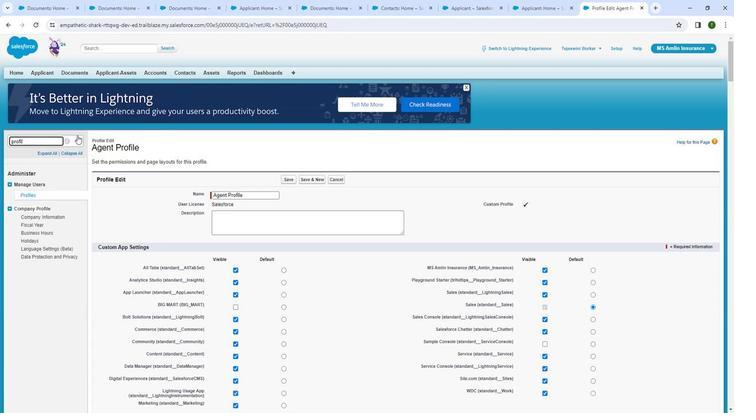 
Action: Mouse moved to (78, 136)
Screenshot: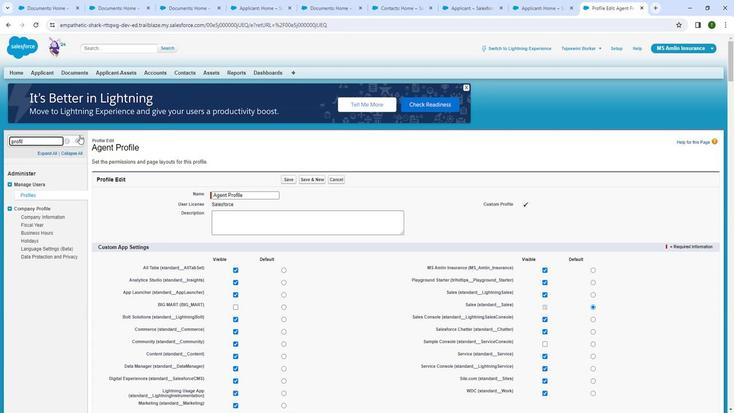 
Action: Key pressed s
Screenshot: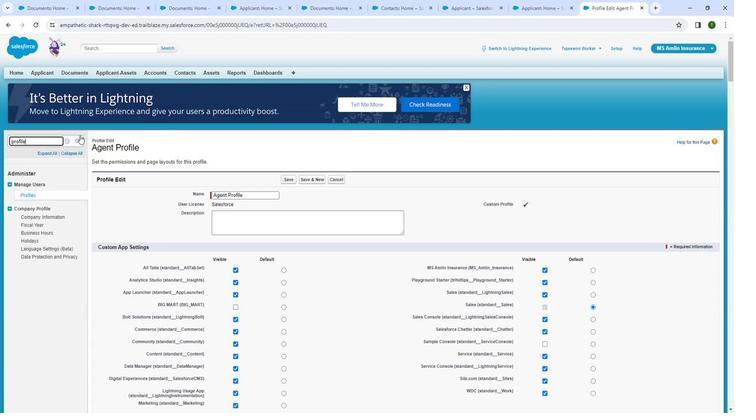
Action: Mouse moved to (25, 198)
Screenshot: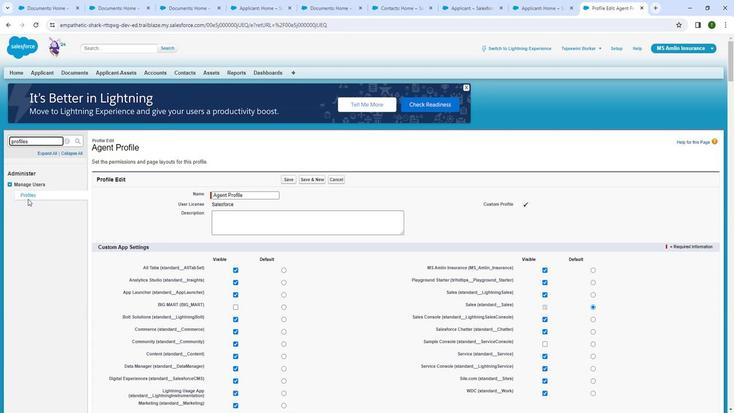 
Action: Mouse pressed left at (25, 198)
Screenshot: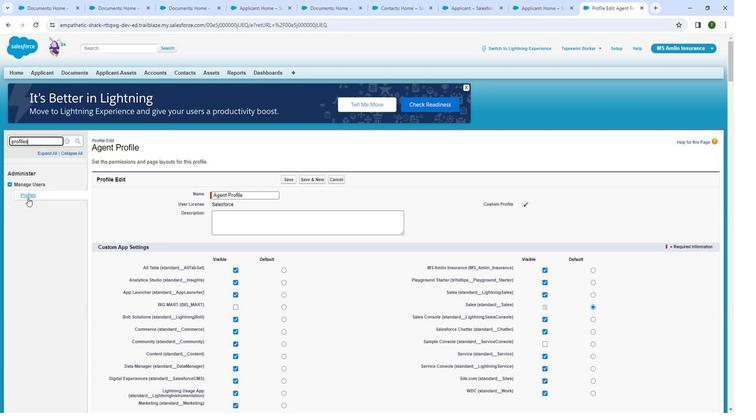 
Action: Mouse pressed left at (25, 198)
Screenshot: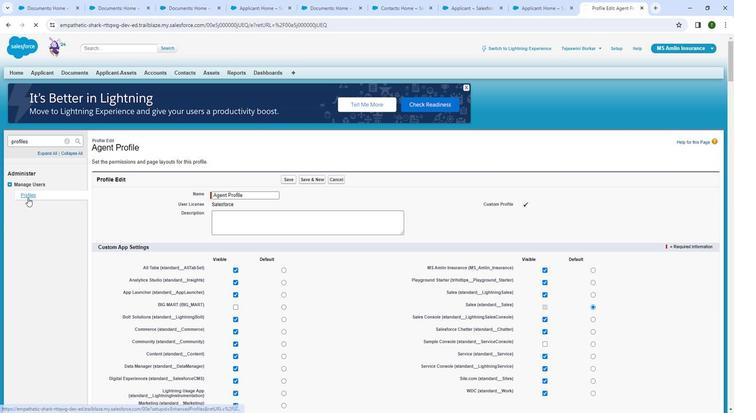 
Action: Mouse moved to (114, 177)
Screenshot: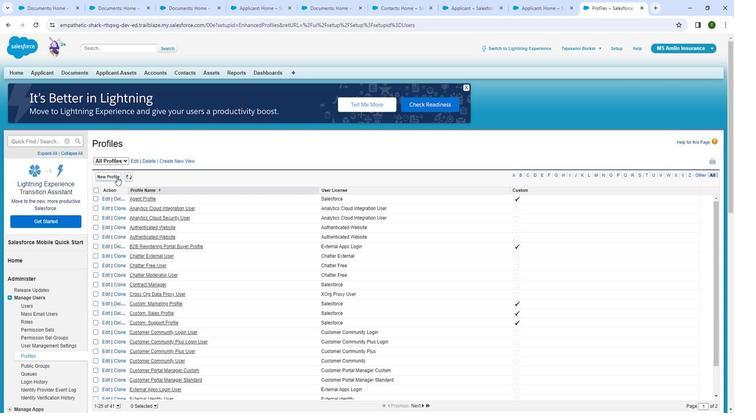 
Action: Mouse pressed left at (114, 177)
Screenshot: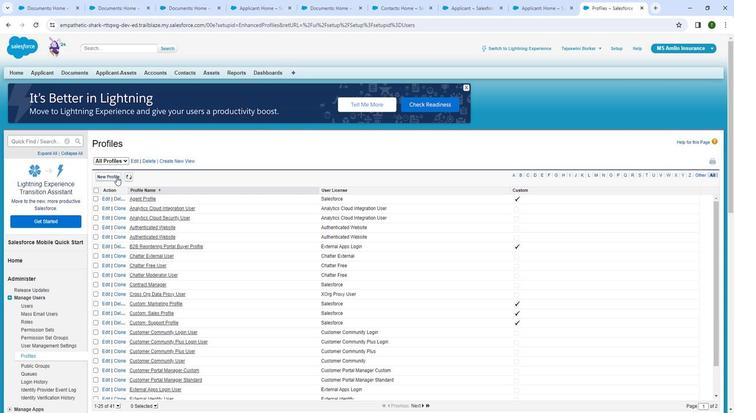 
Action: Mouse moved to (244, 192)
Screenshot: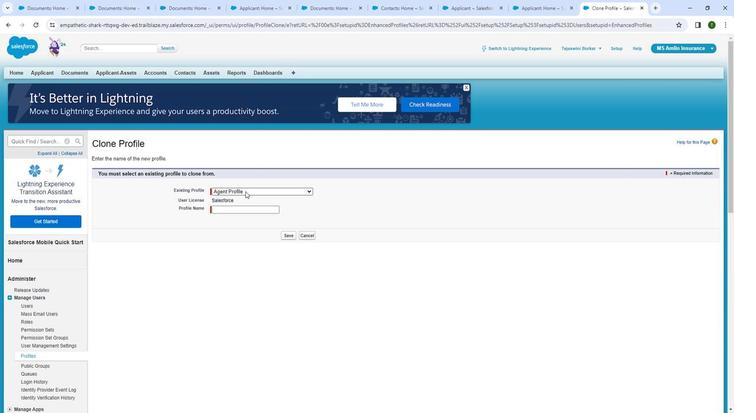 
Action: Mouse pressed left at (244, 192)
Screenshot: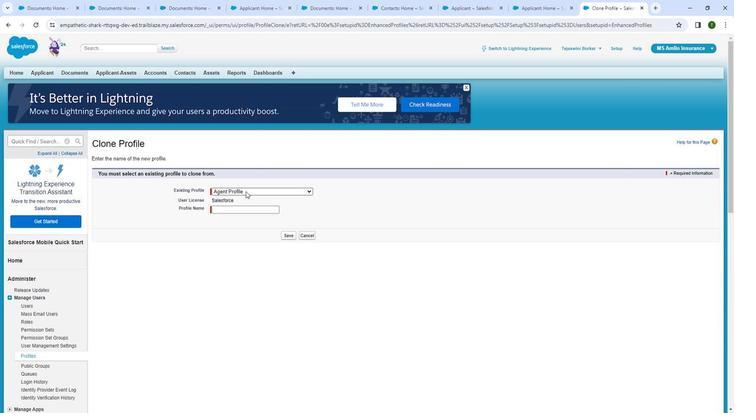 
Action: Mouse moved to (271, 318)
Screenshot: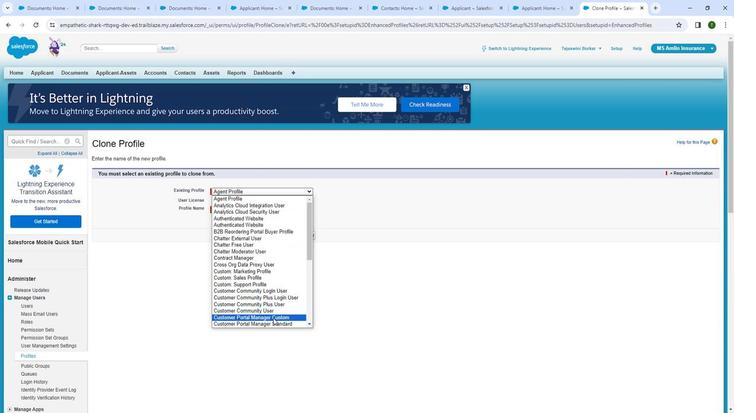 
Action: Mouse scrolled (271, 318) with delta (0, 0)
Screenshot: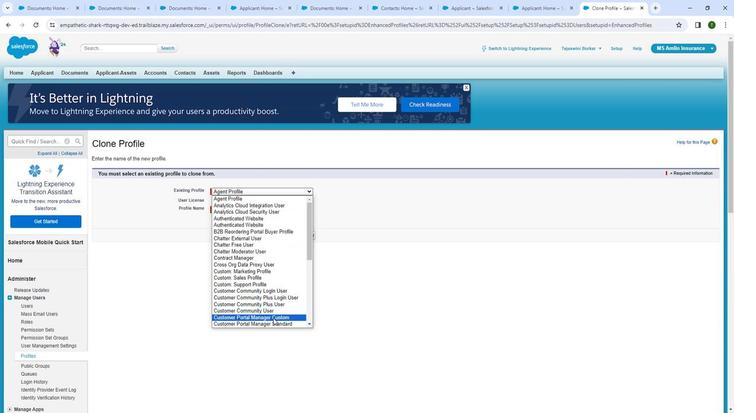 
Action: Mouse moved to (255, 317)
Screenshot: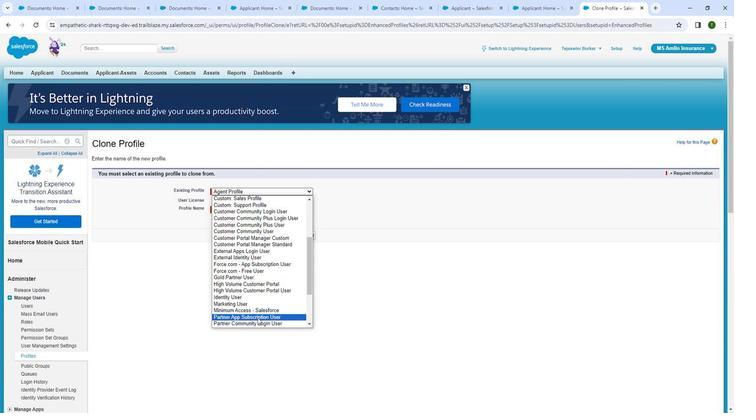 
Action: Mouse scrolled (255, 317) with delta (0, 0)
Screenshot: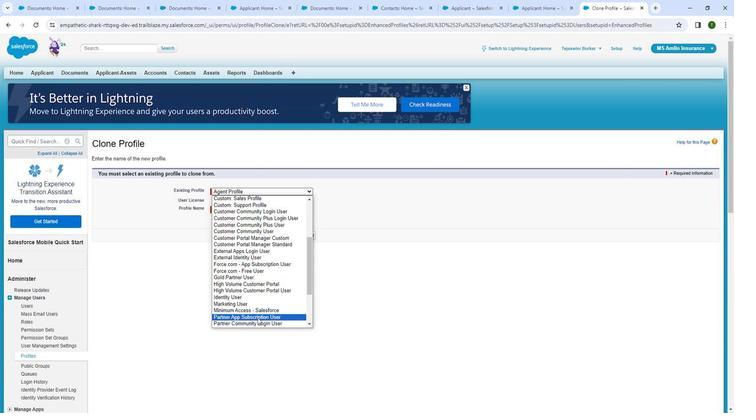 
Action: Mouse scrolled (255, 317) with delta (0, 0)
Screenshot: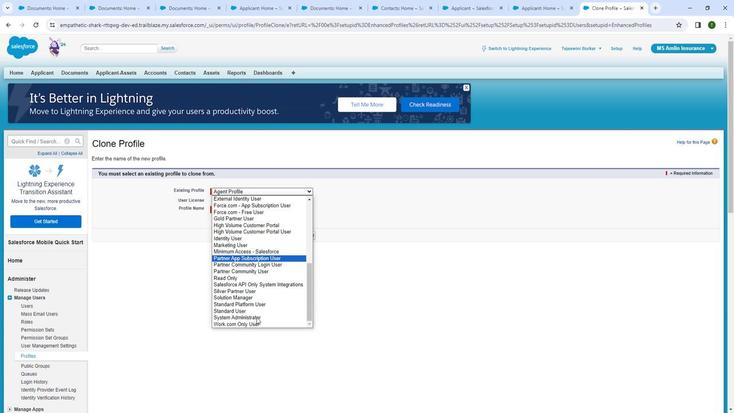 
Action: Mouse moved to (236, 310)
Screenshot: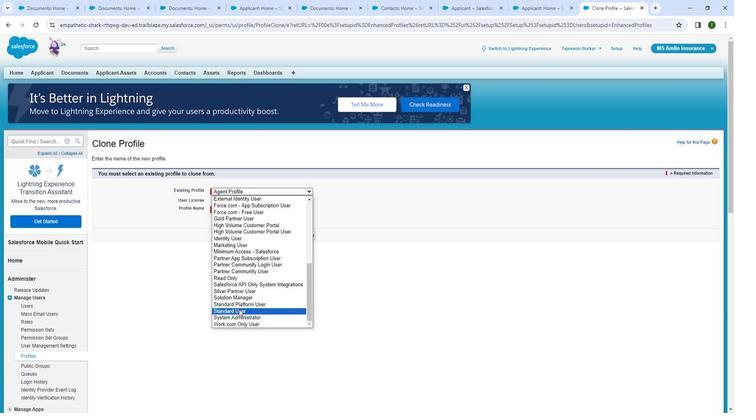
Action: Mouse pressed left at (236, 310)
Screenshot: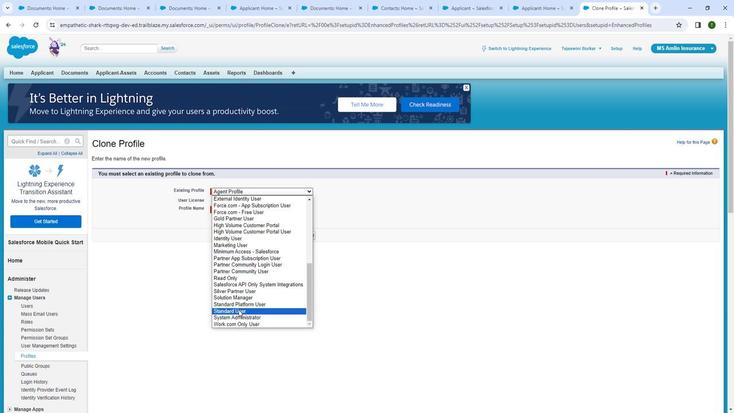 
Action: Mouse moved to (223, 209)
Screenshot: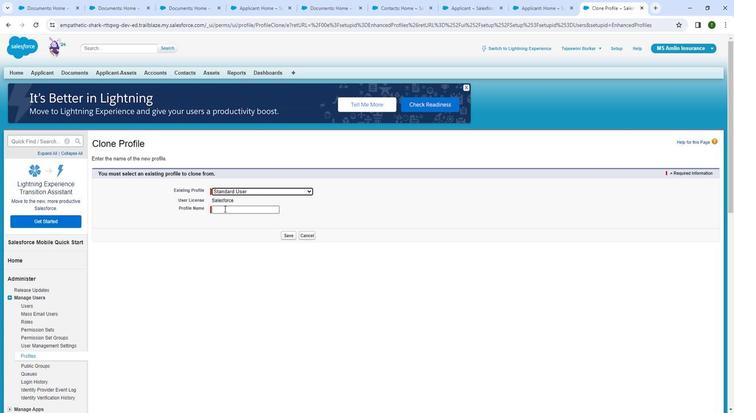 
Action: Mouse pressed left at (223, 209)
Screenshot: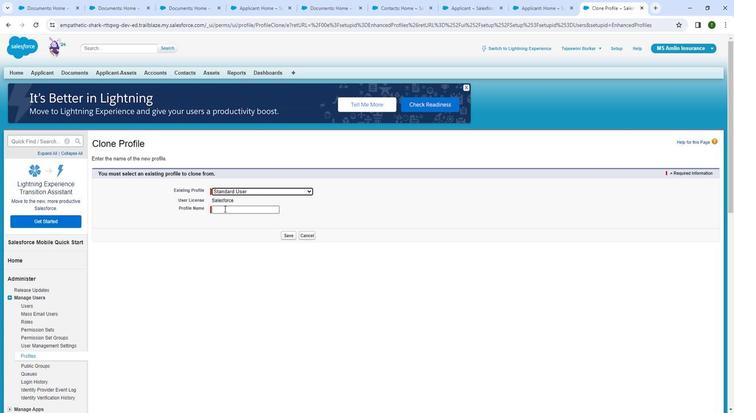 
Action: Mouse moved to (232, 217)
Screenshot: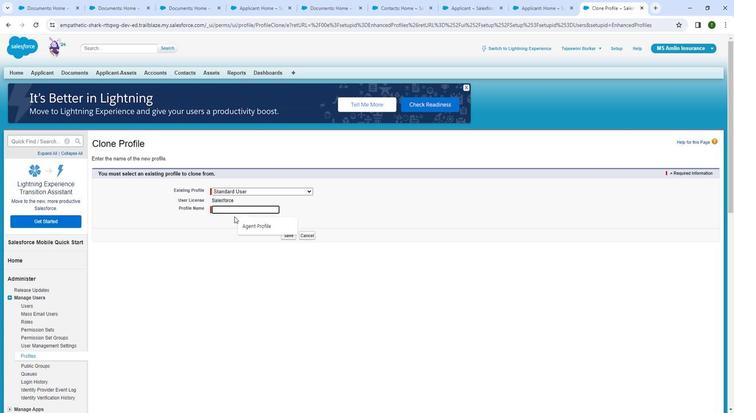 
Action: Key pressed <Key.shift>
Screenshot: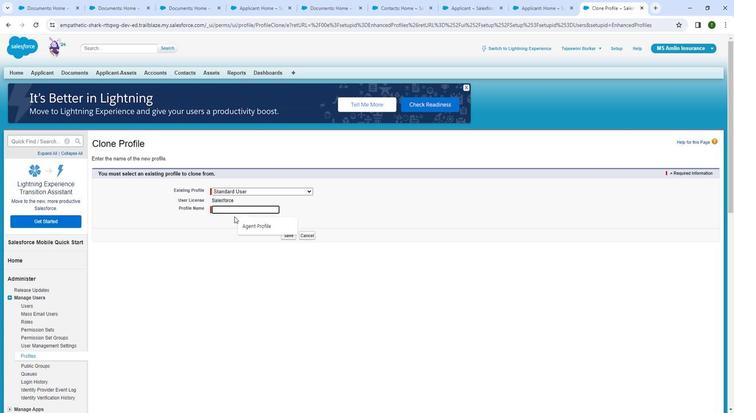 
Action: Mouse moved to (232, 220)
Screenshot: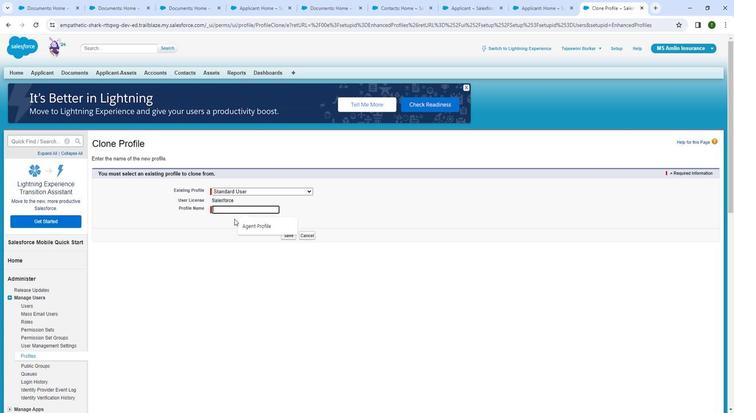 
Action: Key pressed C
Screenshot: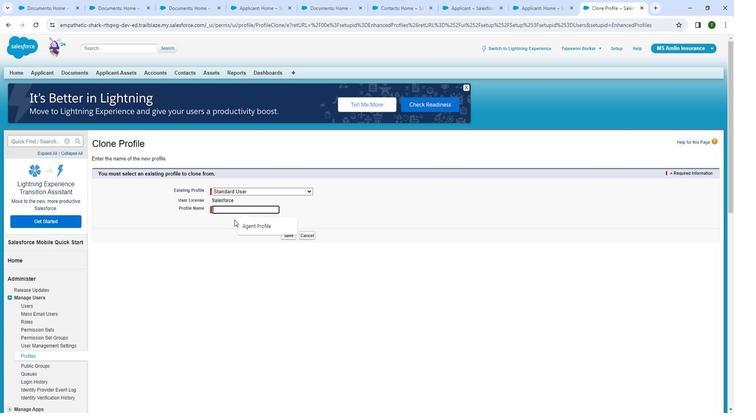 
Action: Mouse moved to (235, 221)
Screenshot: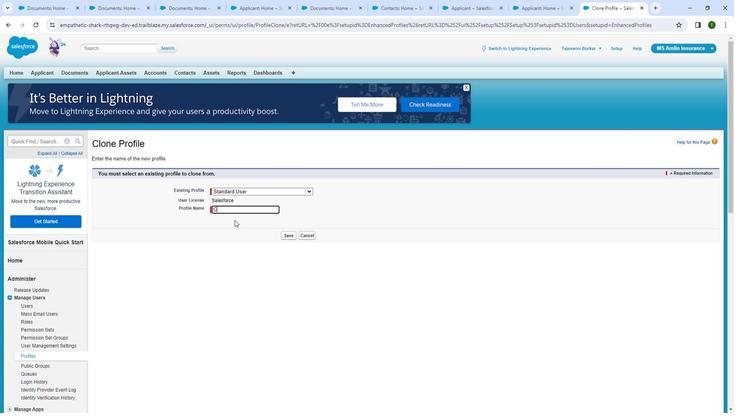 
Action: Key pressed u
Screenshot: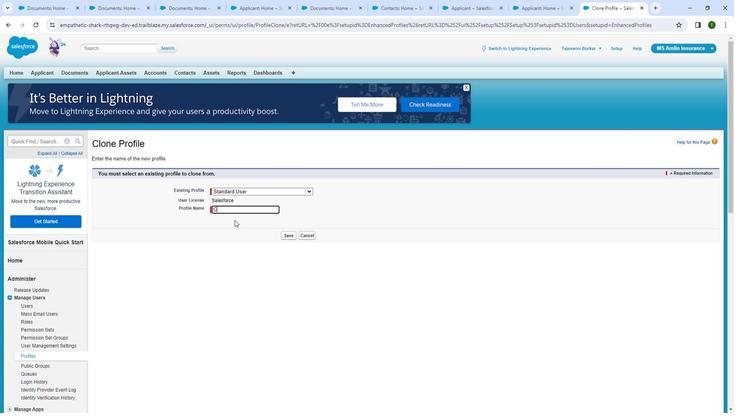 
Action: Mouse moved to (239, 224)
Screenshot: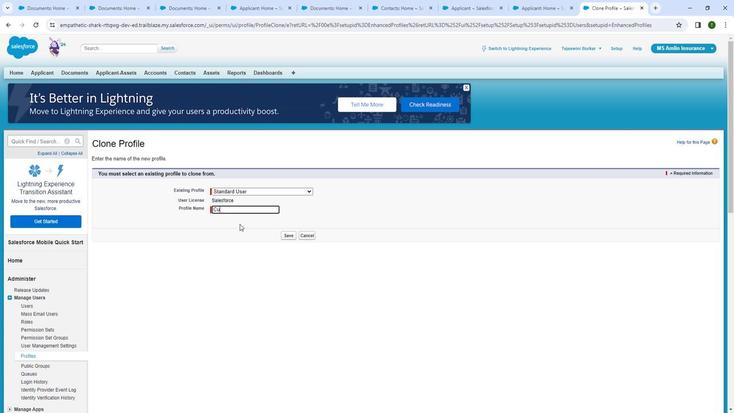 
Action: Key pressed stomers
Screenshot: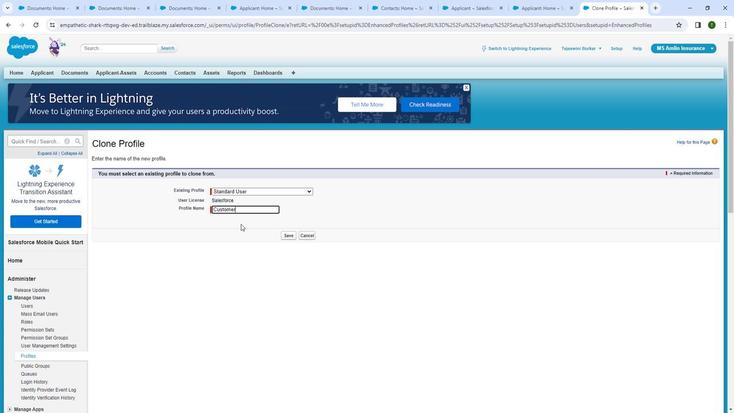 
Action: Mouse moved to (239, 226)
Screenshot: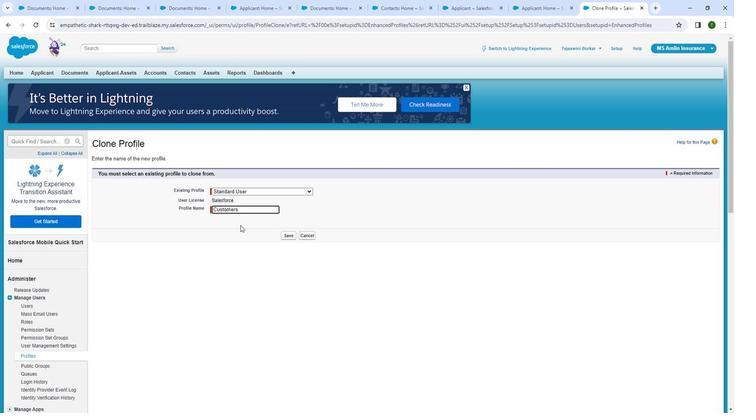 
Action: Key pressed <Key.backspace>
Screenshot: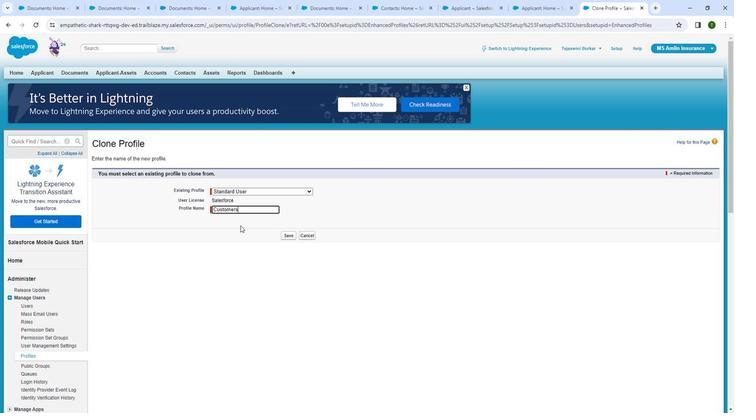 
Action: Mouse moved to (244, 208)
Screenshot: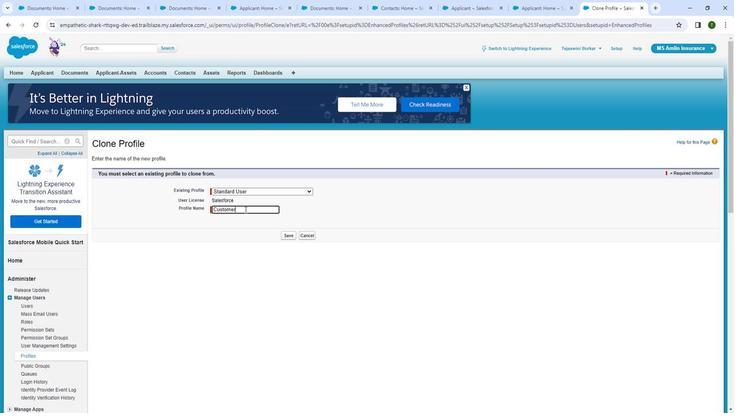 
Action: Mouse pressed left at (244, 208)
Screenshot: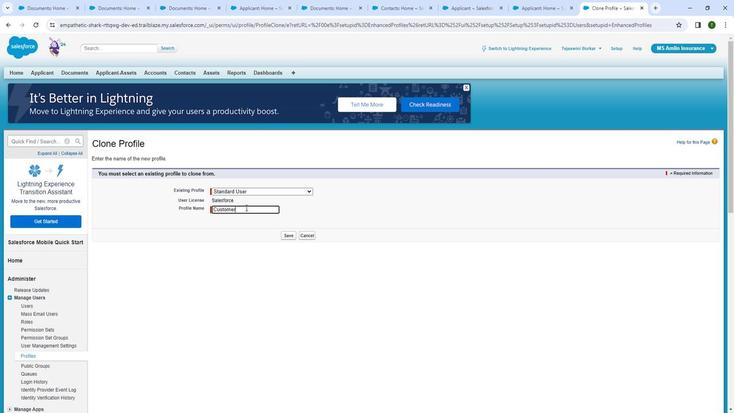 
Action: Mouse moved to (204, 207)
Screenshot: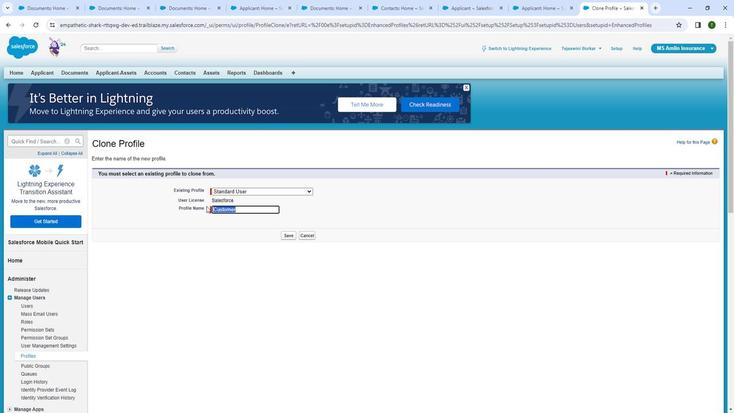 
Action: Key pressed \<Key.backspace><Key.backspace><Key.shift>C<Key.shift>ustomer<Key.space><Key.backspace><Key.backspace><Key.backspace><Key.backspace><Key.backspace><Key.backspace><Key.backspace><Key.backspace><Key.backspace><Key.backspace><Key.backspace><Key.backspace><Key.backspace><Key.backspace><Key.backspace><Key.backspace><Key.backspace><Key.backspace><Key.backspace><Key.backspace><Key.backspace><Key.backspace><Key.backspace><Key.backspace><Key.backspace><Key.backspace><Key.backspace><Key.shift>Regional<Key.space><Key.shift>Manager
Screenshot: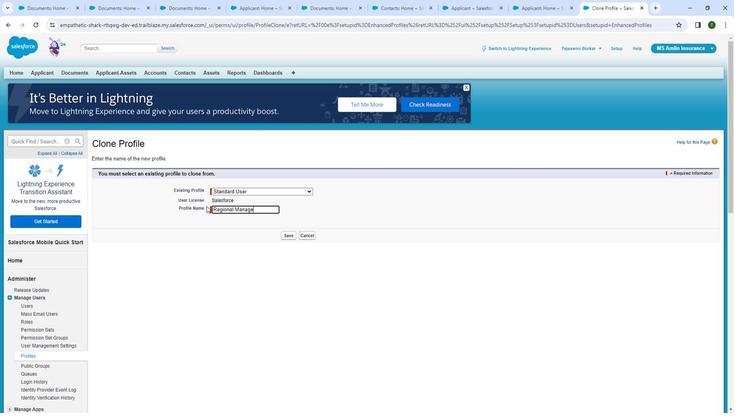 
Action: Mouse moved to (282, 248)
Screenshot: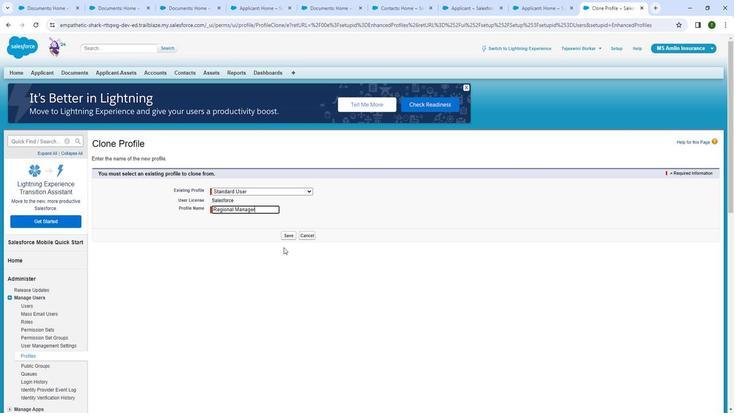 
Action: Mouse pressed left at (282, 248)
Screenshot: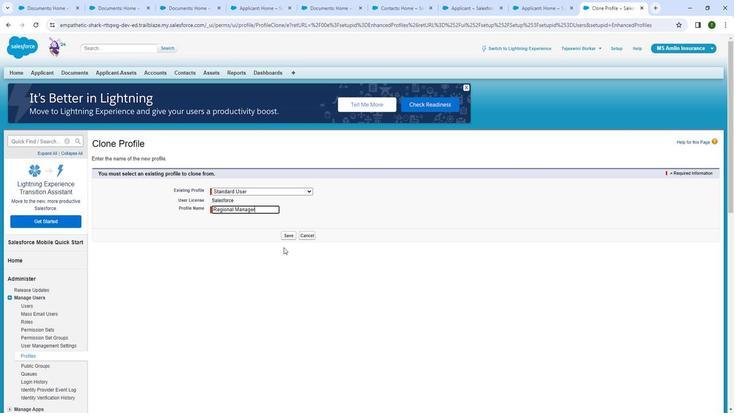 
Action: Mouse moved to (287, 238)
